 Task: Add a signature Gage Hill containing Best wishes for a happy Labor Day, Gage Hill to email address softage.10@softage.net and add a label Business growth
Action: Mouse moved to (106, 147)
Screenshot: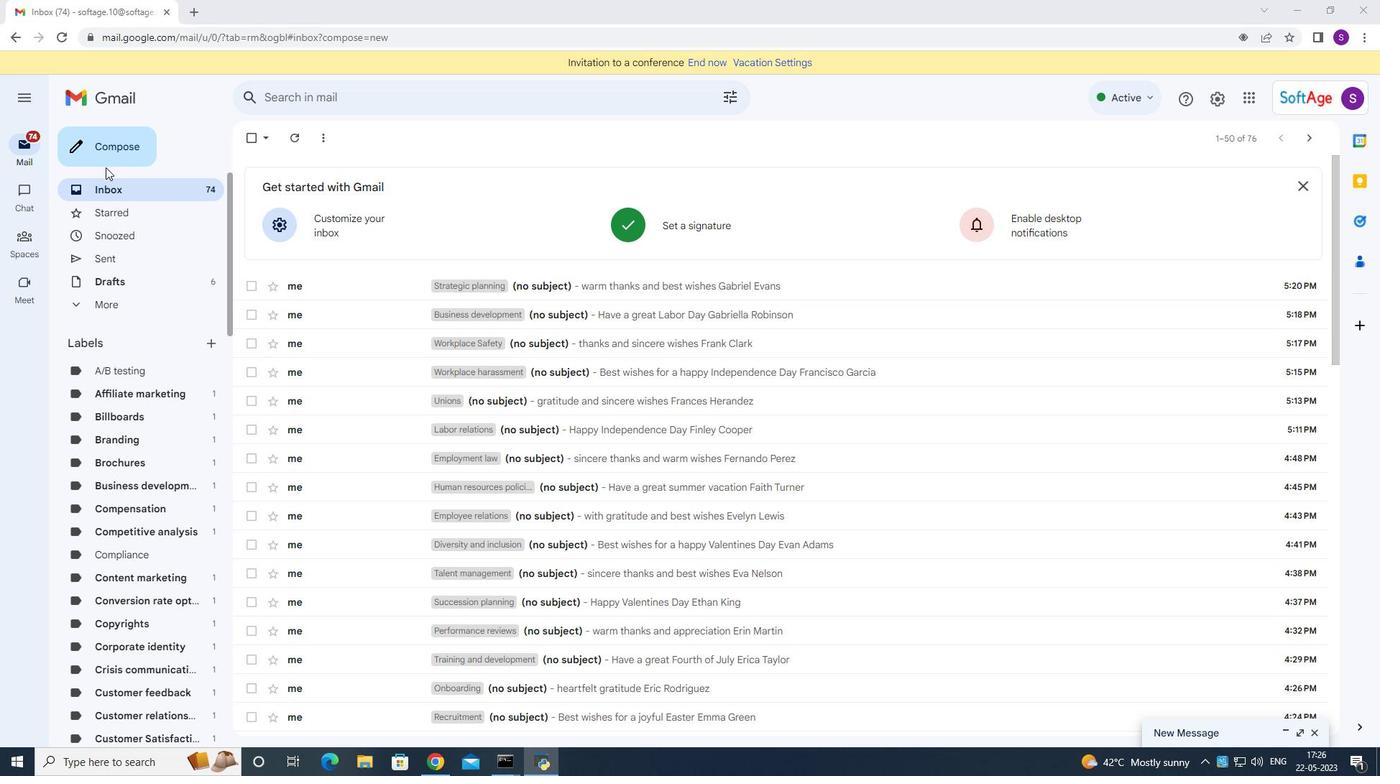 
Action: Mouse pressed left at (106, 147)
Screenshot: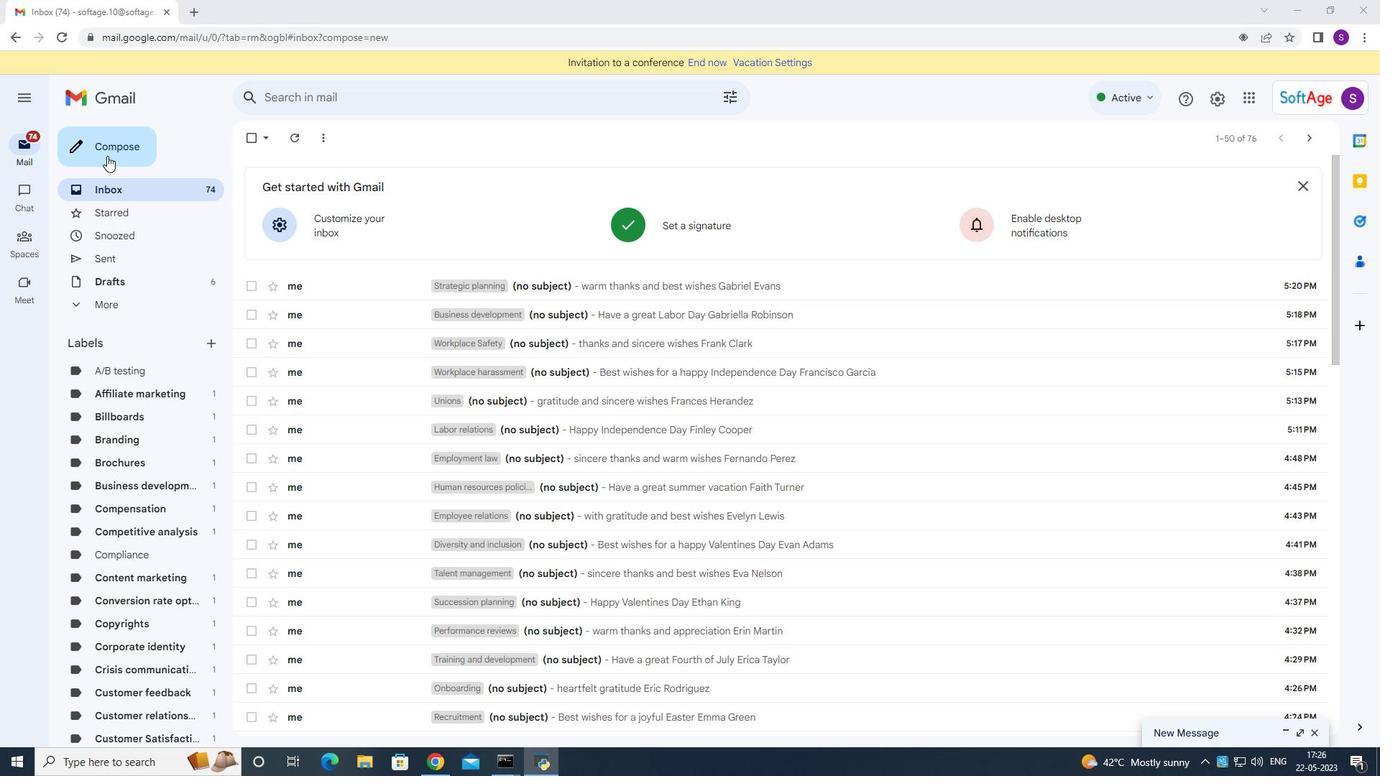 
Action: Mouse moved to (963, 731)
Screenshot: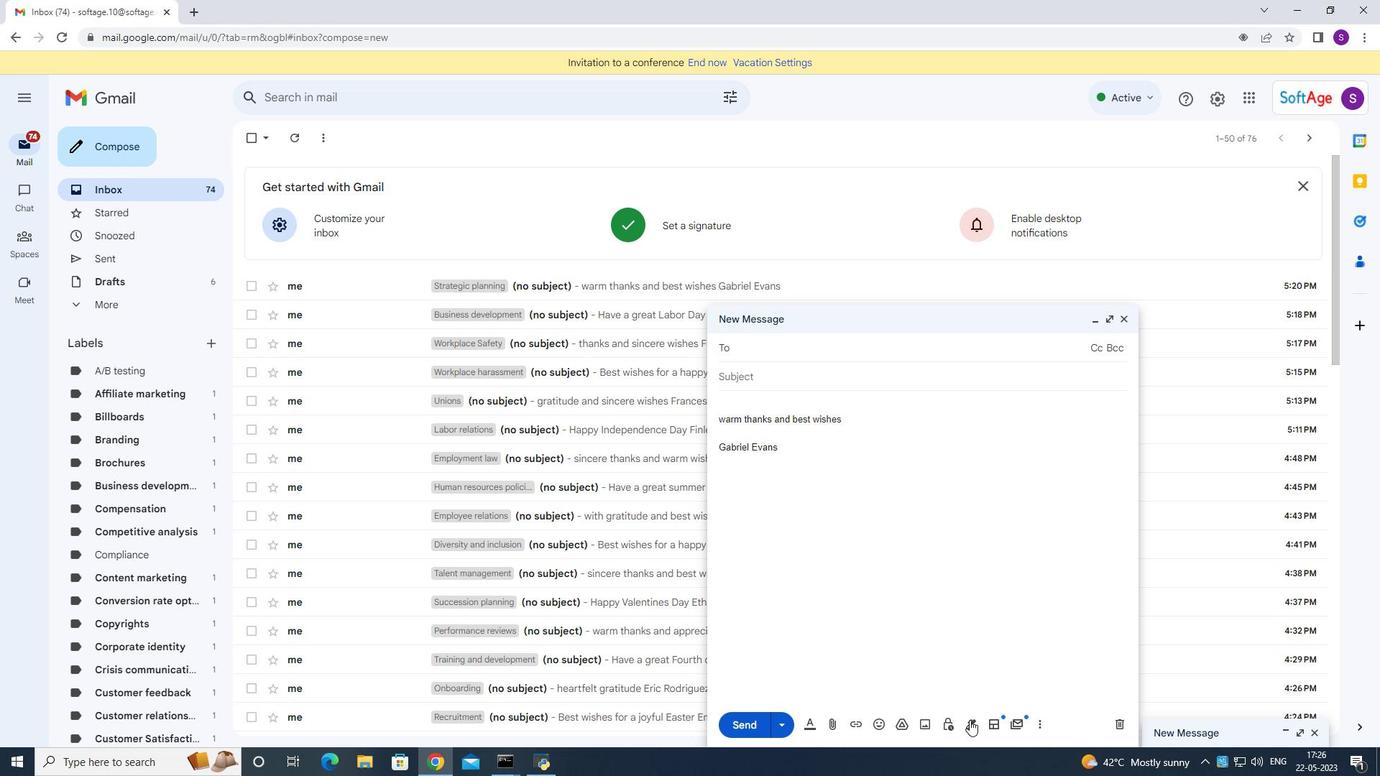 
Action: Mouse pressed left at (963, 731)
Screenshot: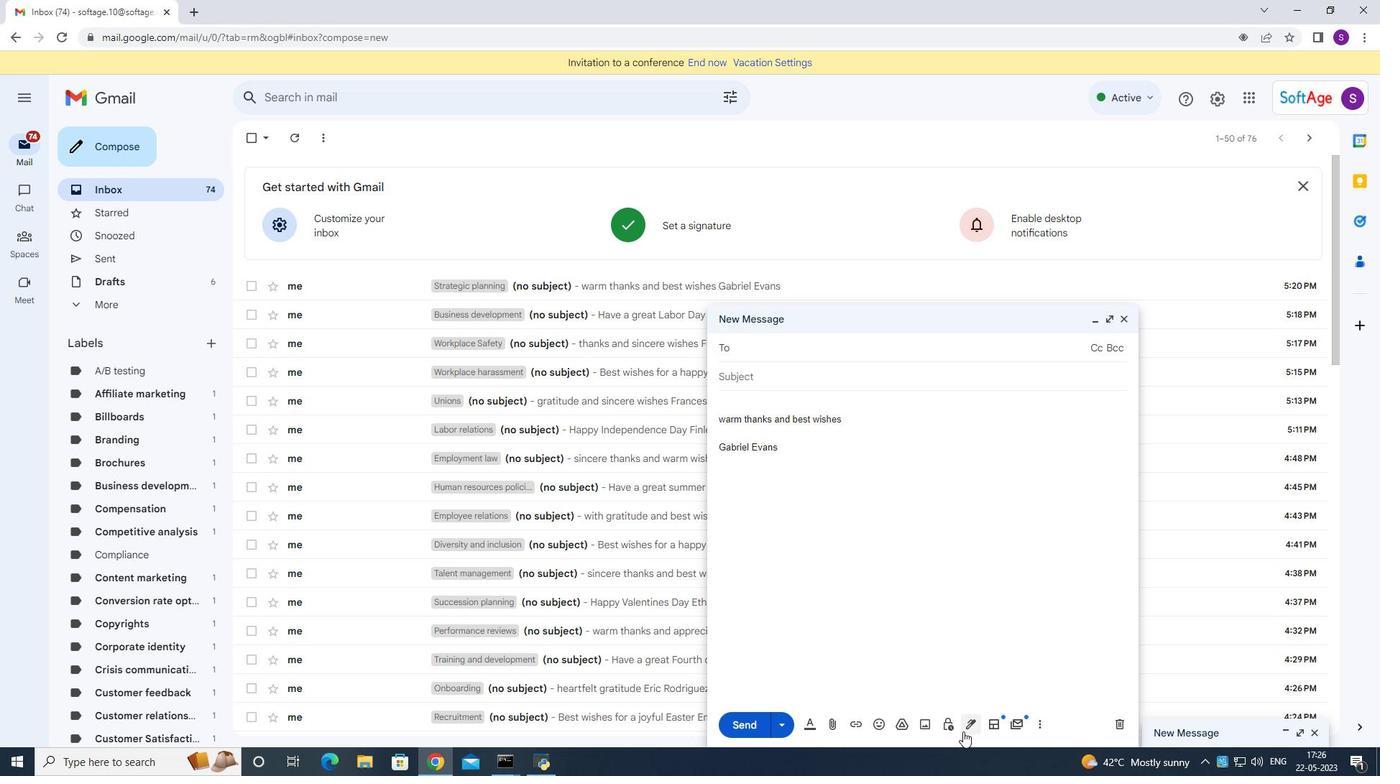 
Action: Mouse moved to (1010, 640)
Screenshot: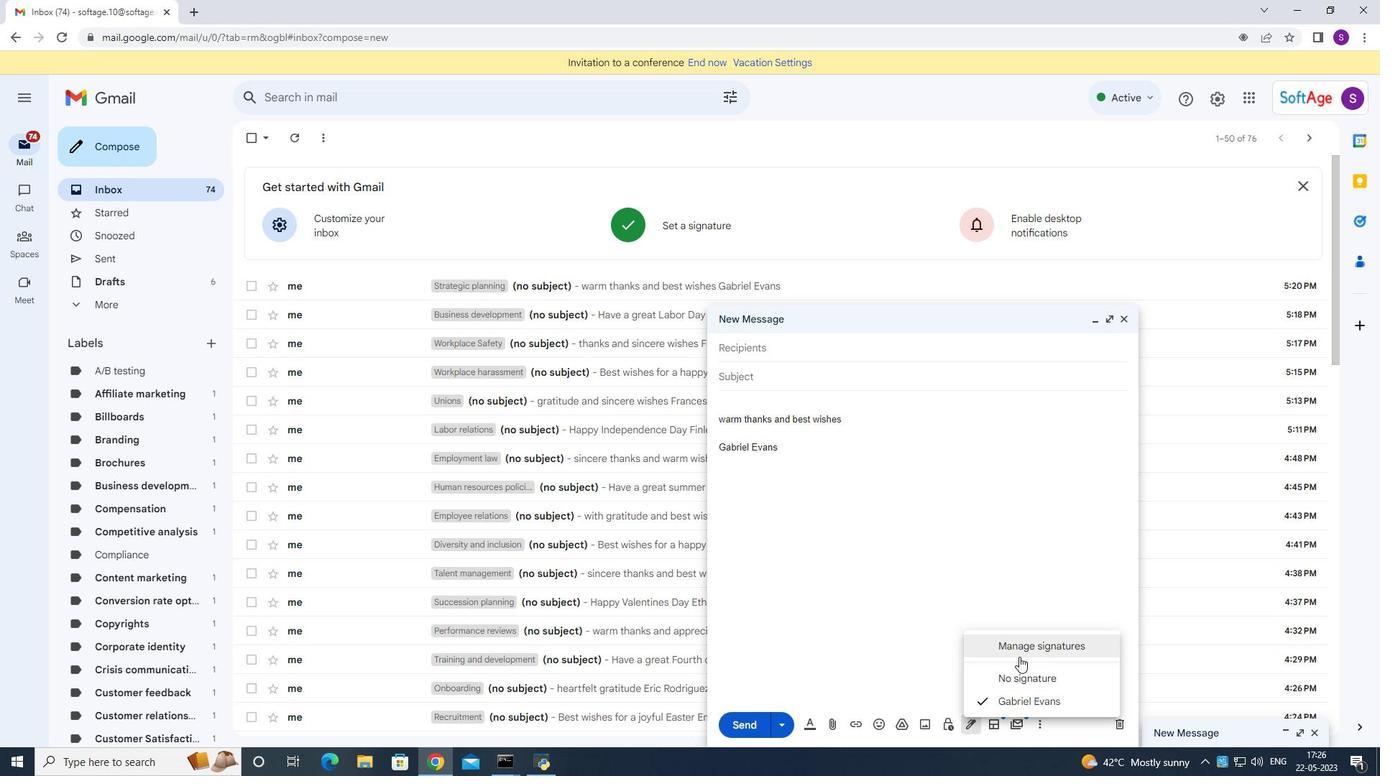 
Action: Mouse pressed left at (1010, 640)
Screenshot: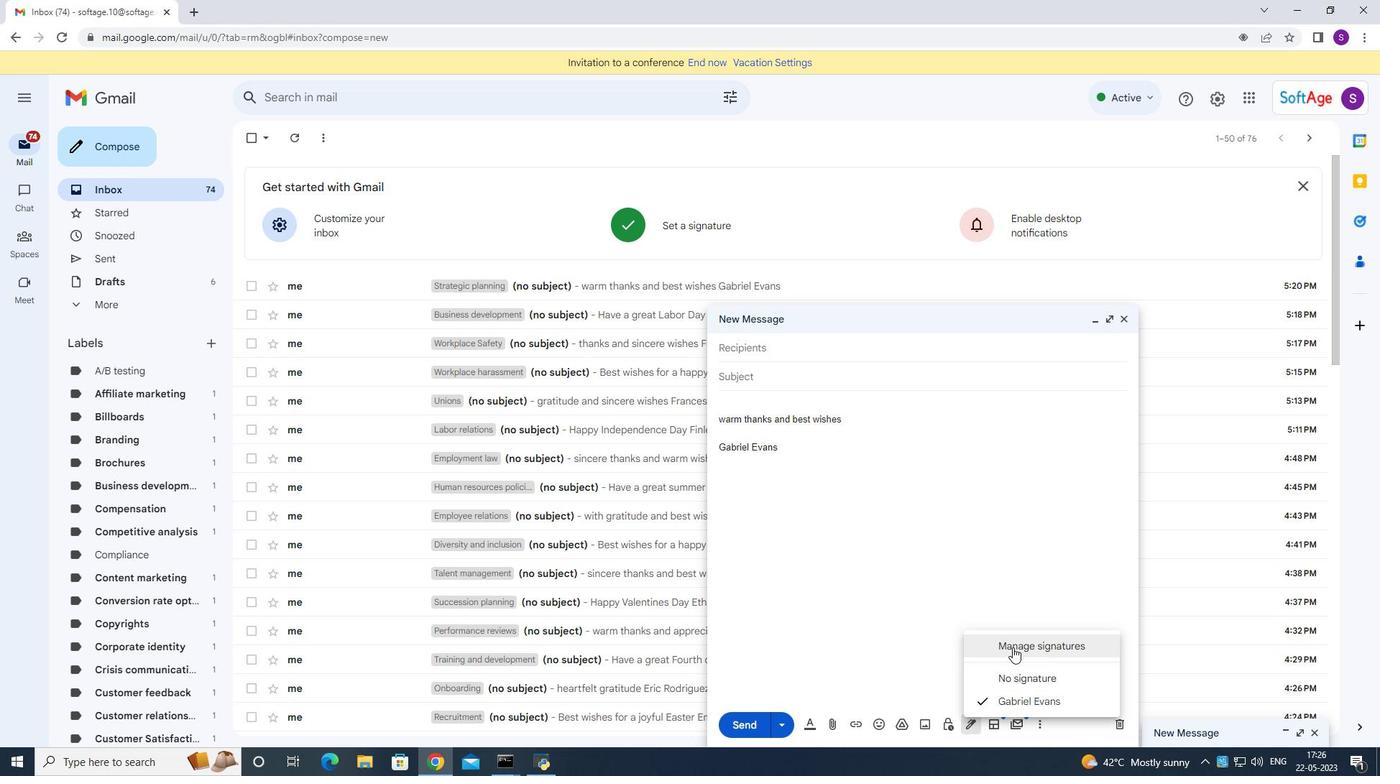
Action: Mouse moved to (606, 340)
Screenshot: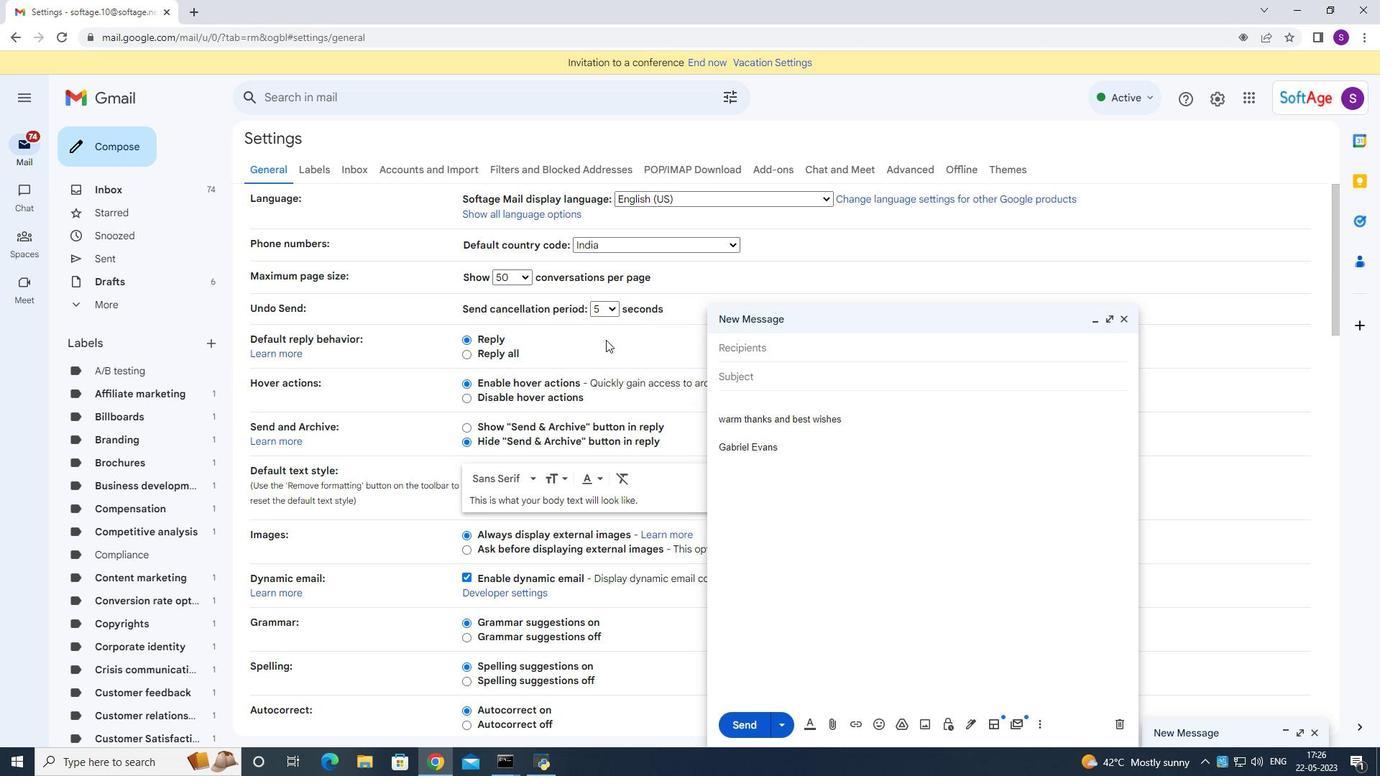 
Action: Mouse scrolled (606, 340) with delta (0, 0)
Screenshot: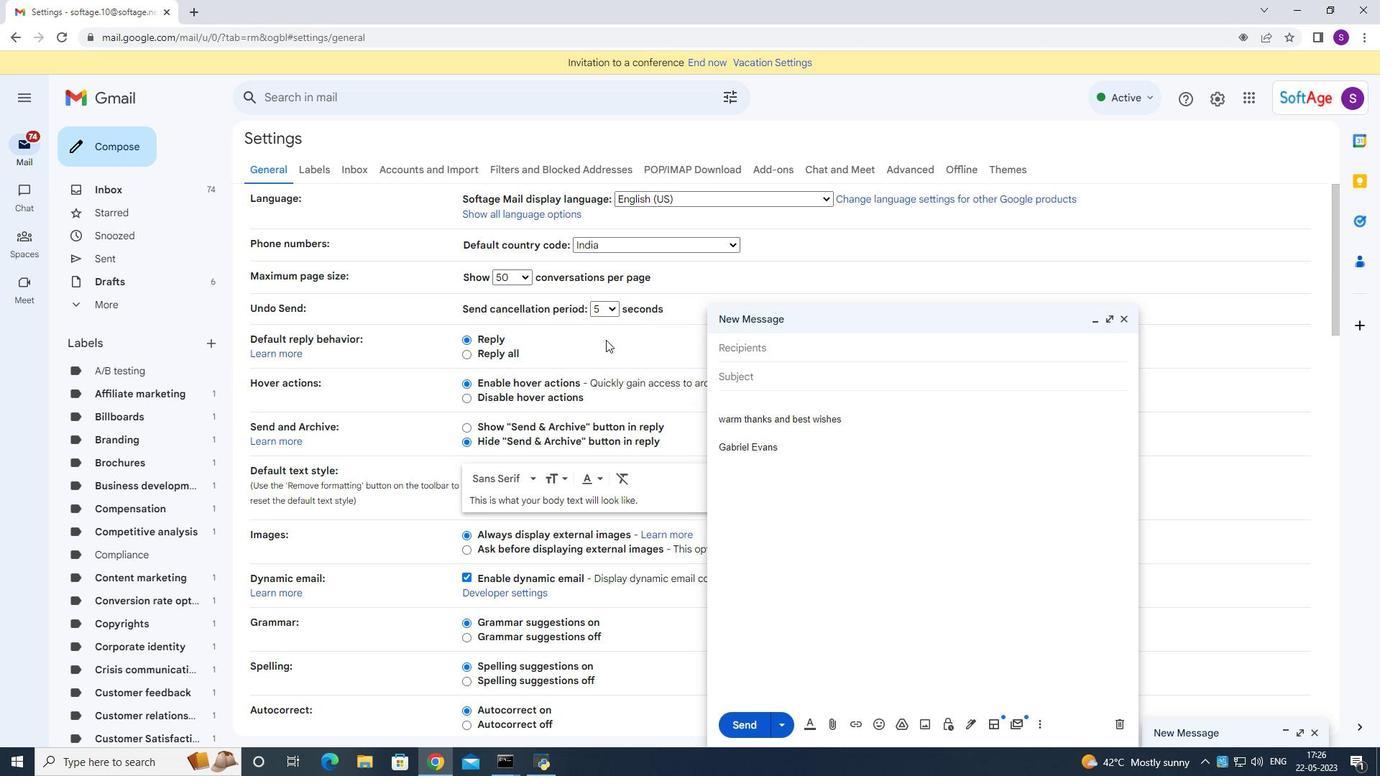 
Action: Mouse moved to (606, 343)
Screenshot: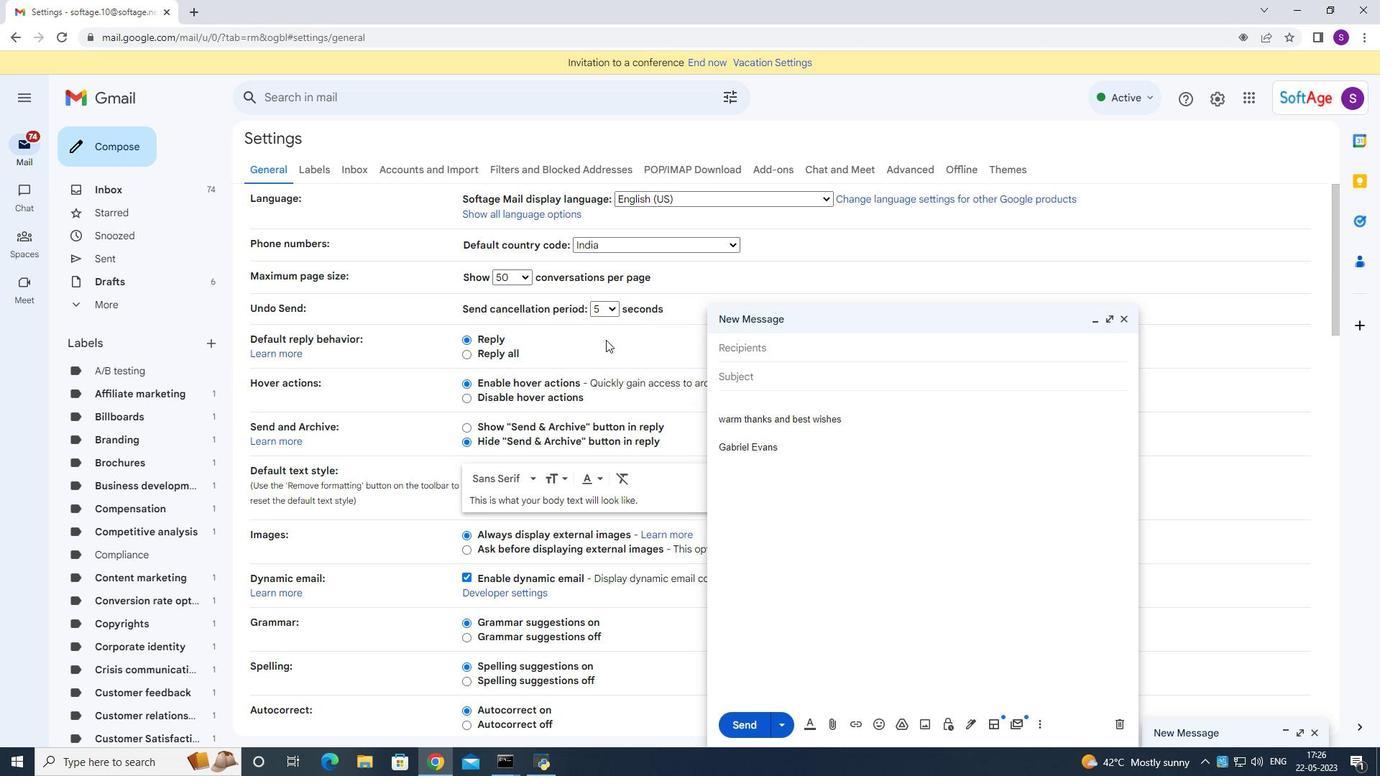 
Action: Mouse scrolled (606, 342) with delta (0, 0)
Screenshot: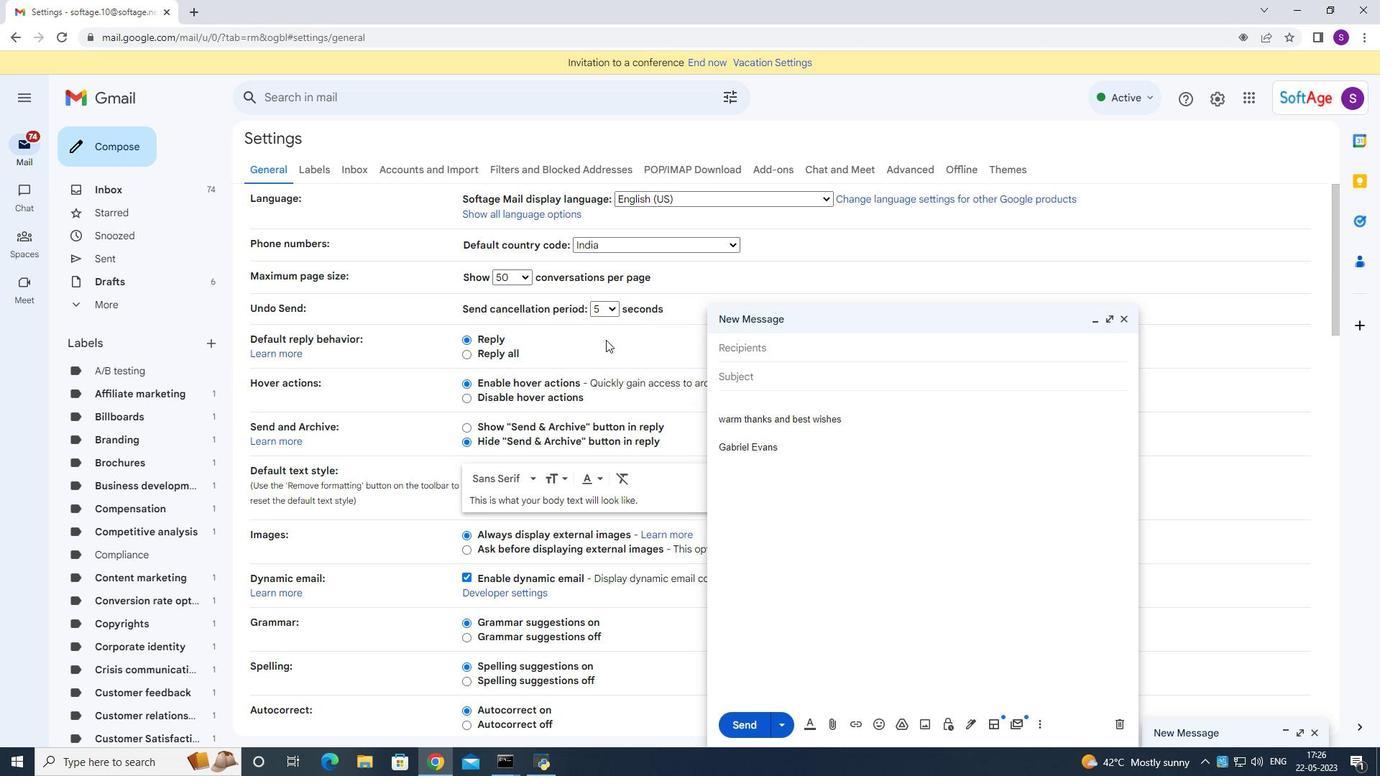 
Action: Mouse moved to (605, 346)
Screenshot: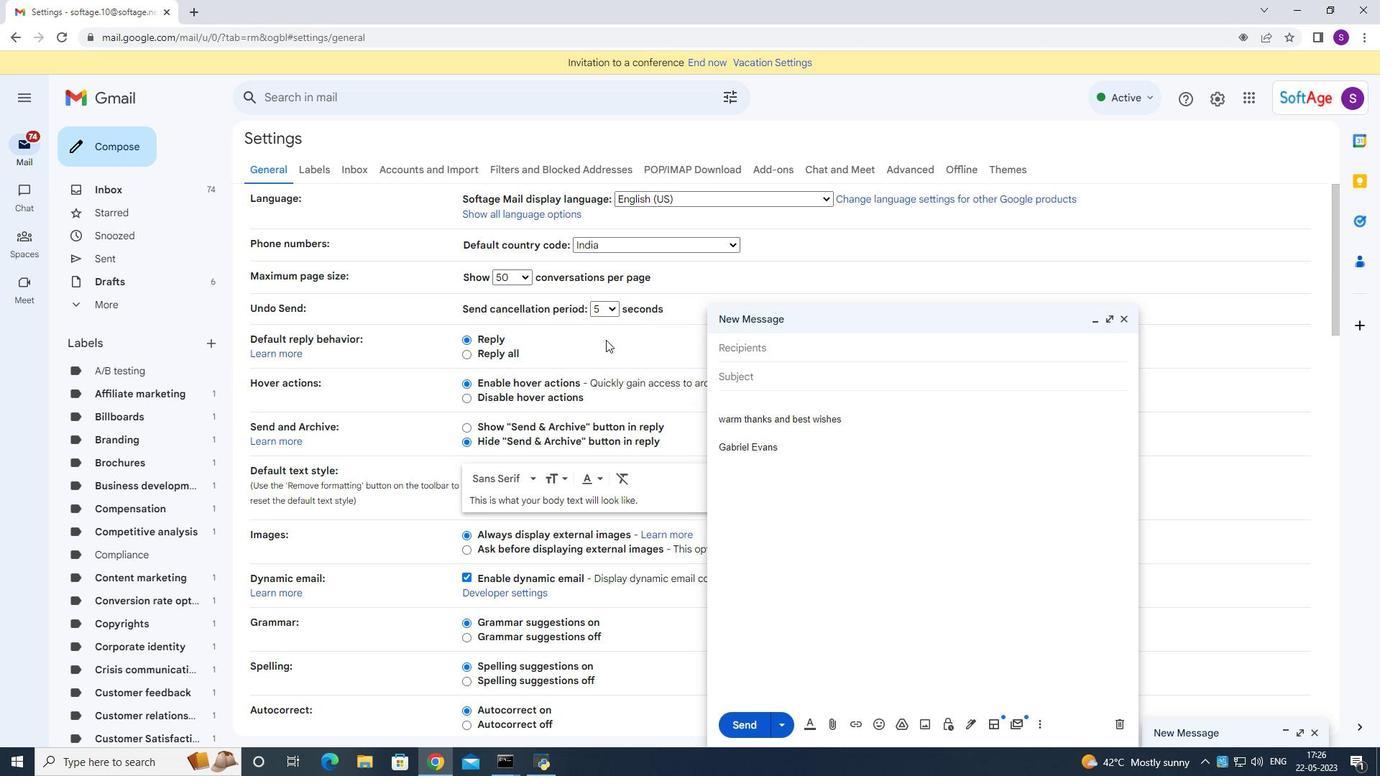 
Action: Mouse scrolled (605, 345) with delta (0, 0)
Screenshot: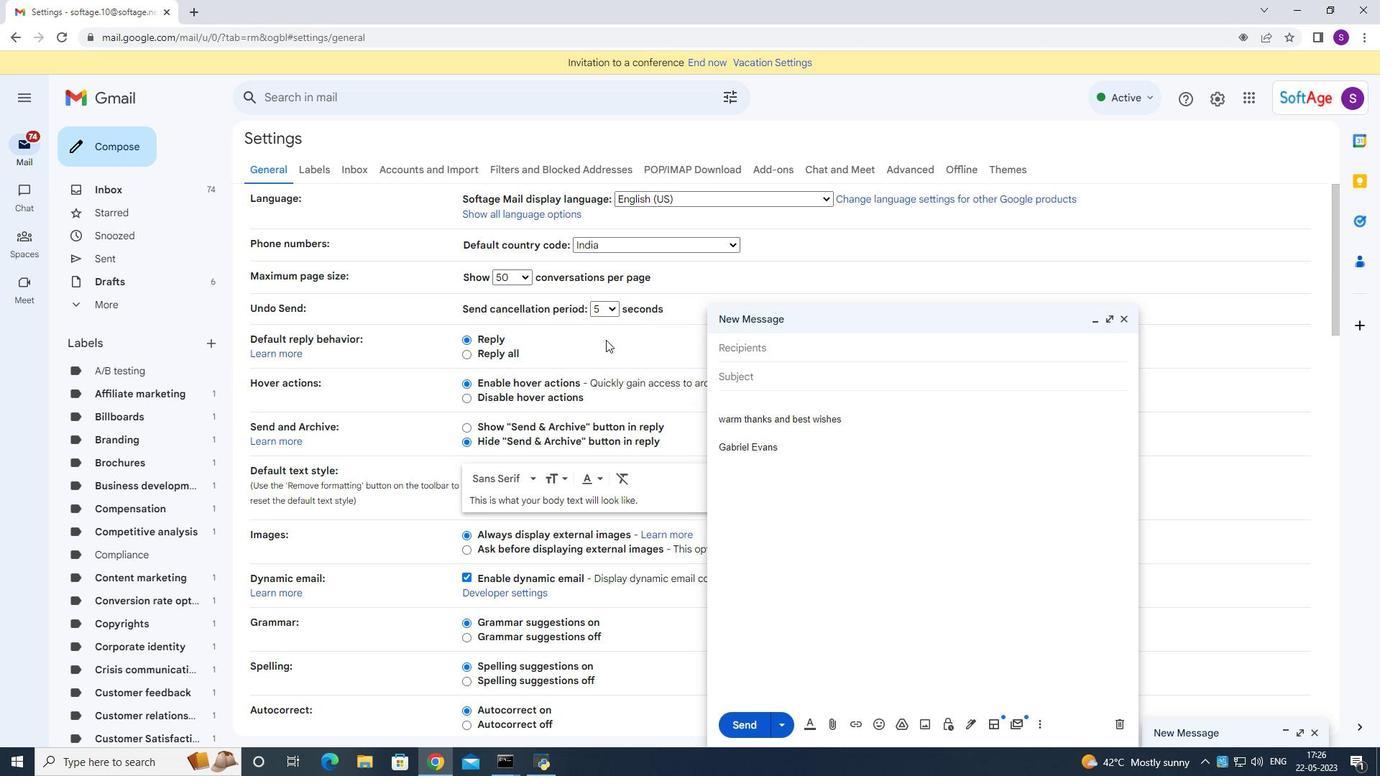 
Action: Mouse scrolled (605, 345) with delta (0, 0)
Screenshot: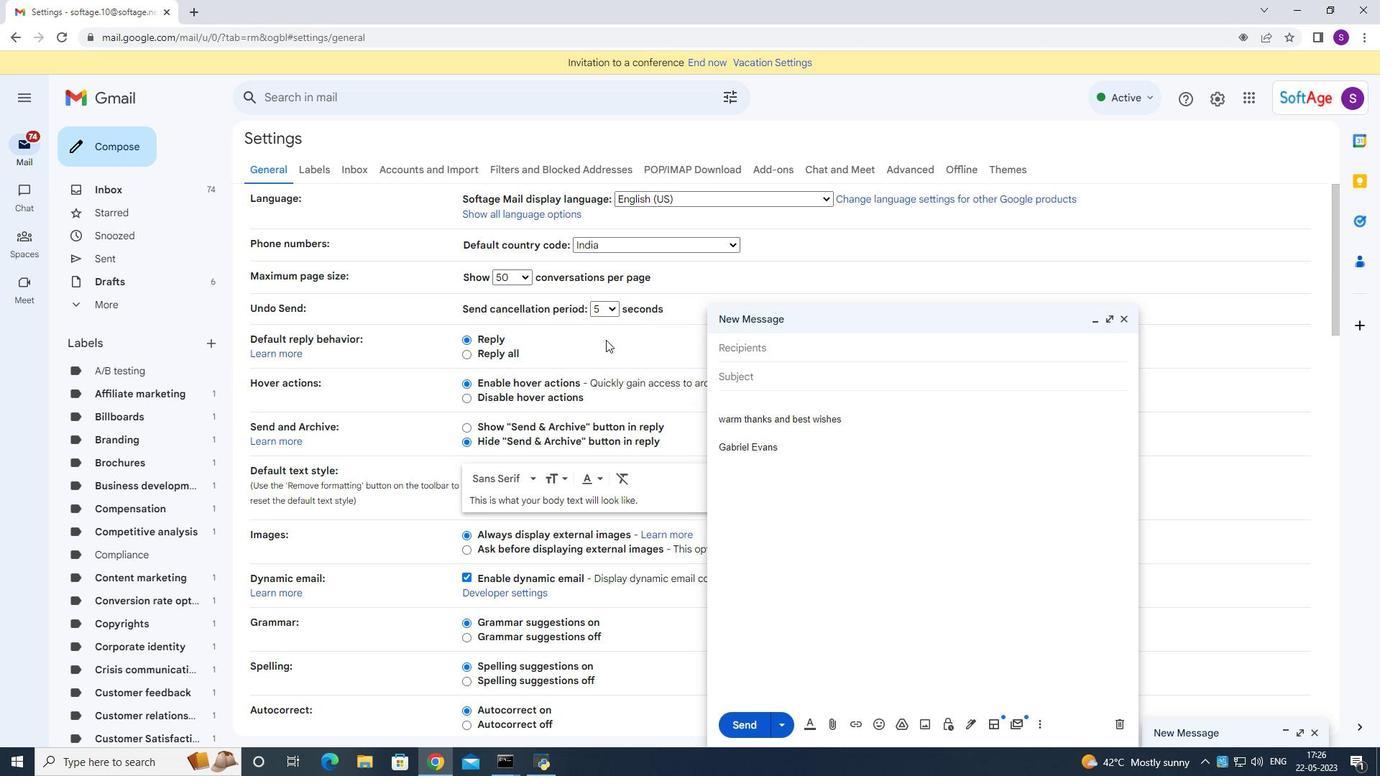 
Action: Mouse moved to (605, 347)
Screenshot: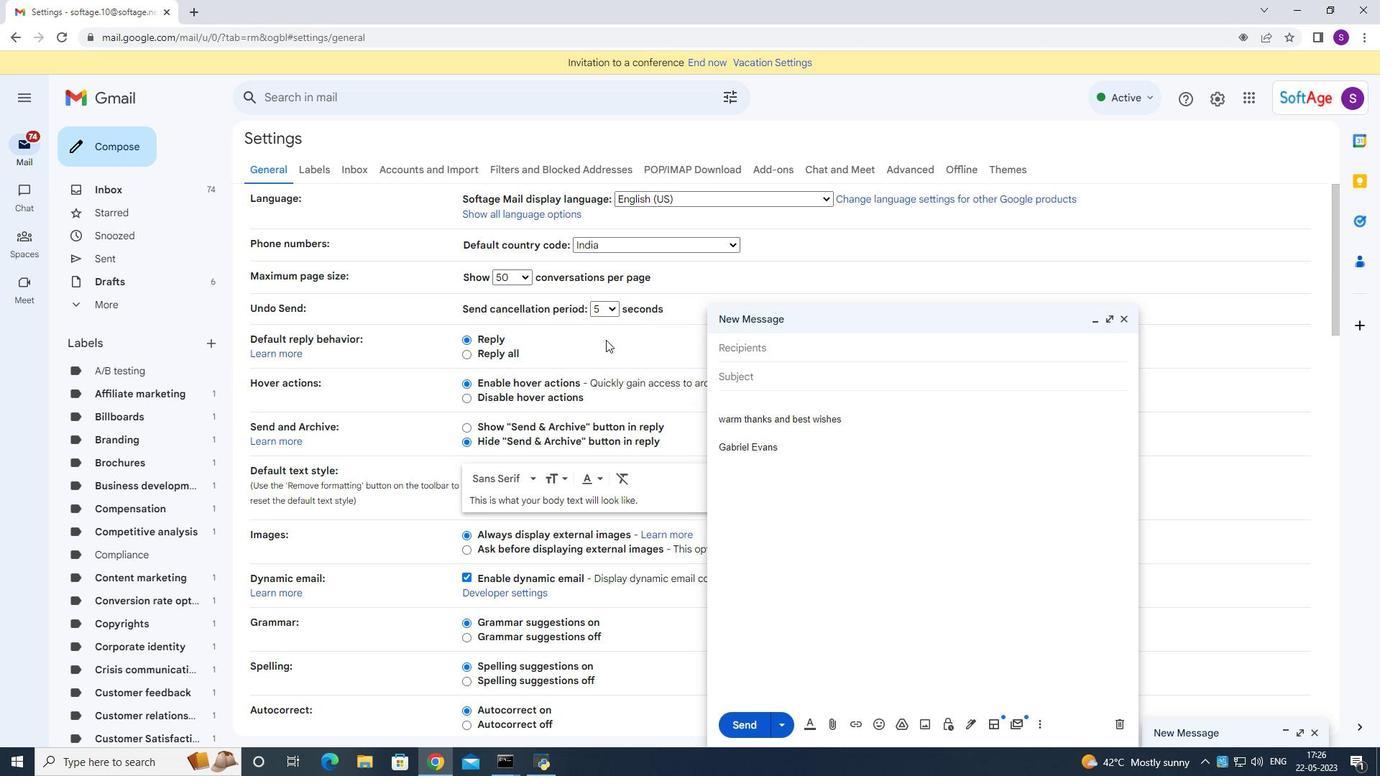 
Action: Mouse scrolled (605, 346) with delta (0, 0)
Screenshot: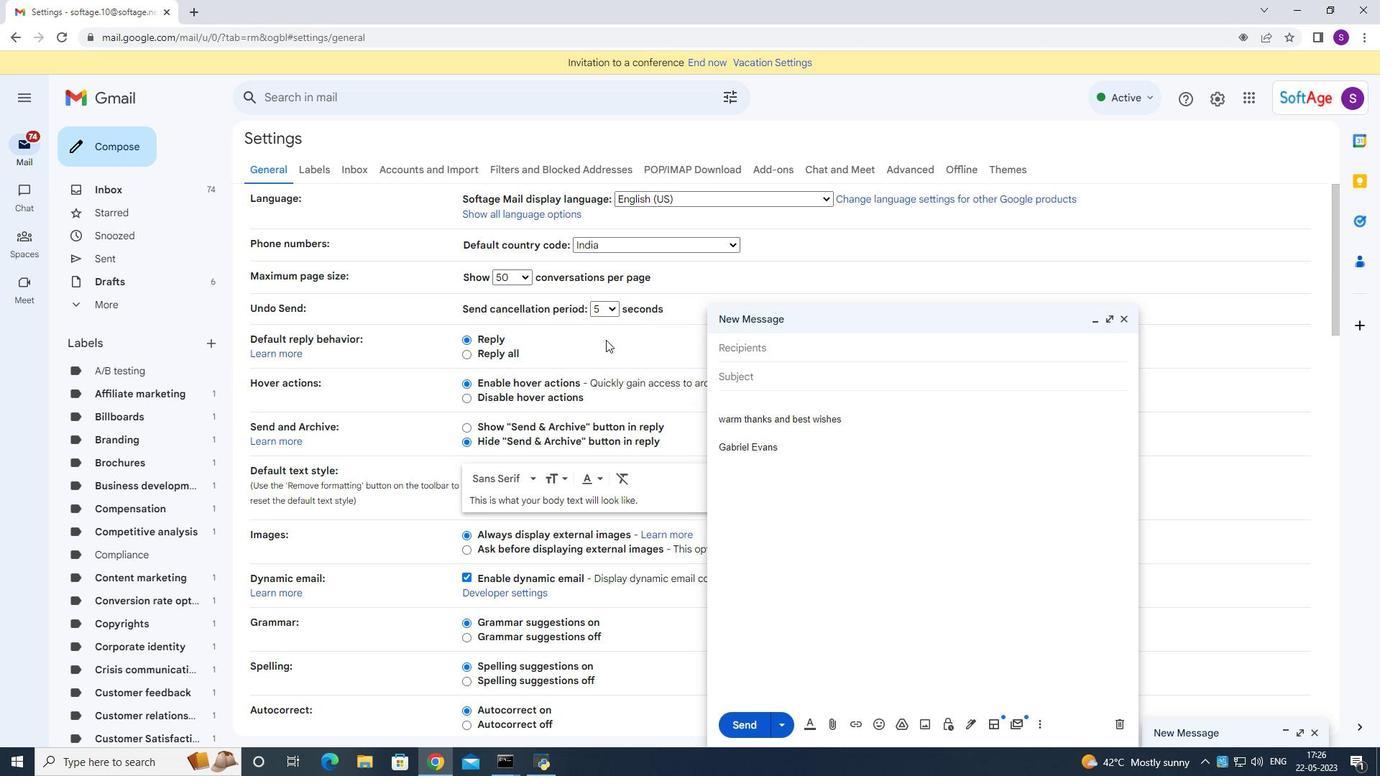 
Action: Mouse moved to (602, 434)
Screenshot: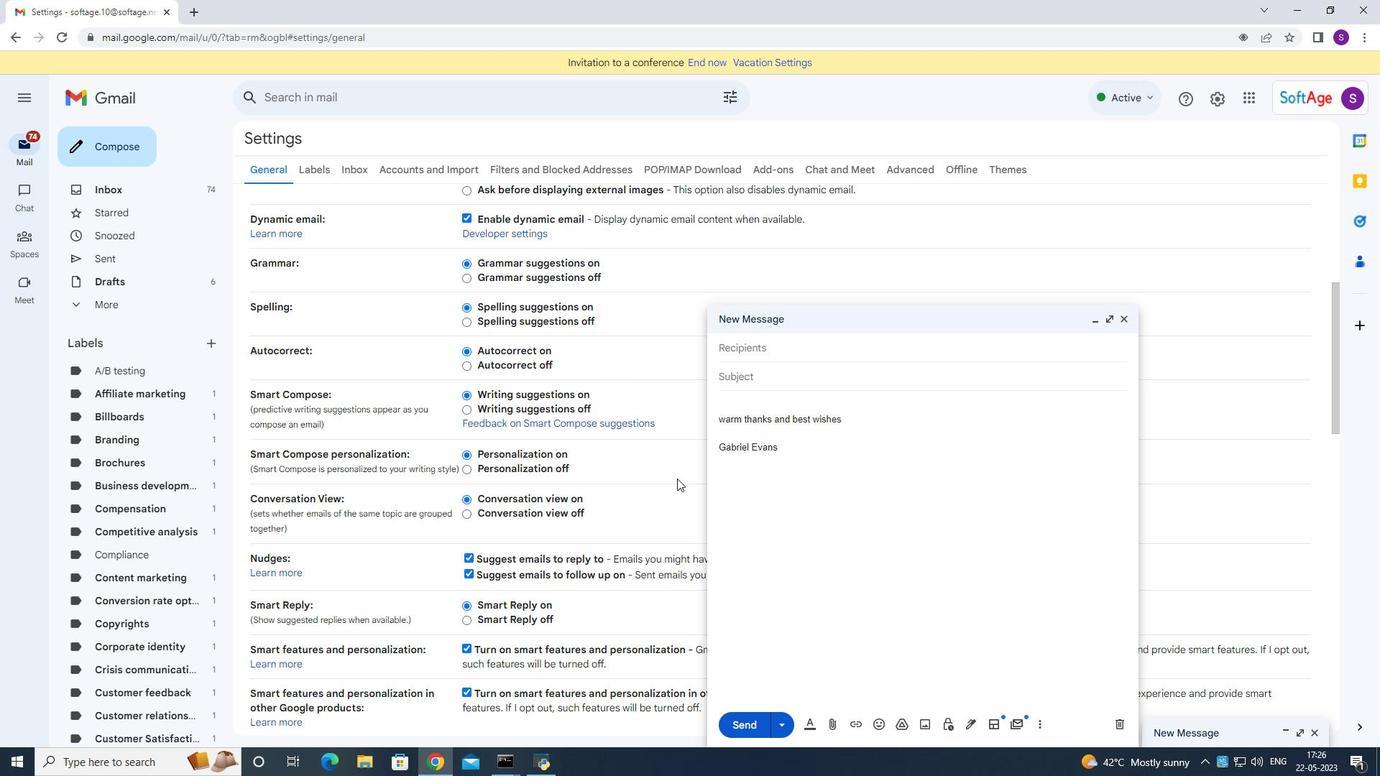 
Action: Mouse scrolled (602, 433) with delta (0, 0)
Screenshot: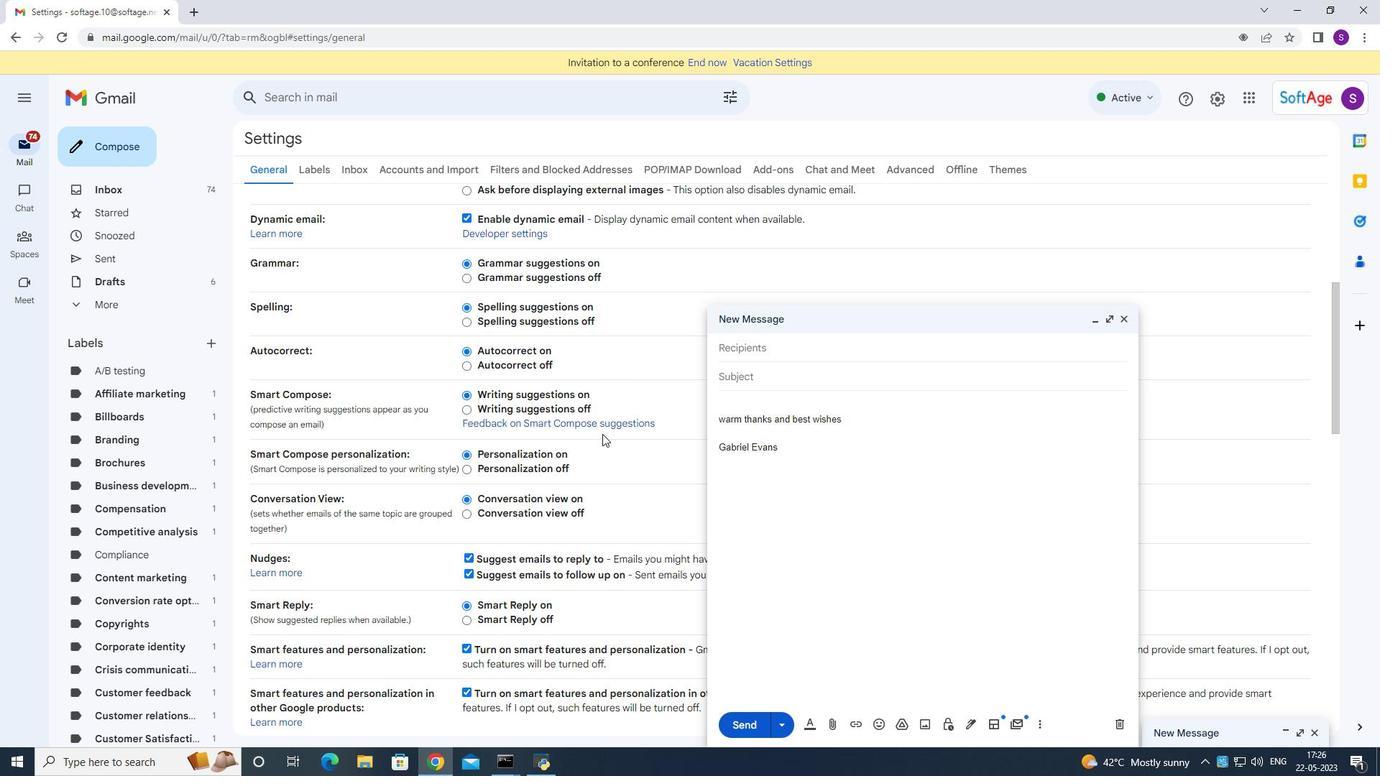 
Action: Mouse moved to (601, 434)
Screenshot: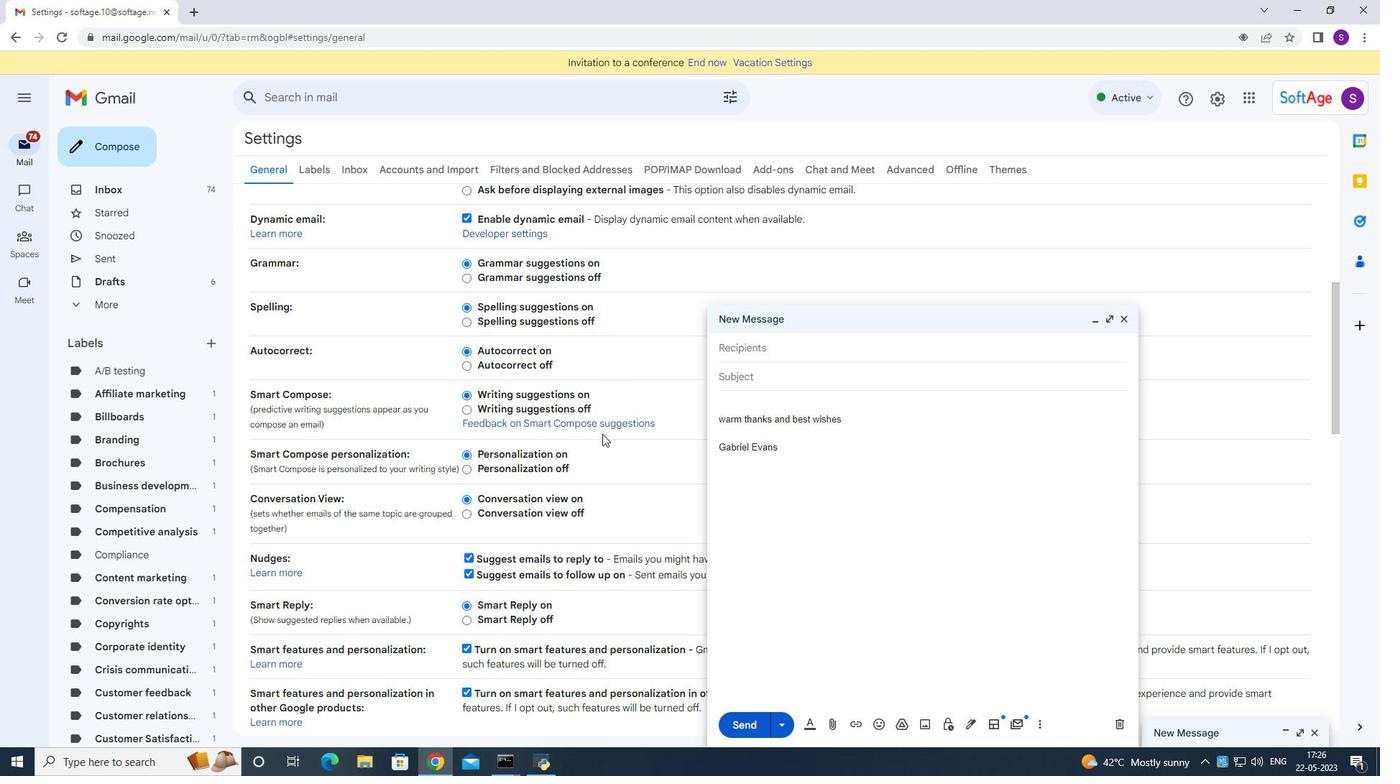 
Action: Mouse scrolled (601, 433) with delta (0, 0)
Screenshot: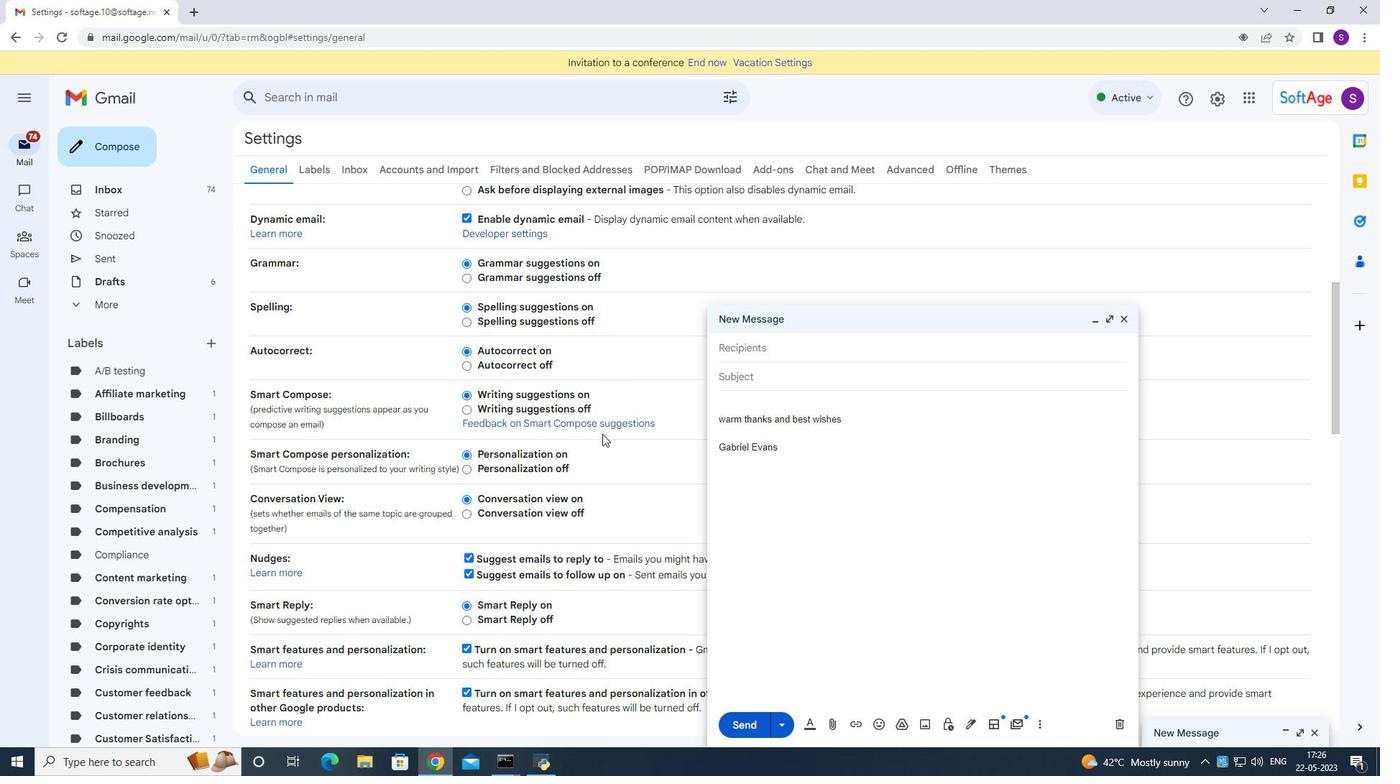 
Action: Mouse scrolled (601, 433) with delta (0, 0)
Screenshot: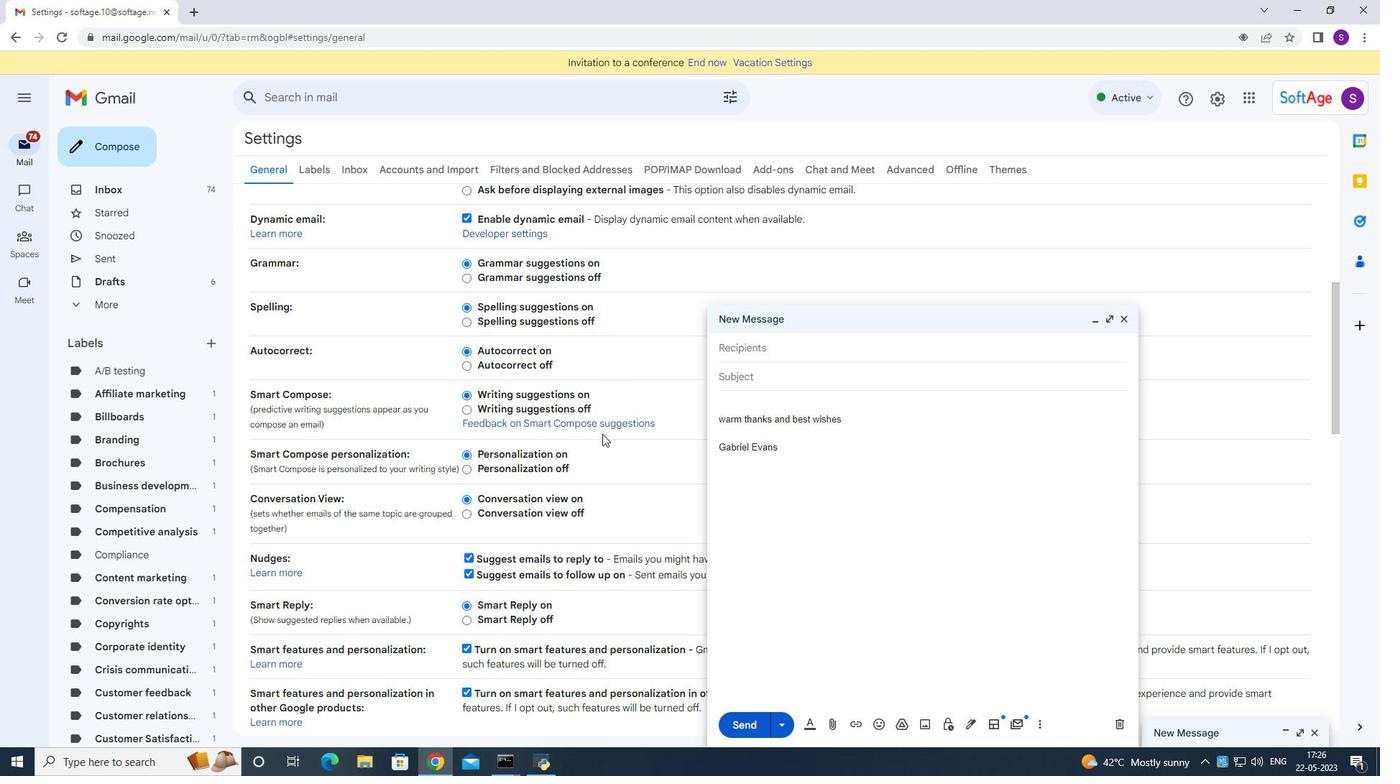 
Action: Mouse scrolled (601, 433) with delta (0, 0)
Screenshot: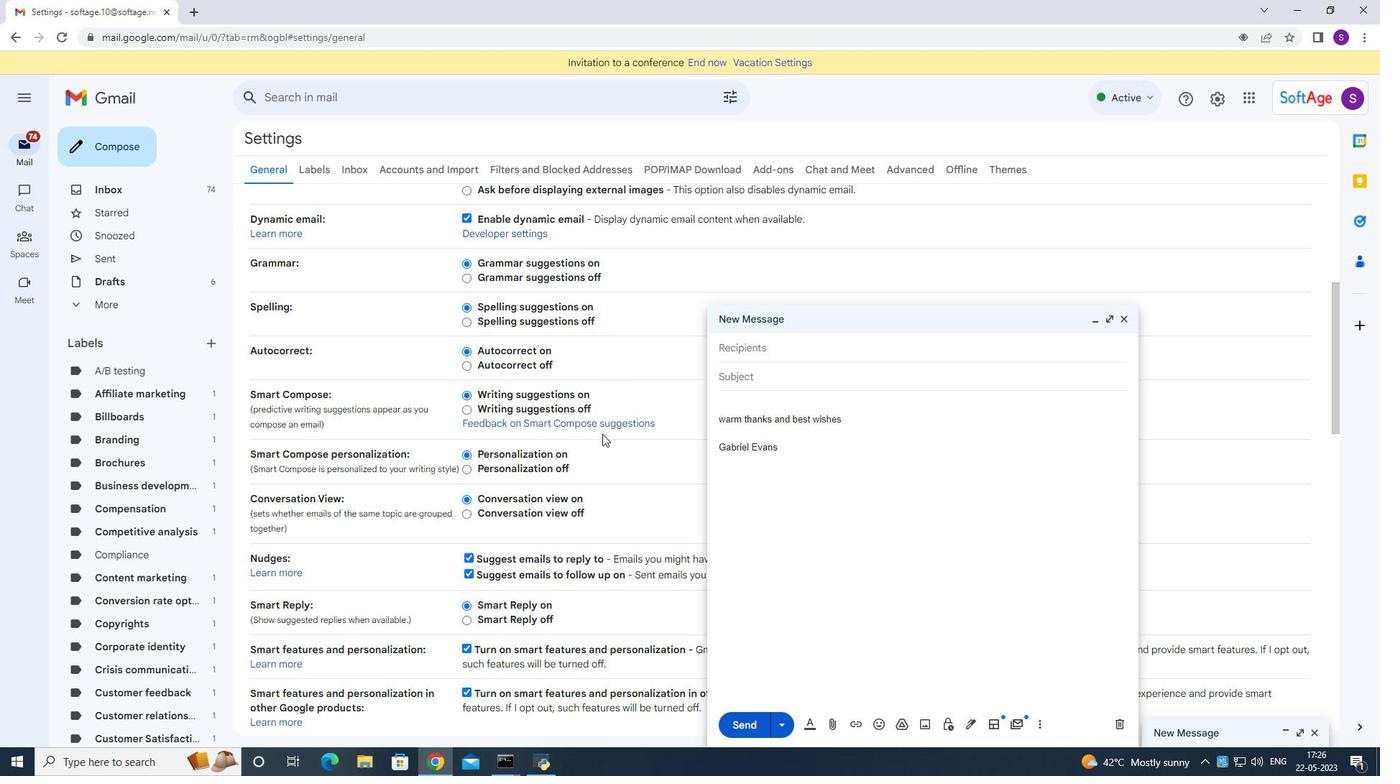 
Action: Mouse scrolled (601, 433) with delta (0, 0)
Screenshot: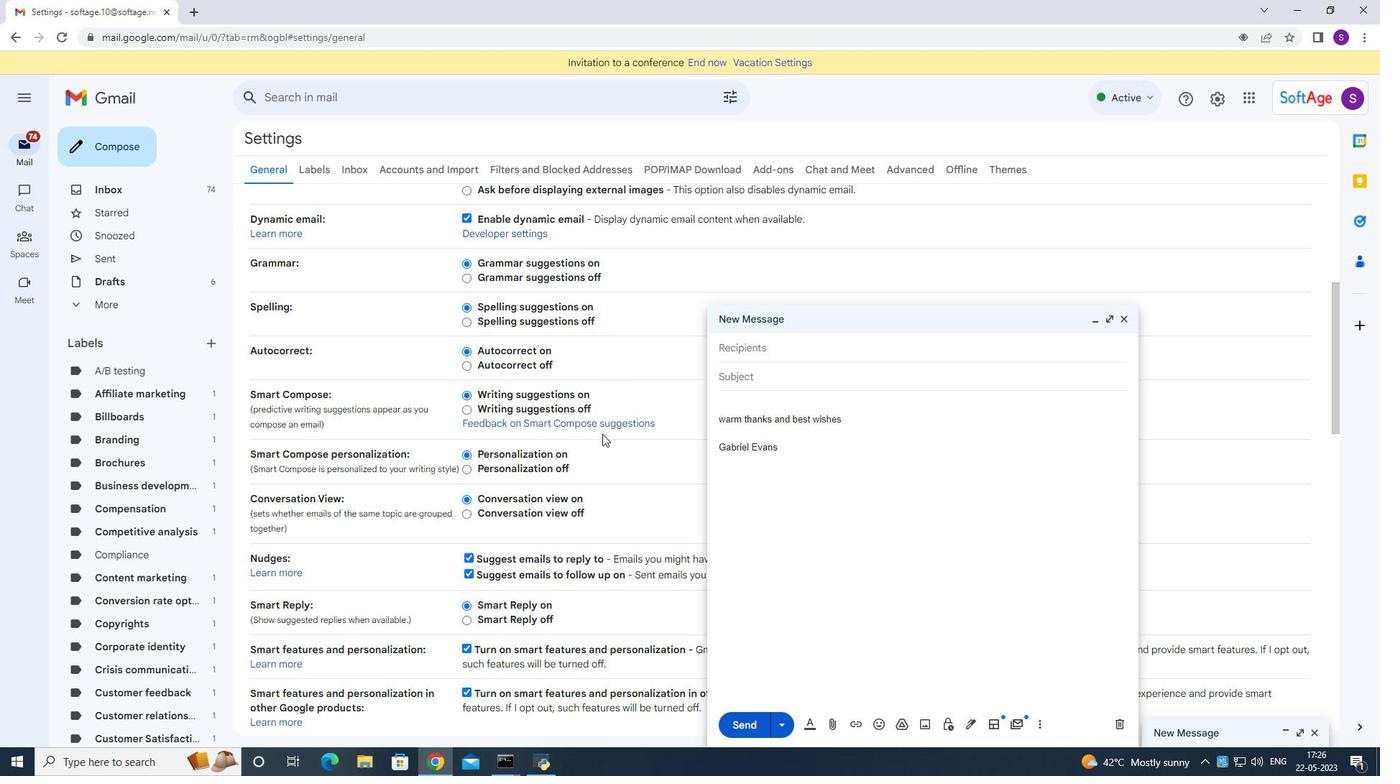 
Action: Mouse moved to (524, 528)
Screenshot: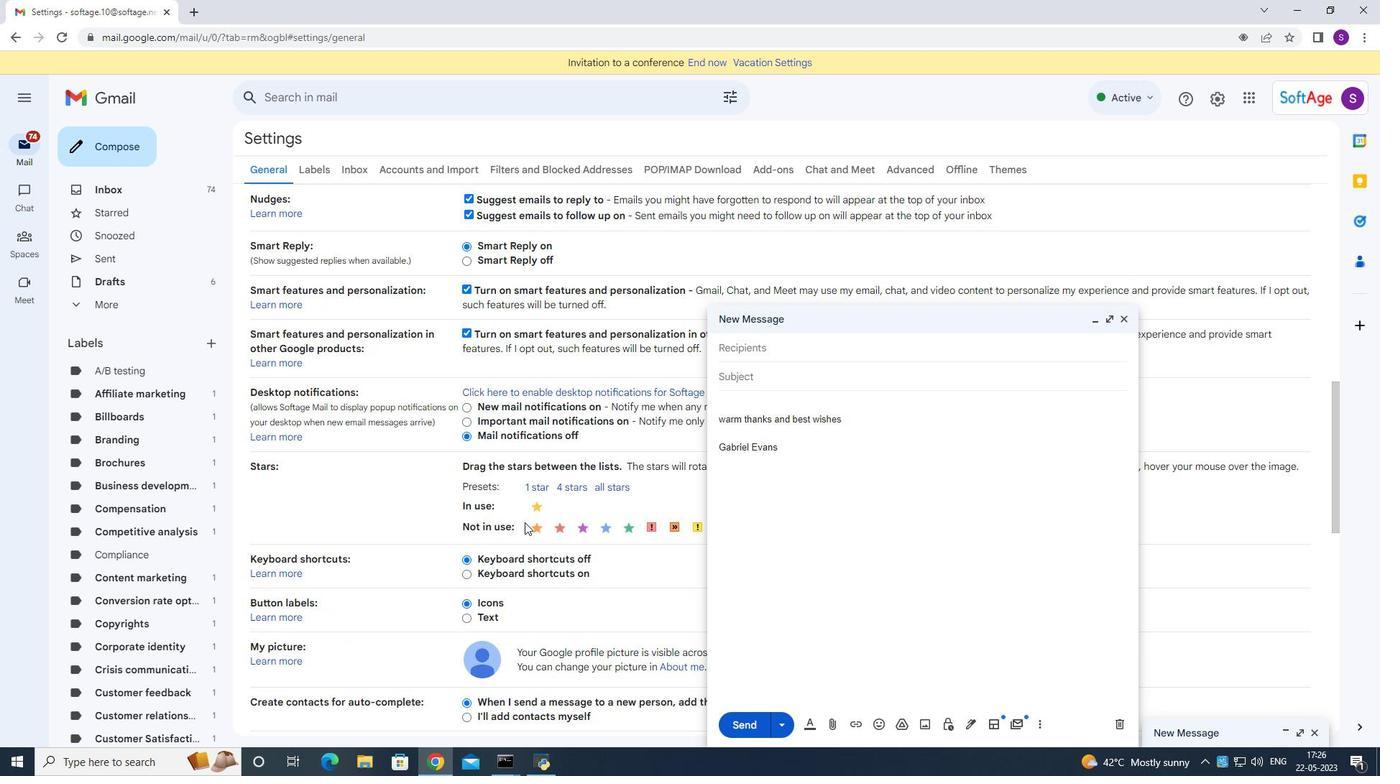 
Action: Mouse scrolled (524, 527) with delta (0, 0)
Screenshot: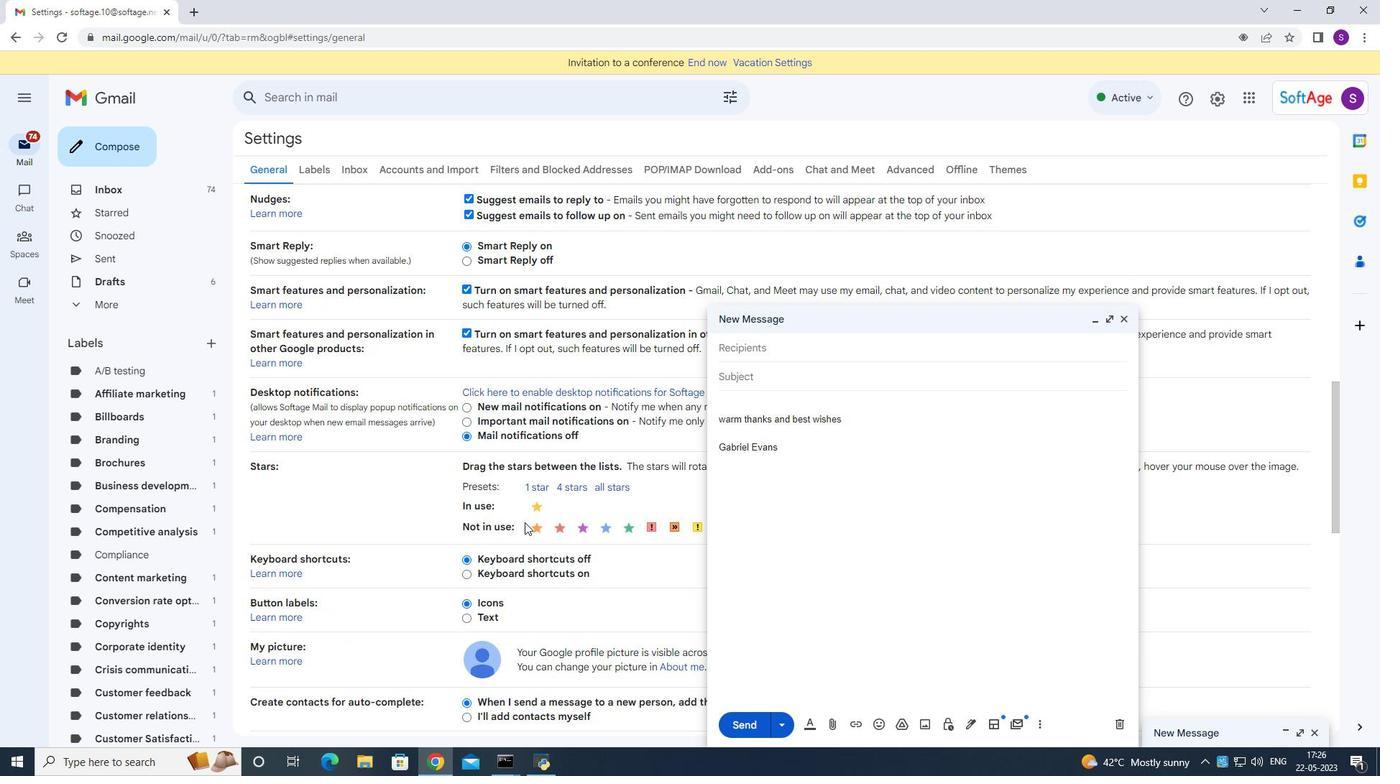 
Action: Mouse moved to (524, 529)
Screenshot: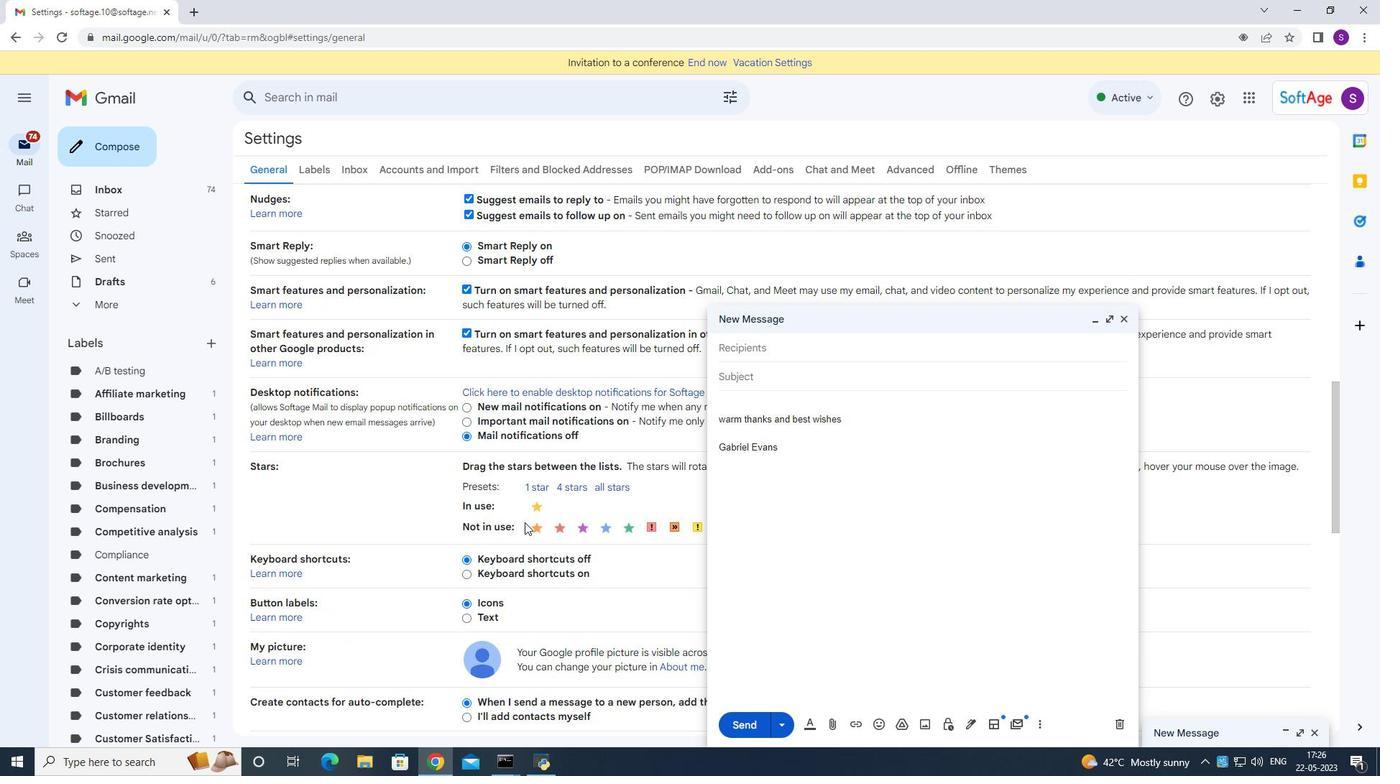 
Action: Mouse scrolled (524, 529) with delta (0, 0)
Screenshot: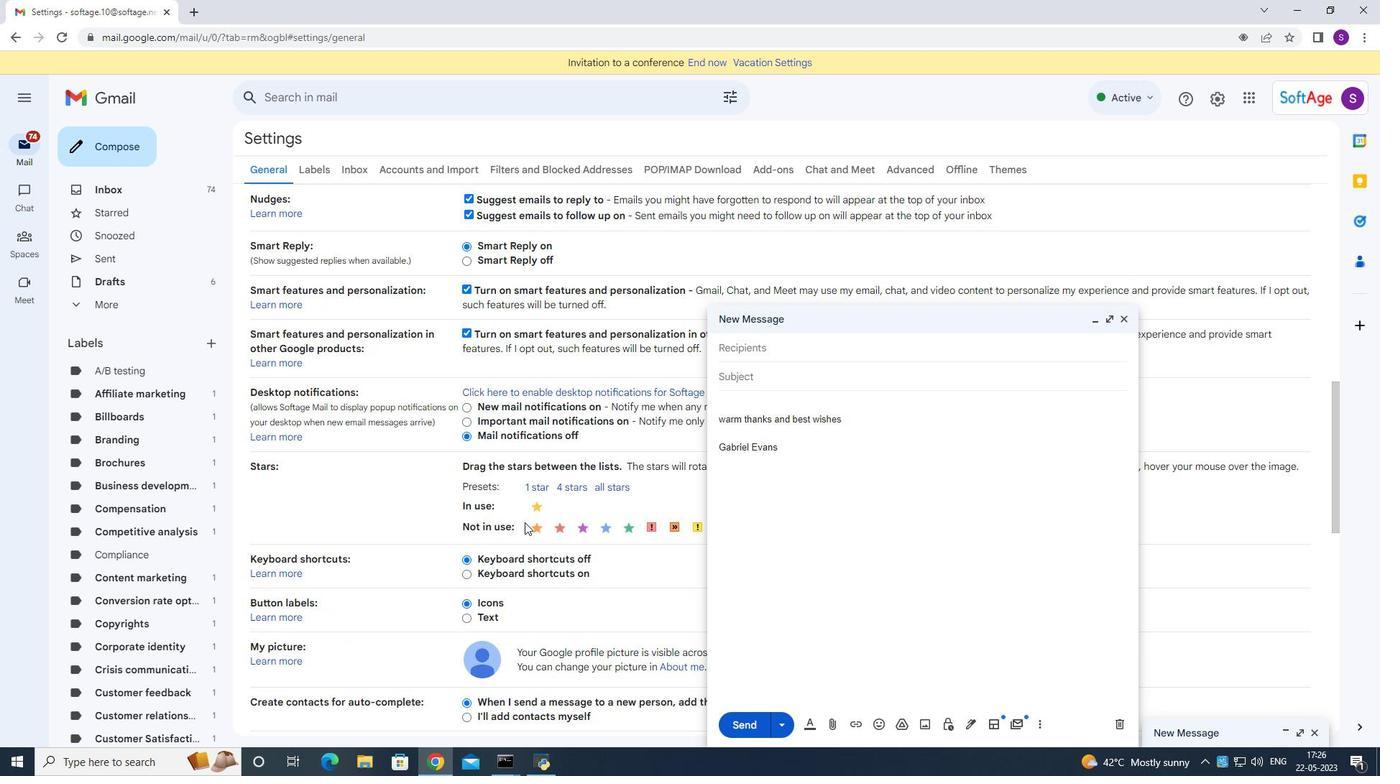 
Action: Mouse scrolled (524, 529) with delta (0, 0)
Screenshot: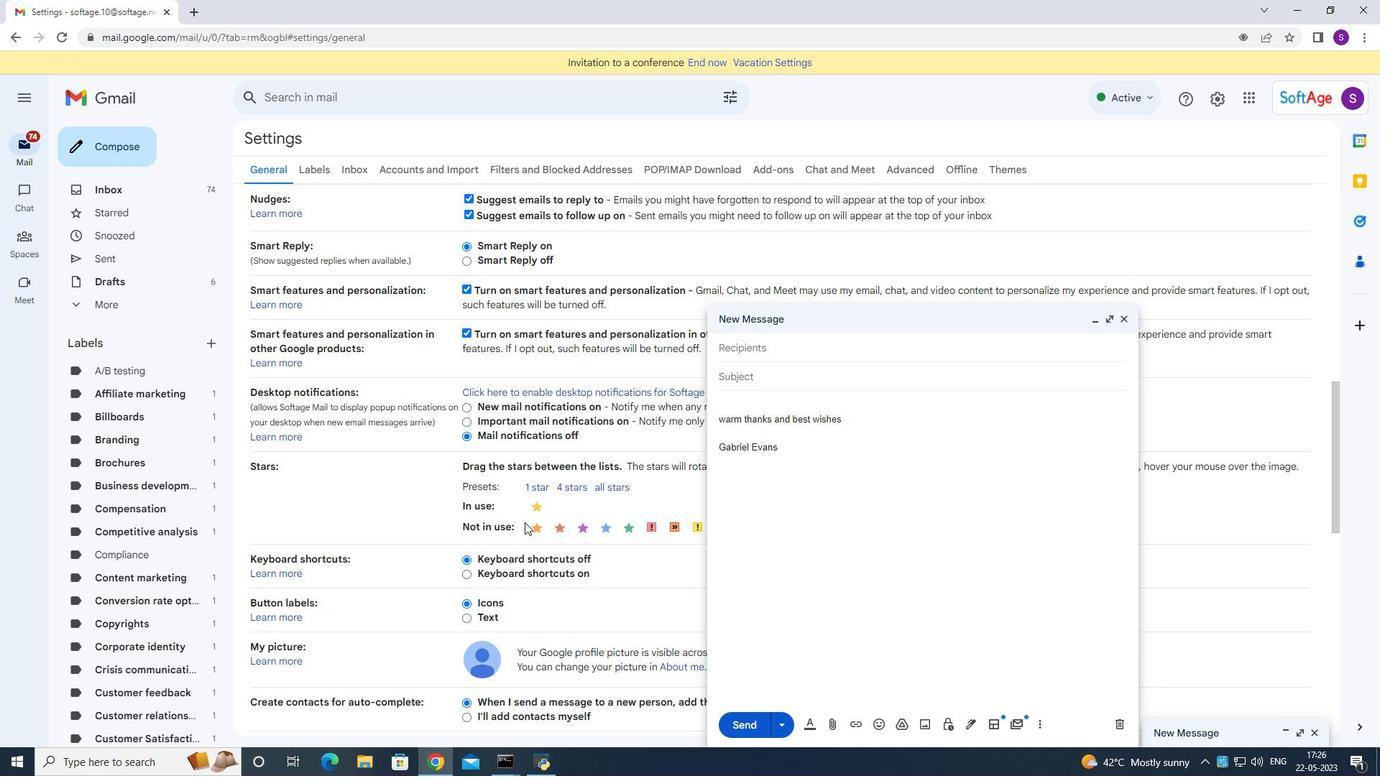 
Action: Mouse scrolled (524, 529) with delta (0, 0)
Screenshot: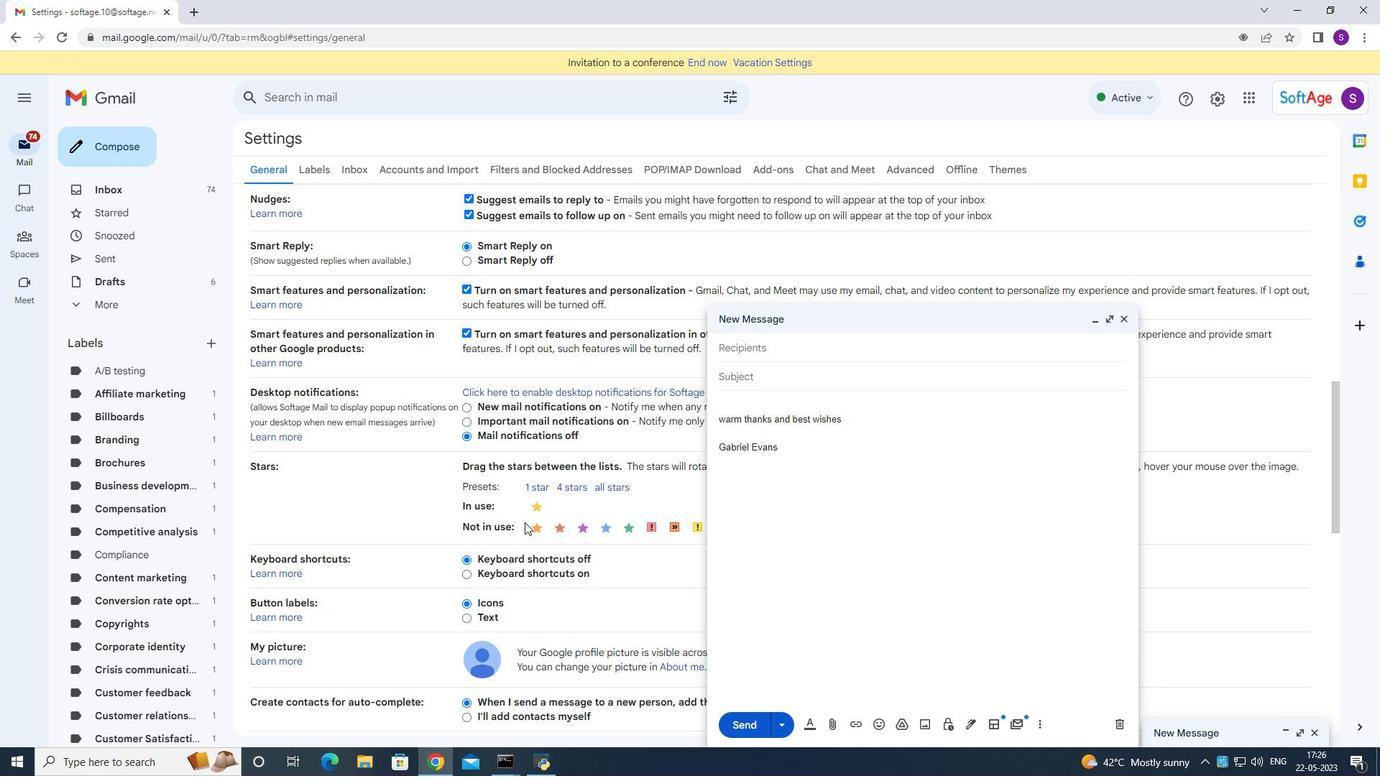 
Action: Mouse moved to (525, 530)
Screenshot: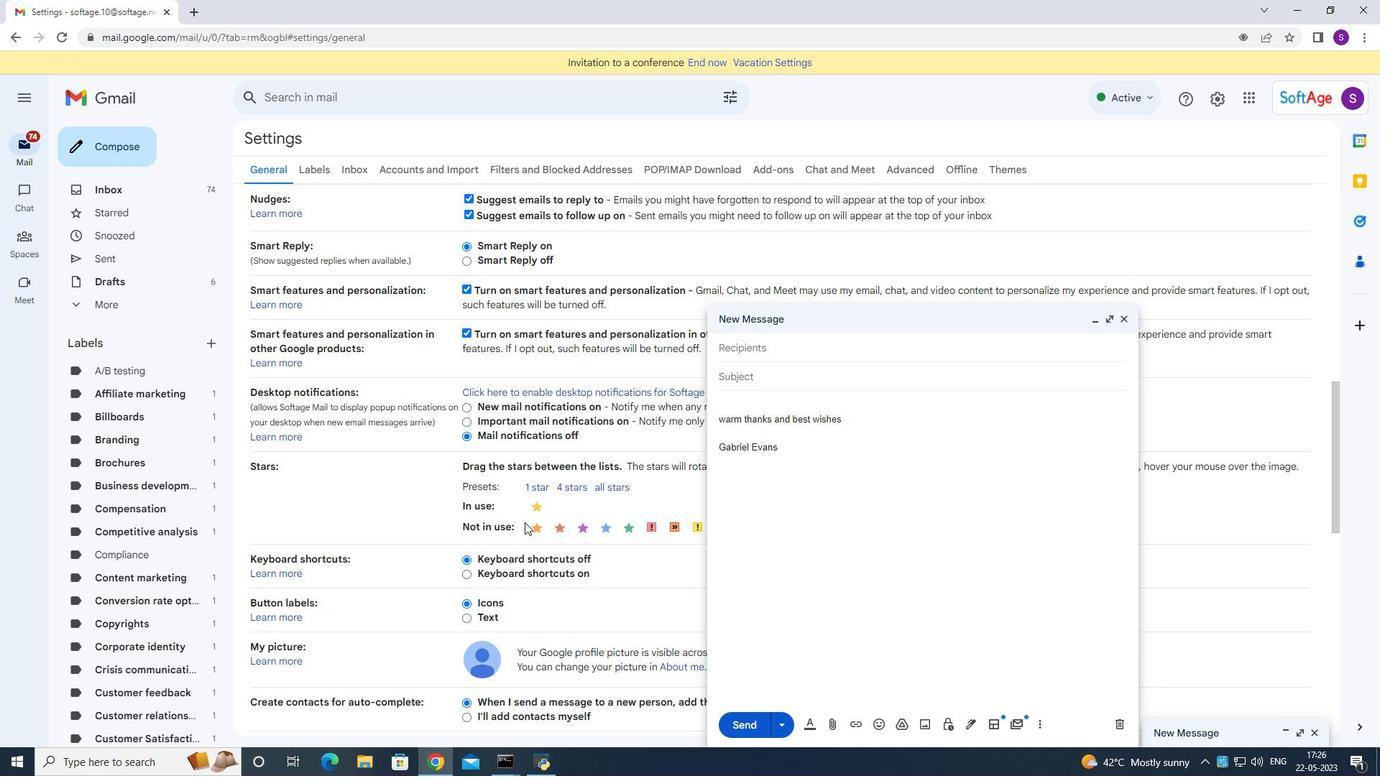 
Action: Mouse scrolled (525, 529) with delta (0, 0)
Screenshot: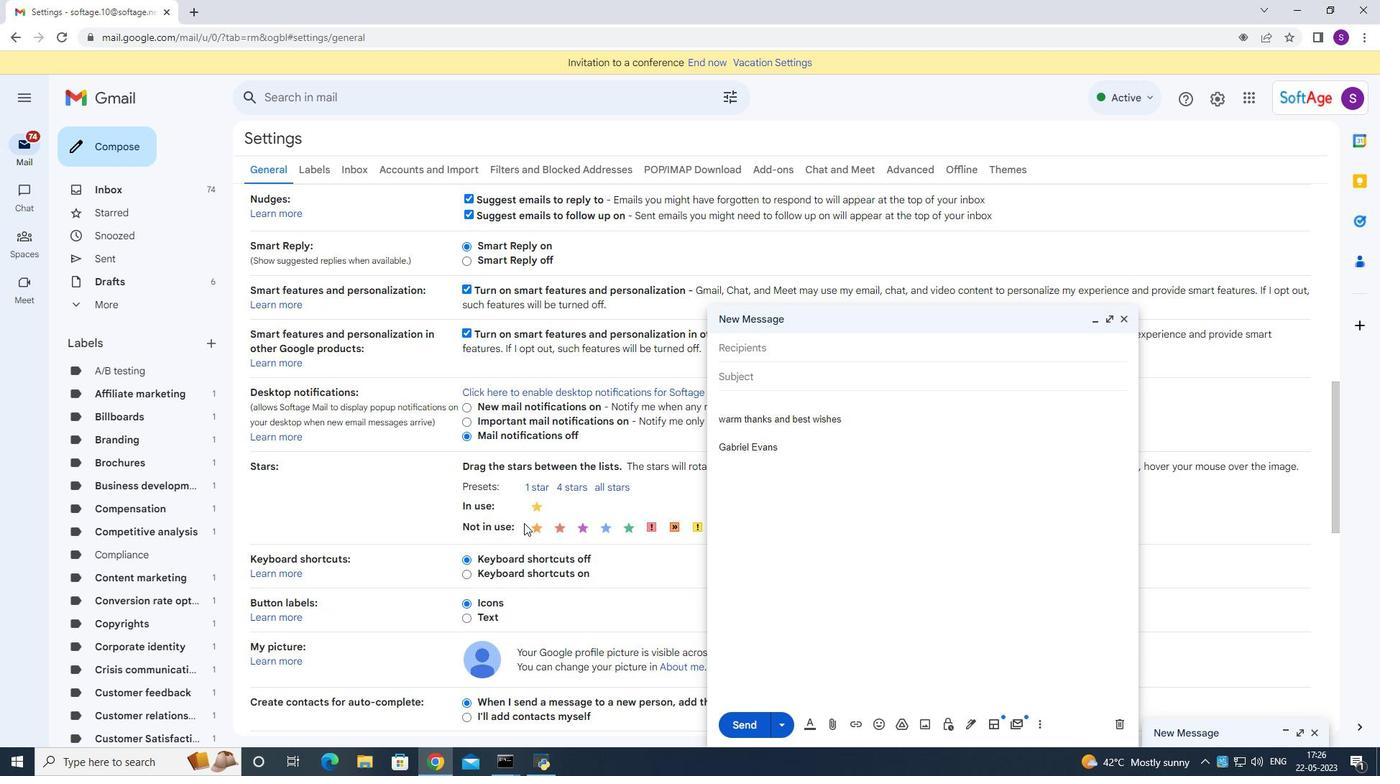 
Action: Mouse moved to (586, 401)
Screenshot: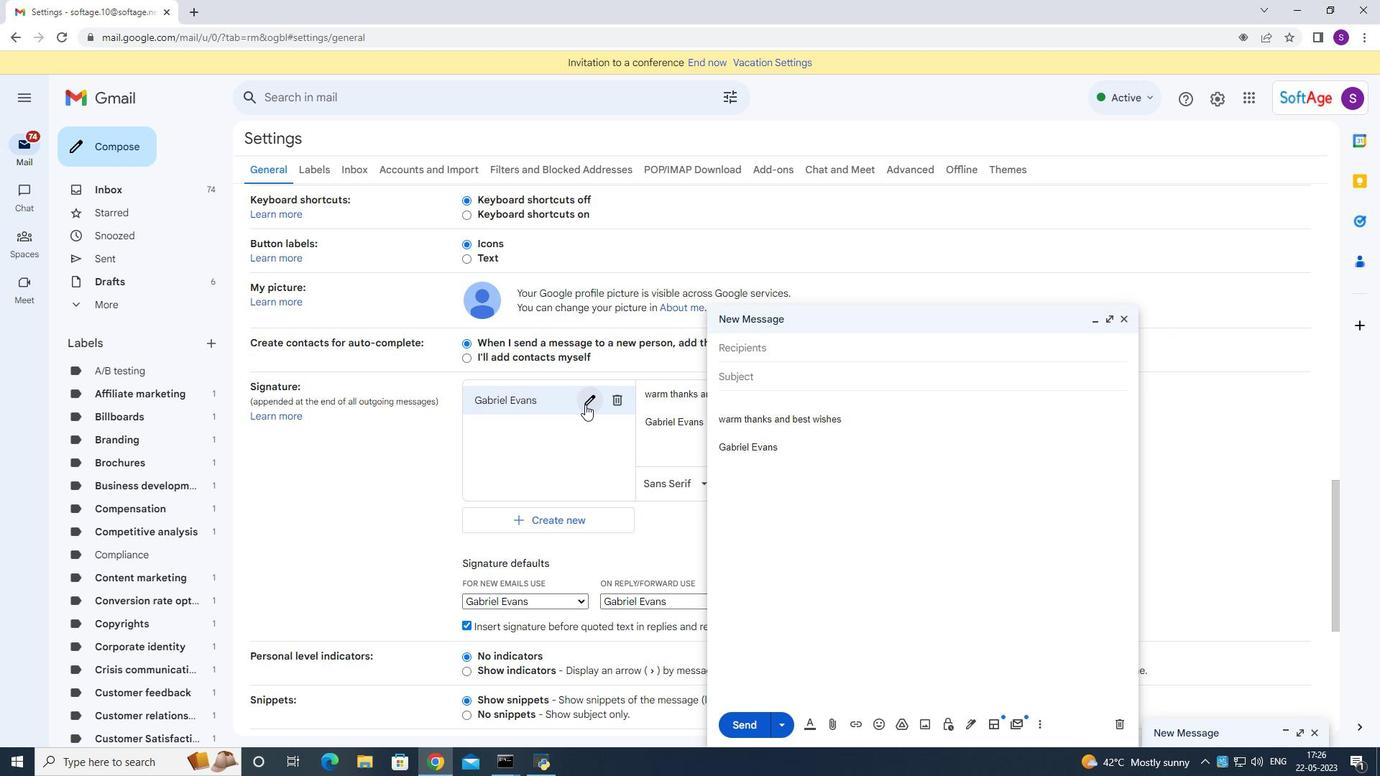 
Action: Mouse pressed left at (586, 401)
Screenshot: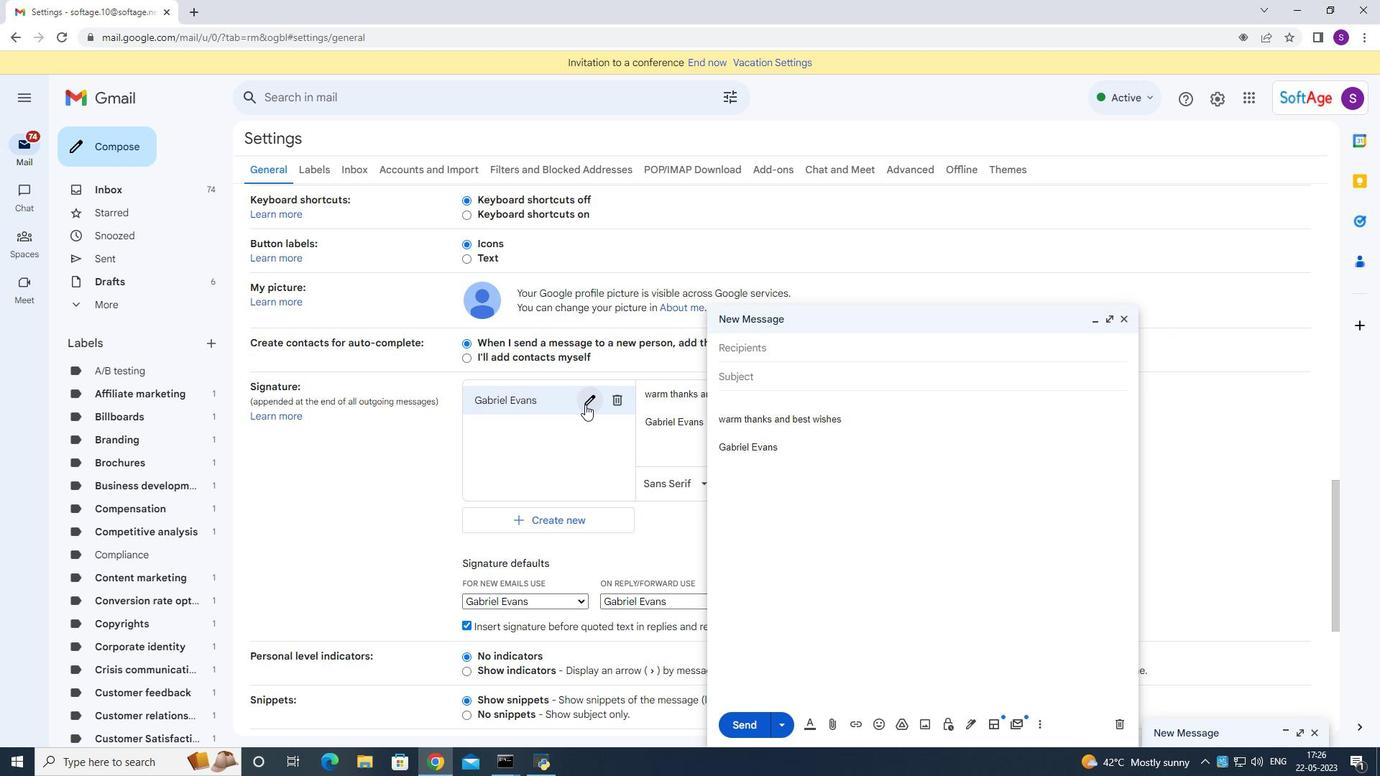 
Action: Mouse moved to (639, 392)
Screenshot: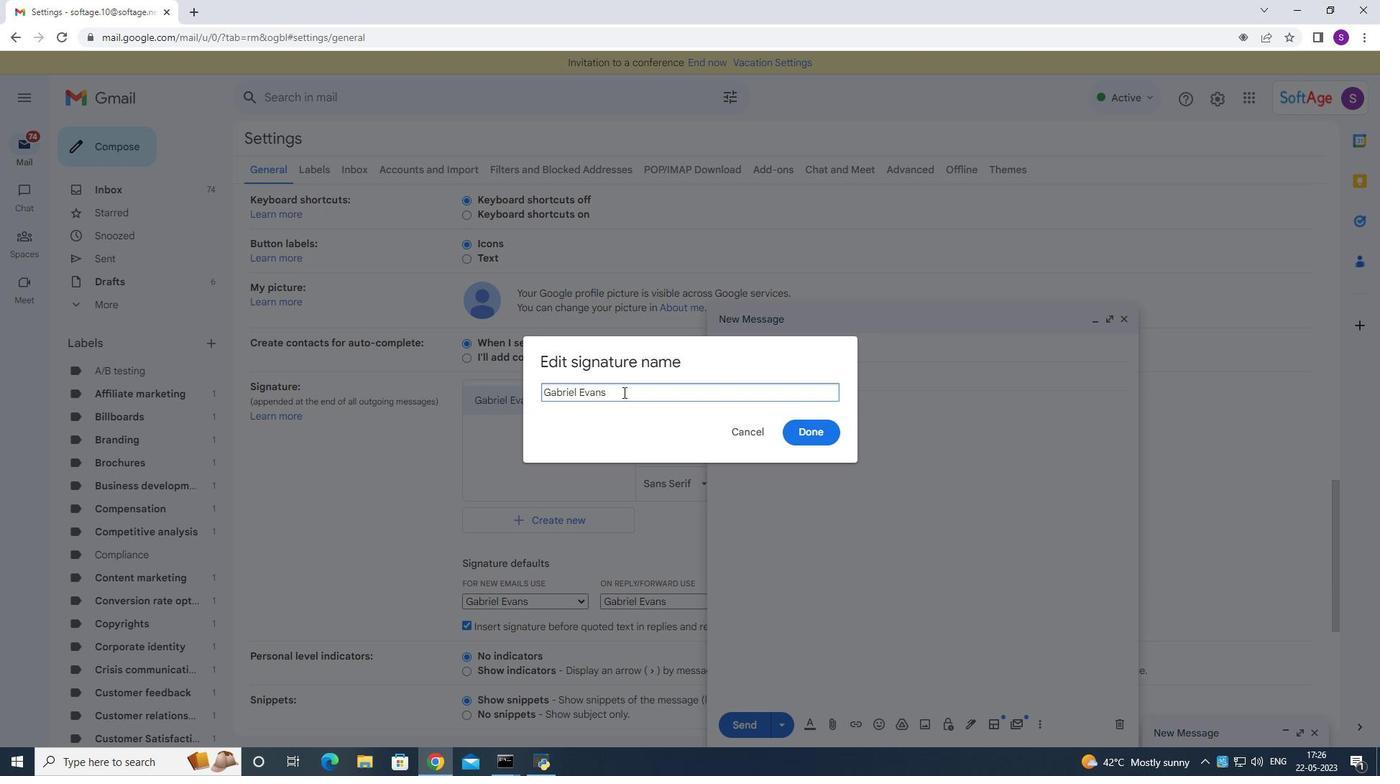 
Action: Mouse pressed left at (639, 392)
Screenshot: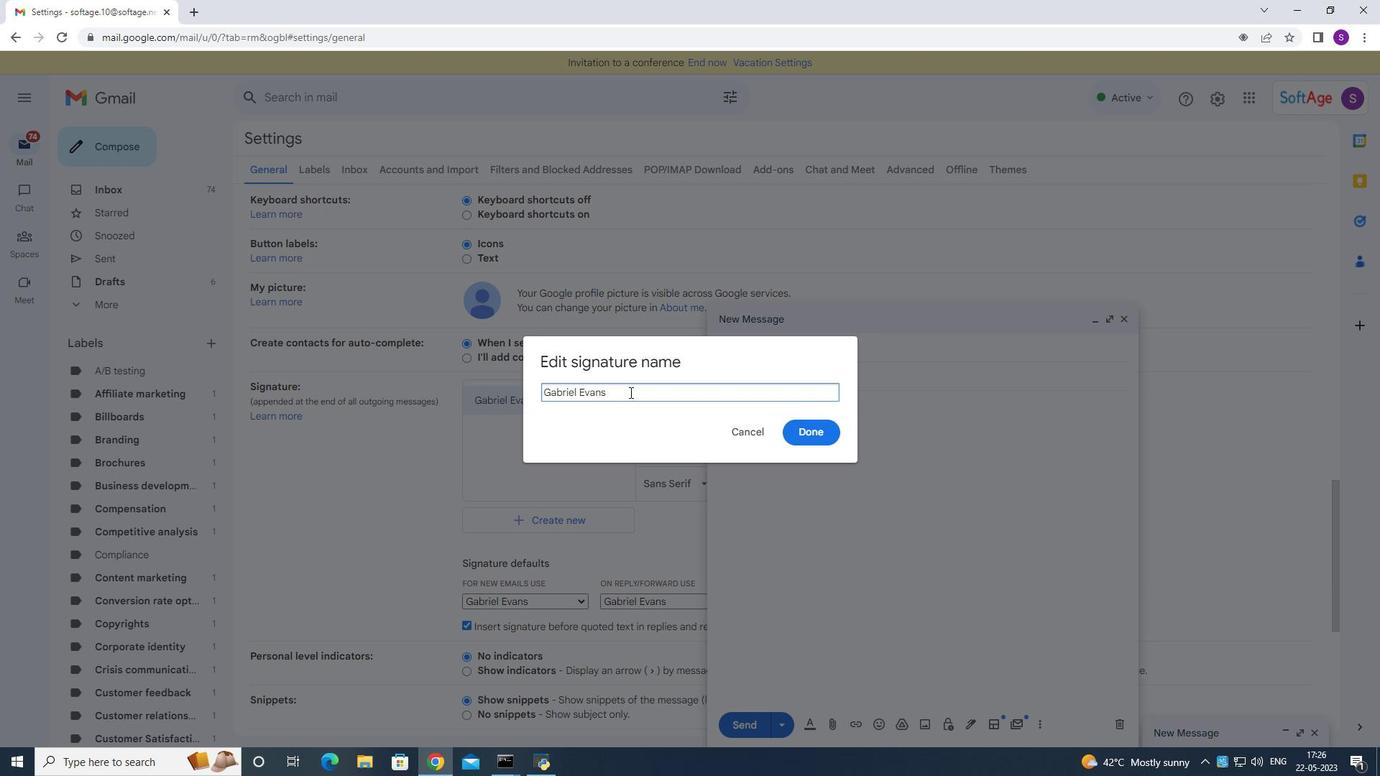 
Action: Key pressed ctrl+A<Key.backspace><Key.shift><Key.shift><Key.shift><Key.shift><Key.shift><Key.shift><Key.shift><Key.shift><Key.shift><Key.shift><Key.shift><Key.shift><Key.shift><Key.shift><Key.shift><Key.shift><Key.shift><Key.shift><Key.shift><Key.shift><Key.shift><Key.shift><Key.shift><Key.shift><Key.shift><Key.shift><Key.shift><Key.shift><Key.shift><Key.shift><Key.shift><Key.shift><Key.shift><Key.shift><Key.shift><Key.shift><Key.shift><Key.shift><Key.shift><Key.shift><Key.shift><Key.shift><Key.shift><Key.shift><Key.shift><Key.shift><Key.shift><Key.shift><Key.shift><Key.shift><Key.shift><Key.shift>Gage<Key.space><Key.shift>Hill
Screenshot: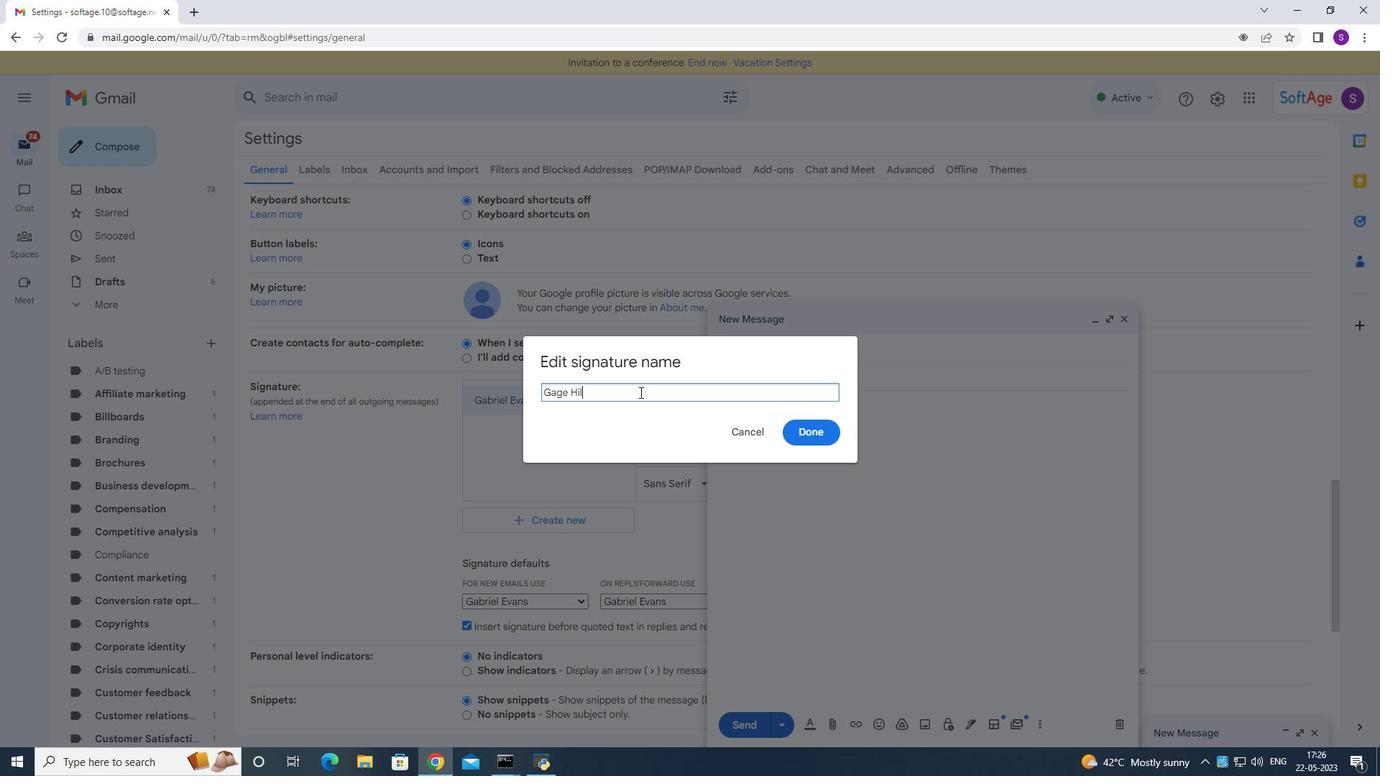 
Action: Mouse moved to (833, 431)
Screenshot: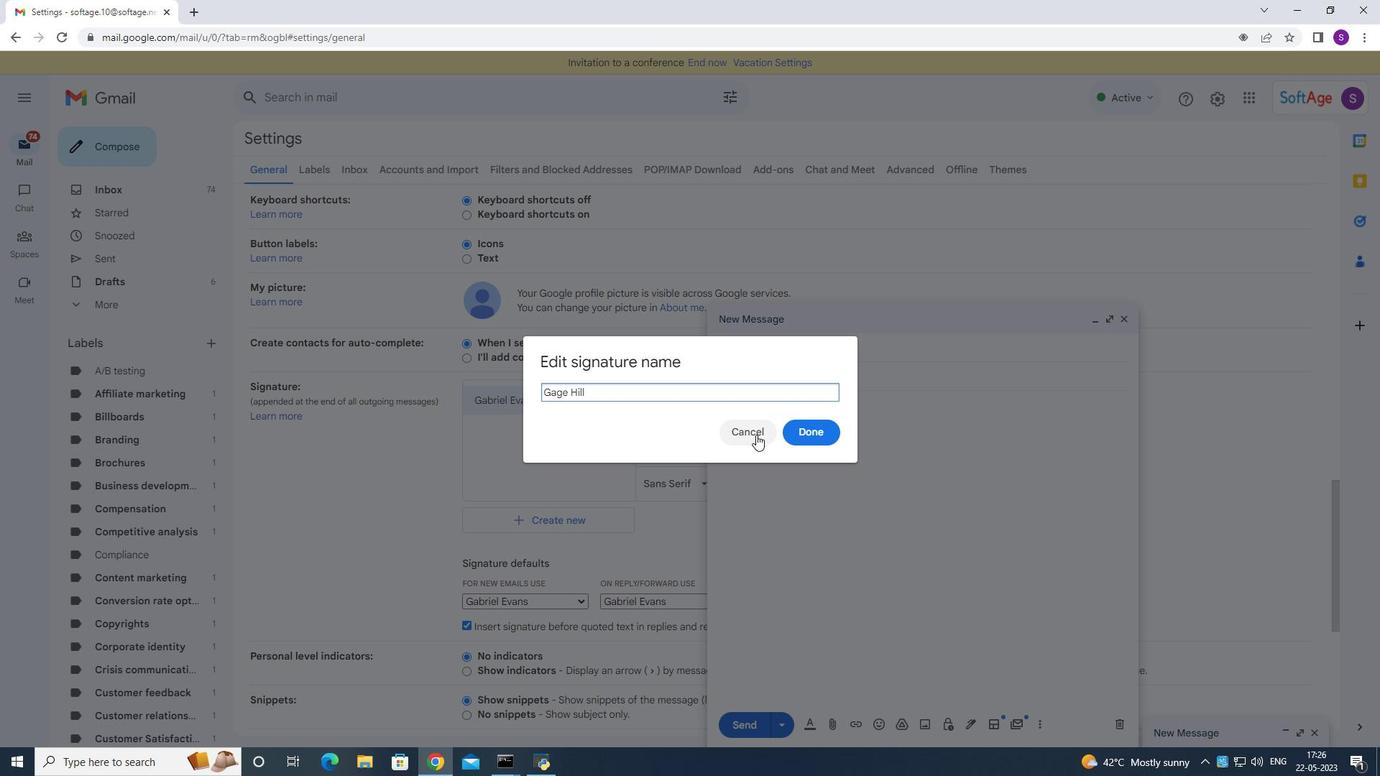 
Action: Mouse pressed left at (833, 431)
Screenshot: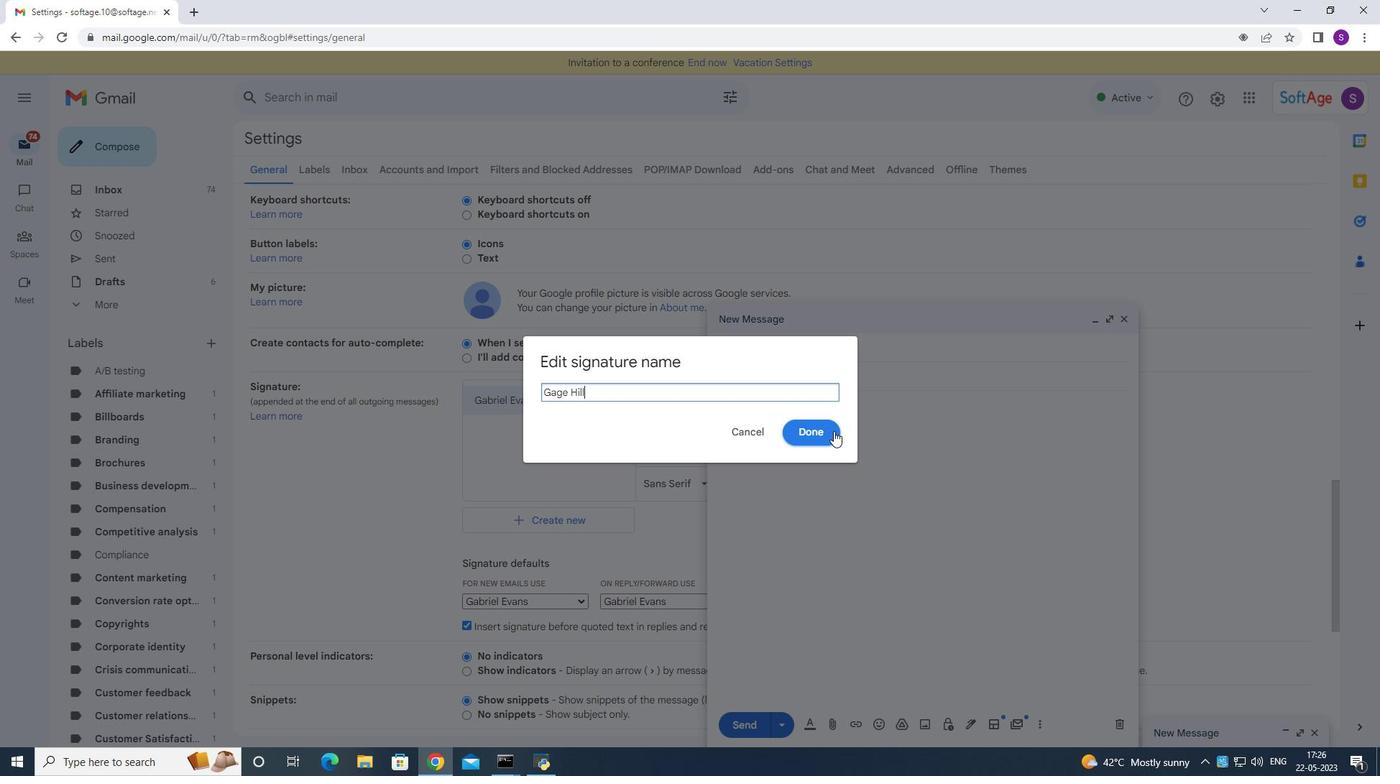 
Action: Mouse moved to (1119, 318)
Screenshot: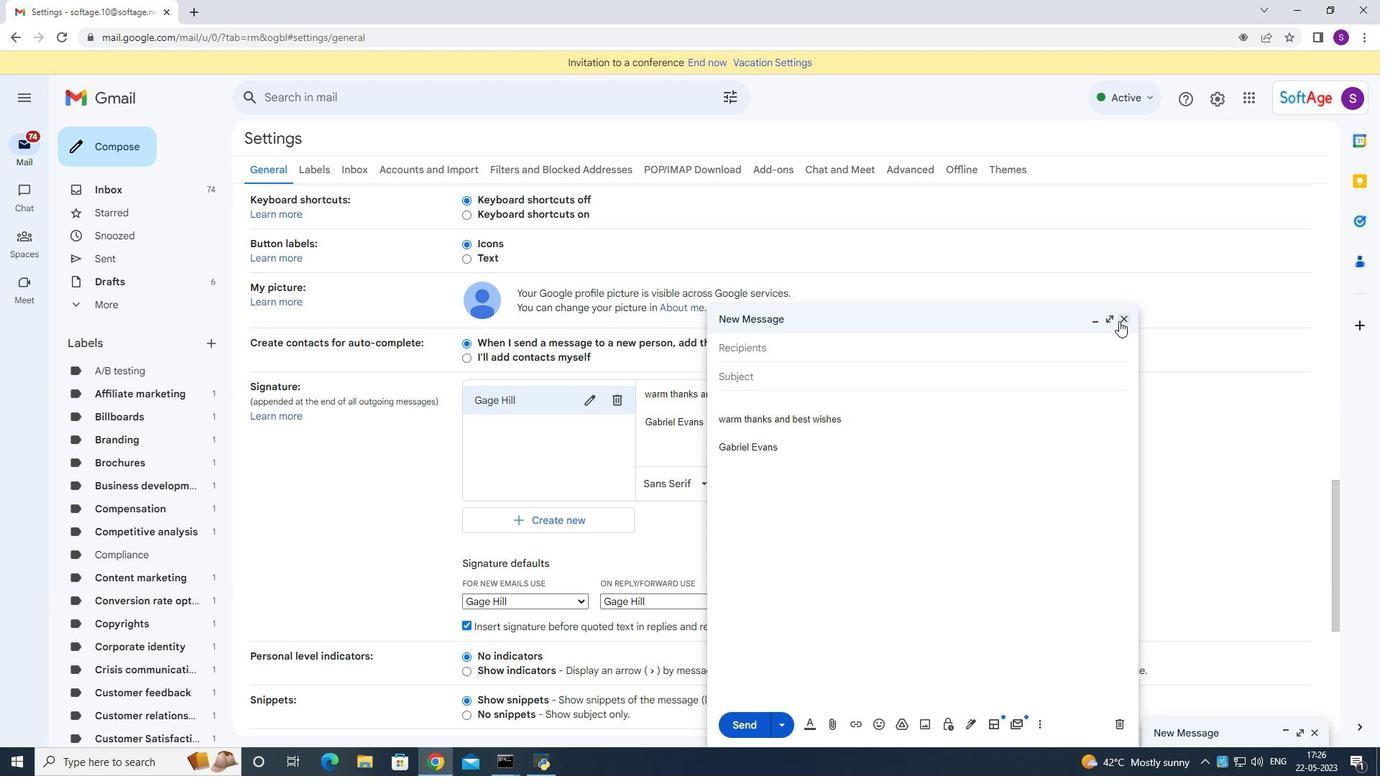 
Action: Mouse pressed left at (1119, 318)
Screenshot: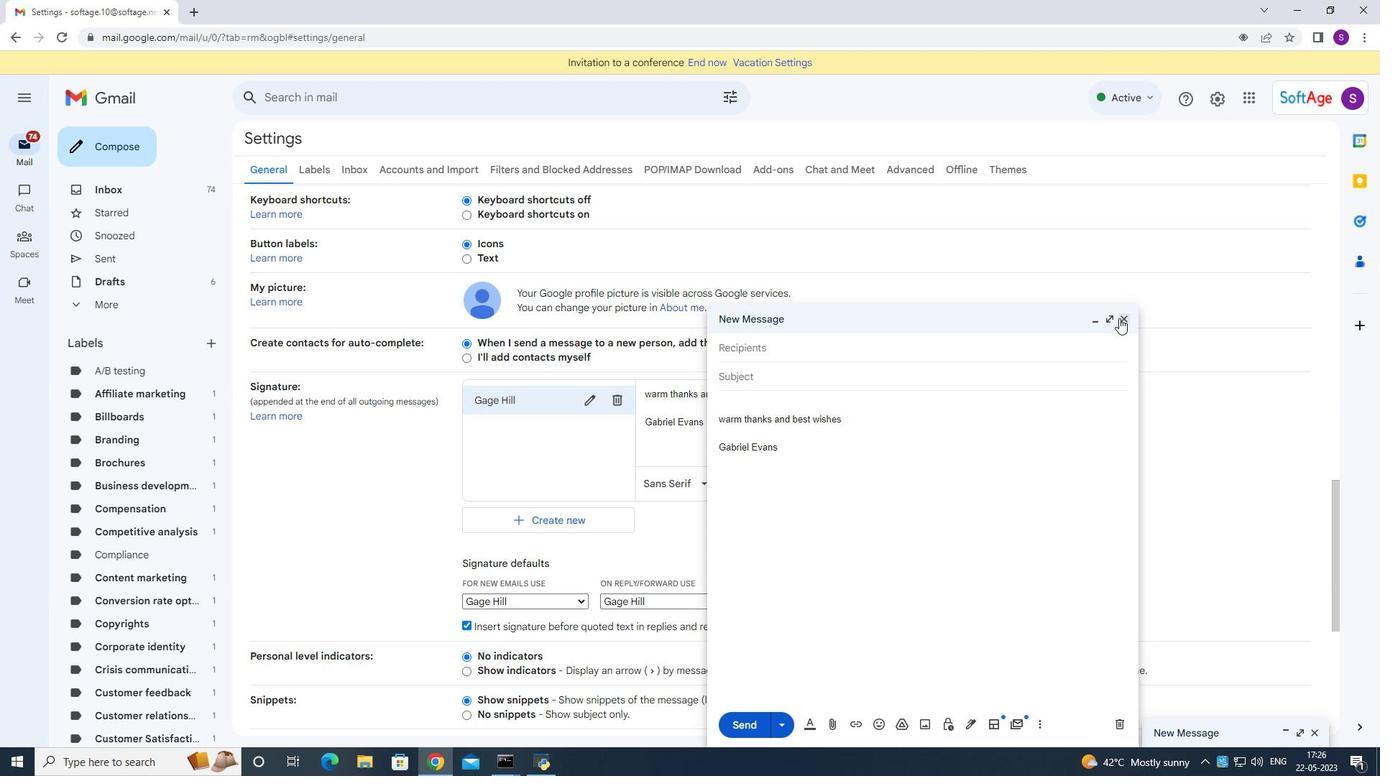 
Action: Mouse moved to (1316, 731)
Screenshot: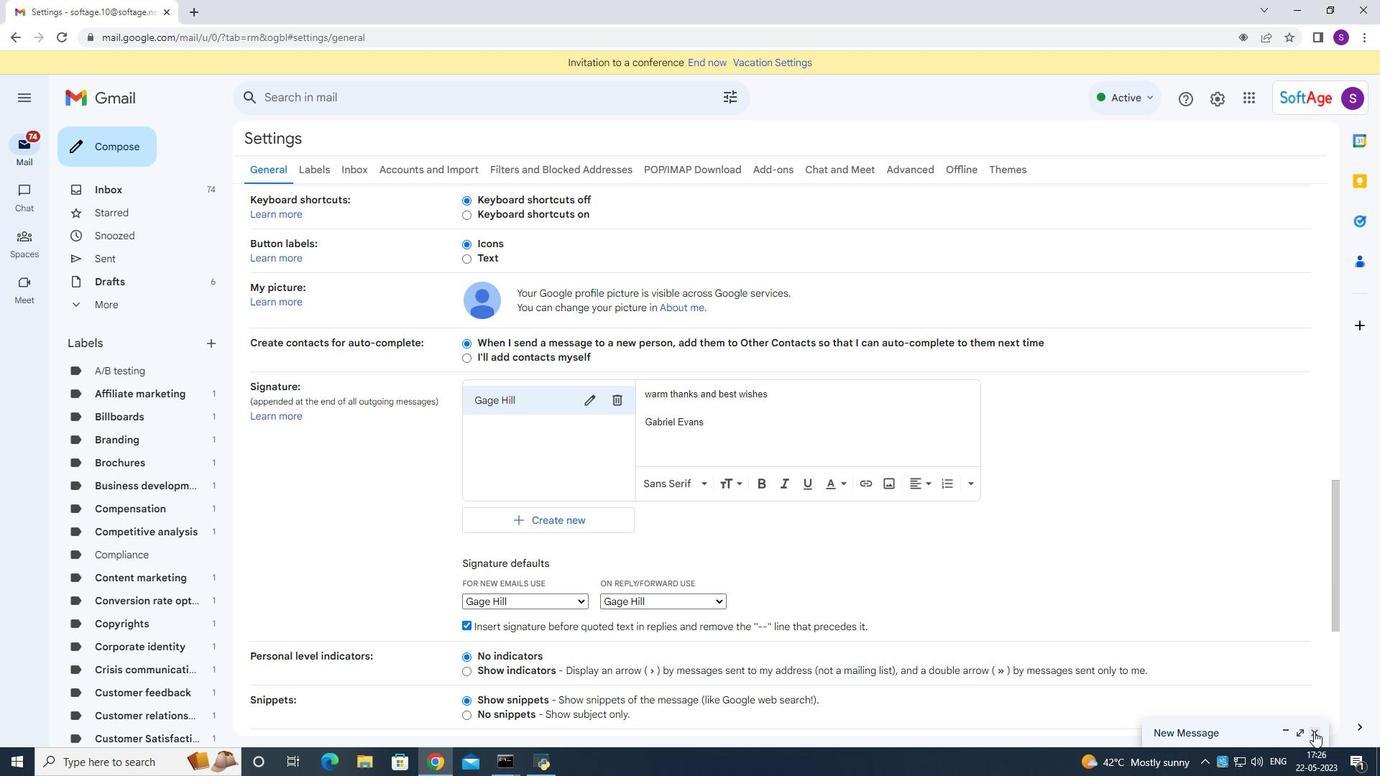 
Action: Mouse pressed left at (1316, 731)
Screenshot: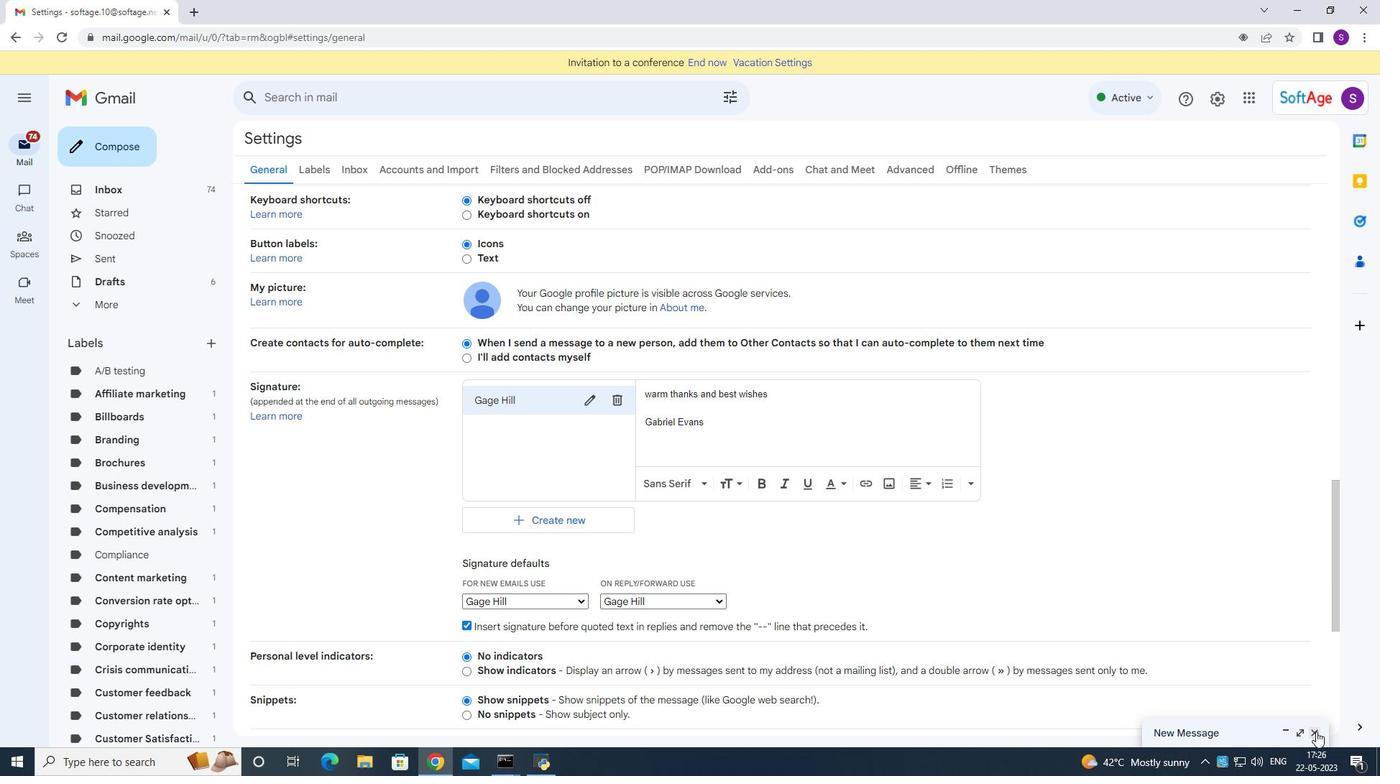 
Action: Mouse moved to (711, 396)
Screenshot: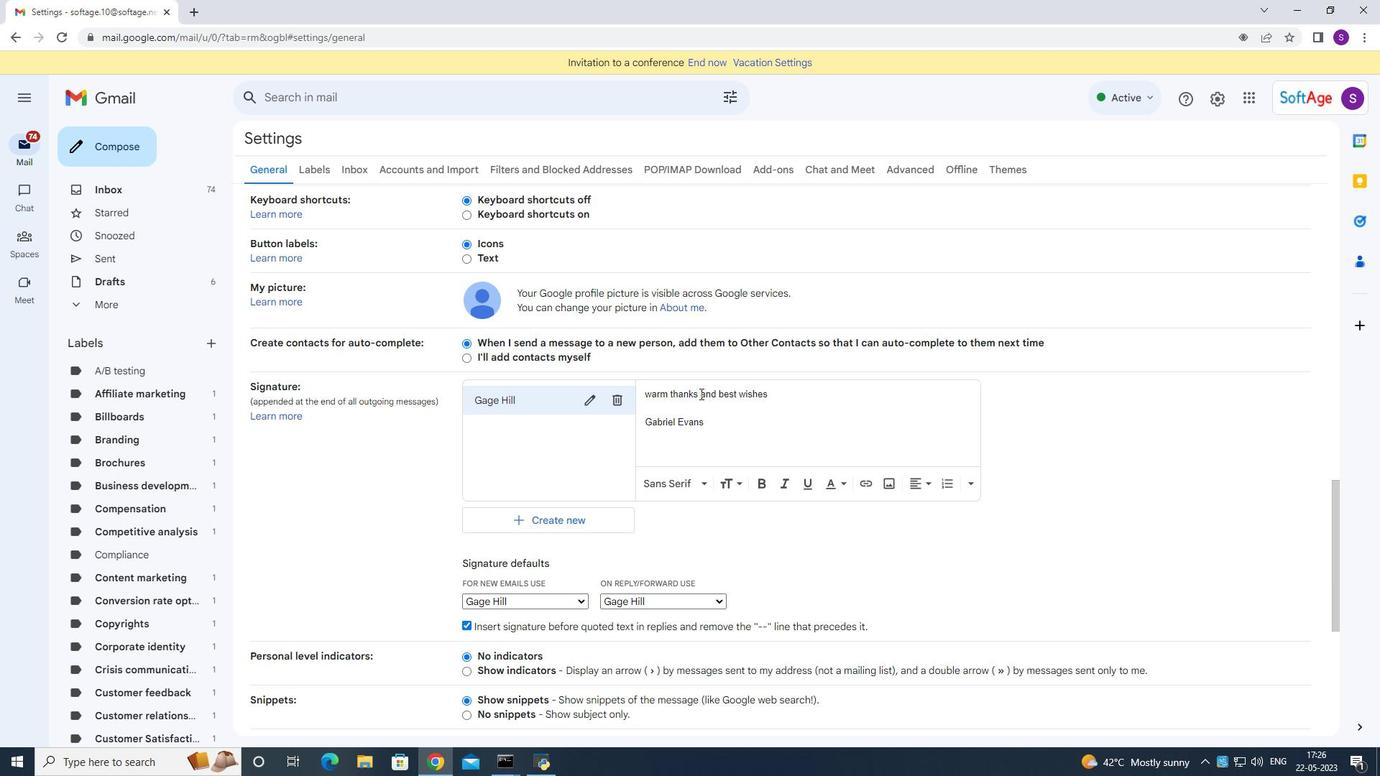 
Action: Mouse pressed left at (711, 396)
Screenshot: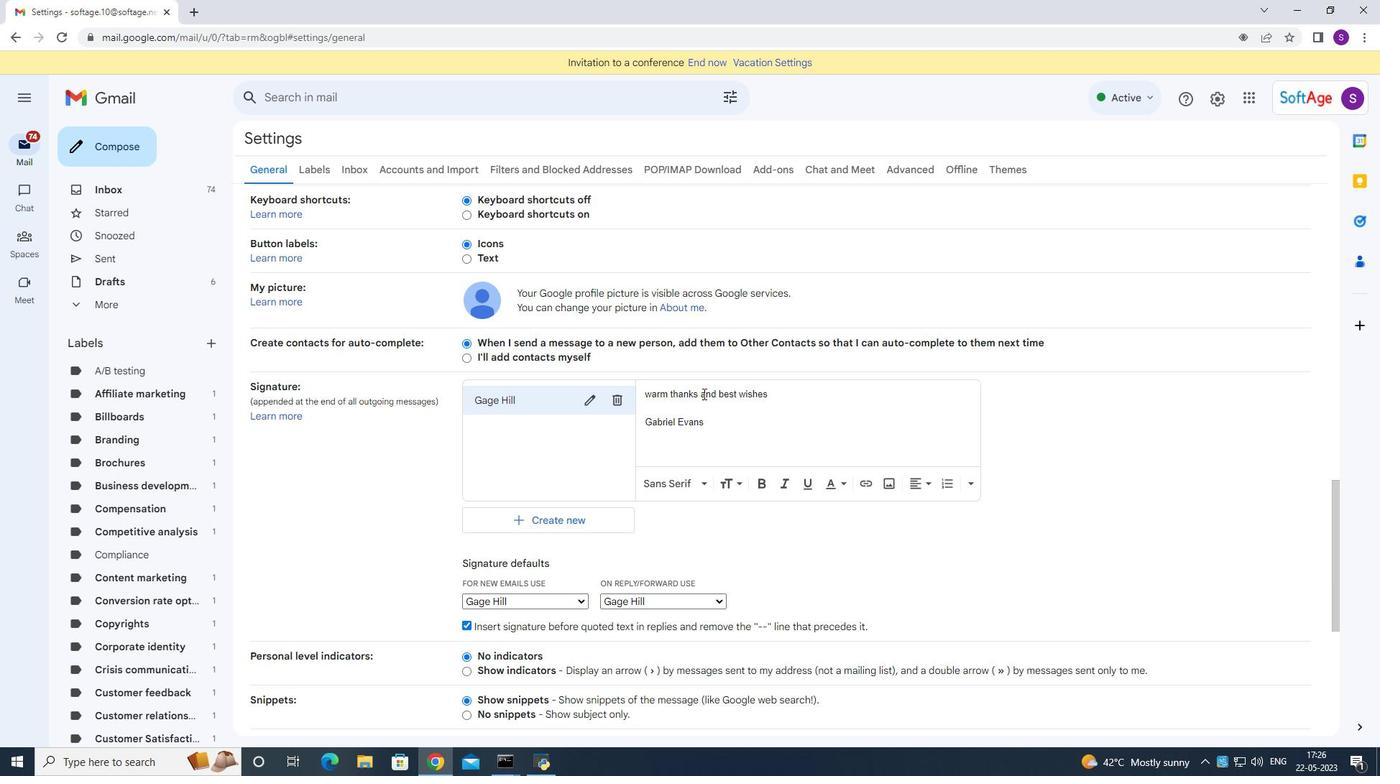 
Action: Key pressed ctrl+A<Key.backspace><Key.shift><Key.shift><Key.shift><Key.shift><Key.shift><Key.shift><Key.shift><Key.shift><Key.shift><Key.shift><Key.shift><Key.shift><Key.shift><Key.shift><Key.shift><Key.shift><Key.shift><Key.shift><Key.shift><Key.shift><Key.shift><Key.shift><Key.shift><Key.shift><Key.shift><Key.shift>Best<Key.space>wishes<Key.space>for<Key.space>a<Key.space>hasppy<Key.space><Key.backspace><Key.backspace><Key.backspace><Key.backspace><Key.backspace>ppy<Key.space><Key.shift>Labor<Key.space><Key.shift><Key.shift><Key.shift><Key.shift>Day<Key.space>
Screenshot: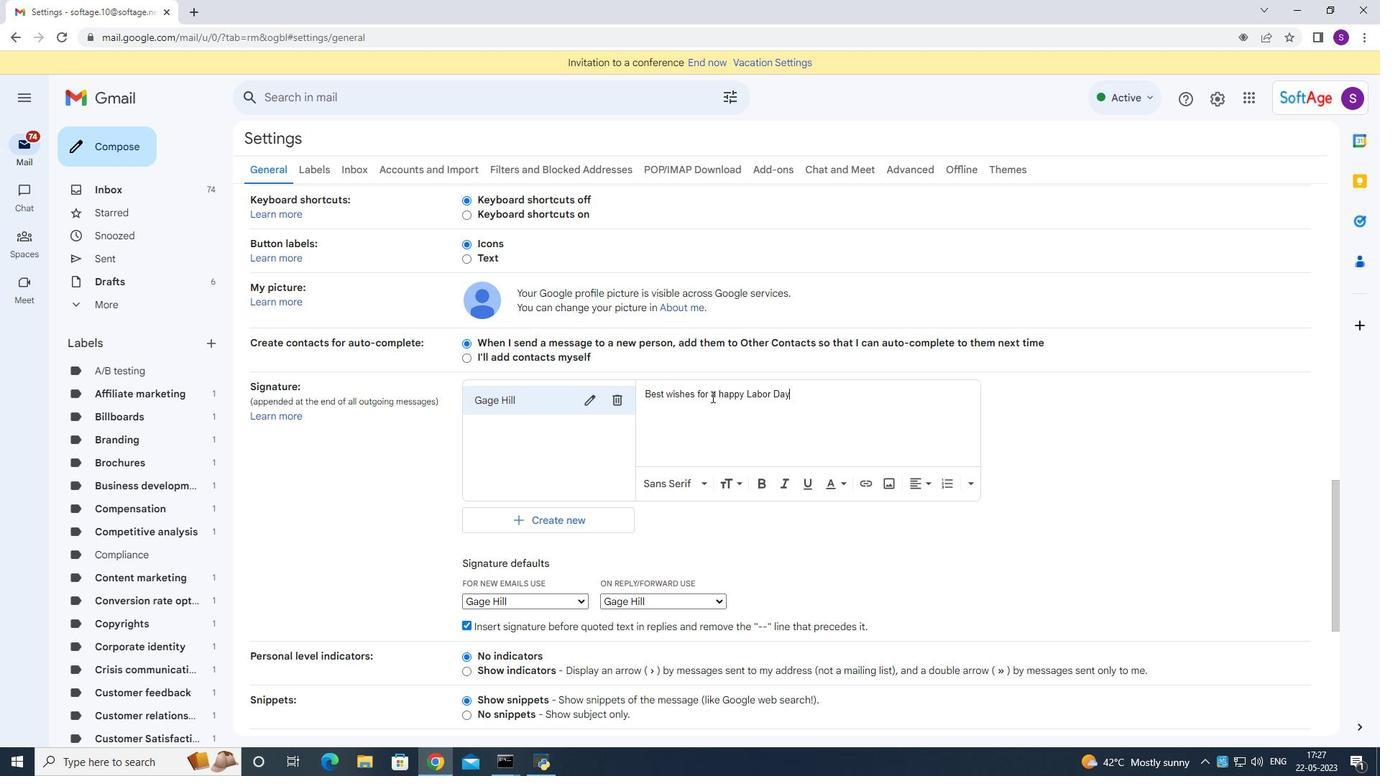 
Action: Mouse moved to (718, 426)
Screenshot: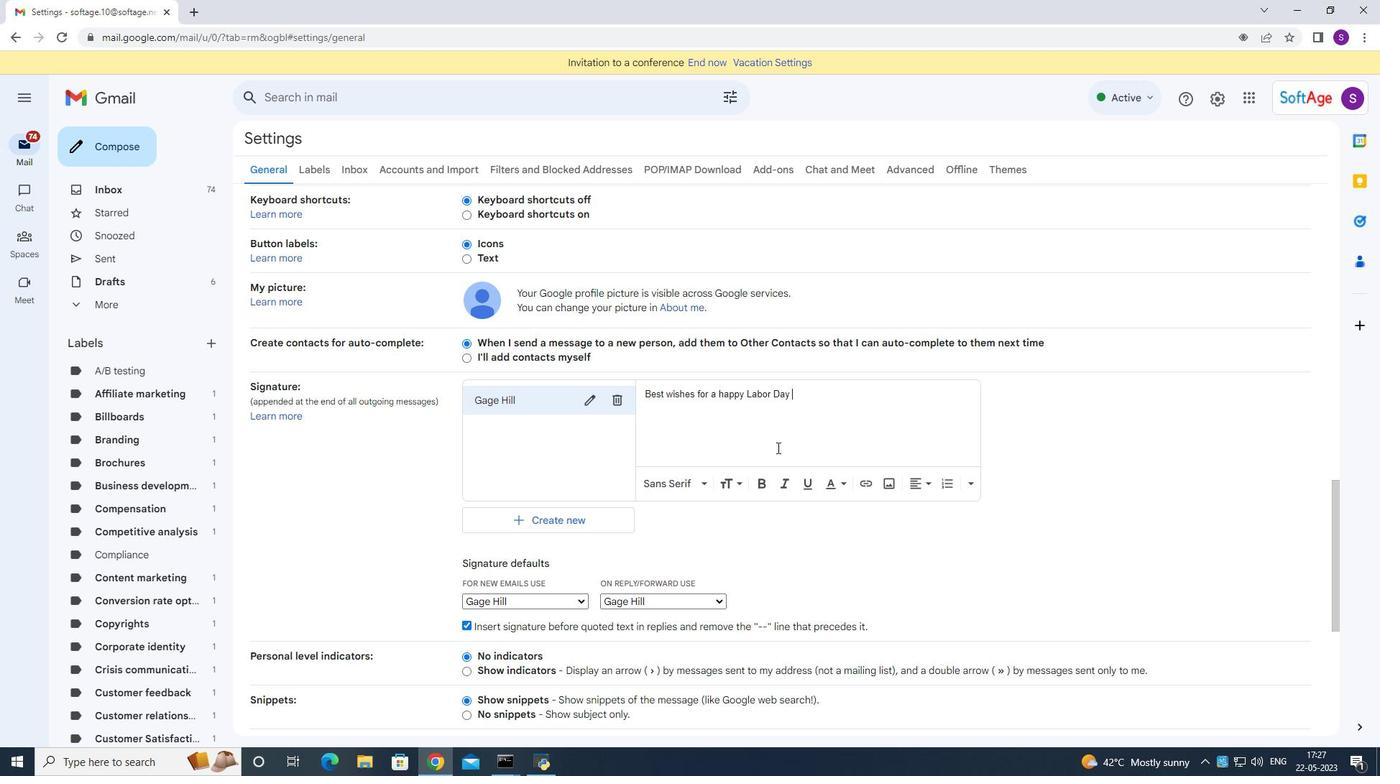 
Action: Mouse scrolled (718, 427) with delta (0, 0)
Screenshot: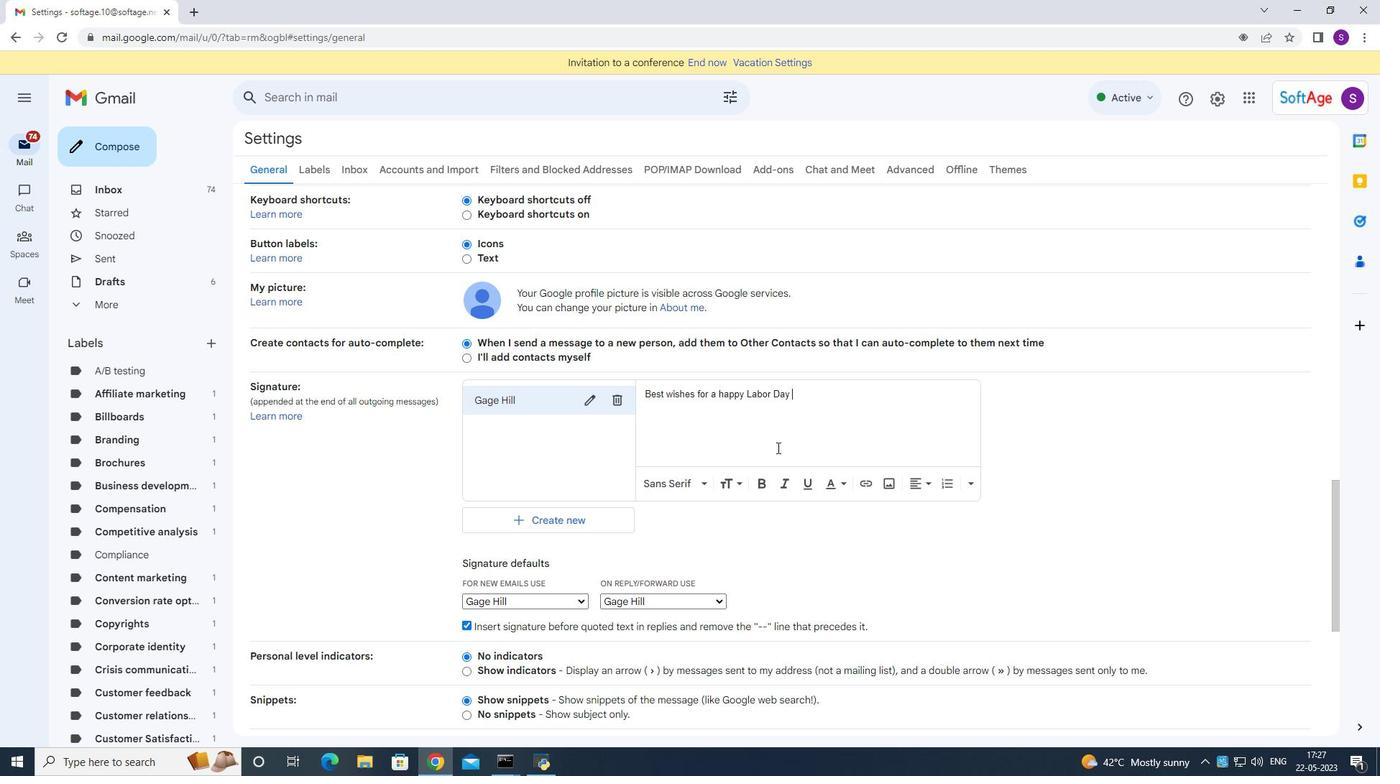 
Action: Mouse scrolled (718, 426) with delta (0, 0)
Screenshot: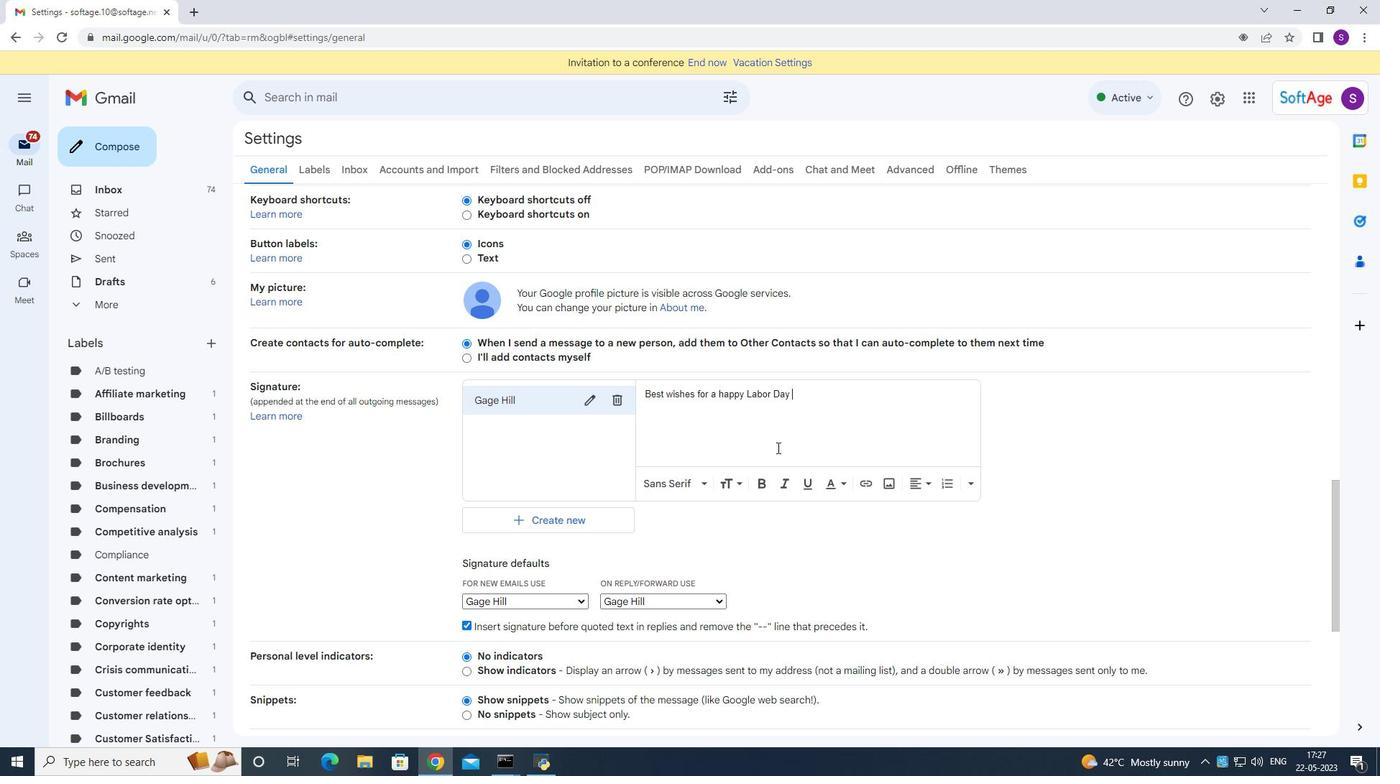 
Action: Mouse scrolled (718, 425) with delta (0, 0)
Screenshot: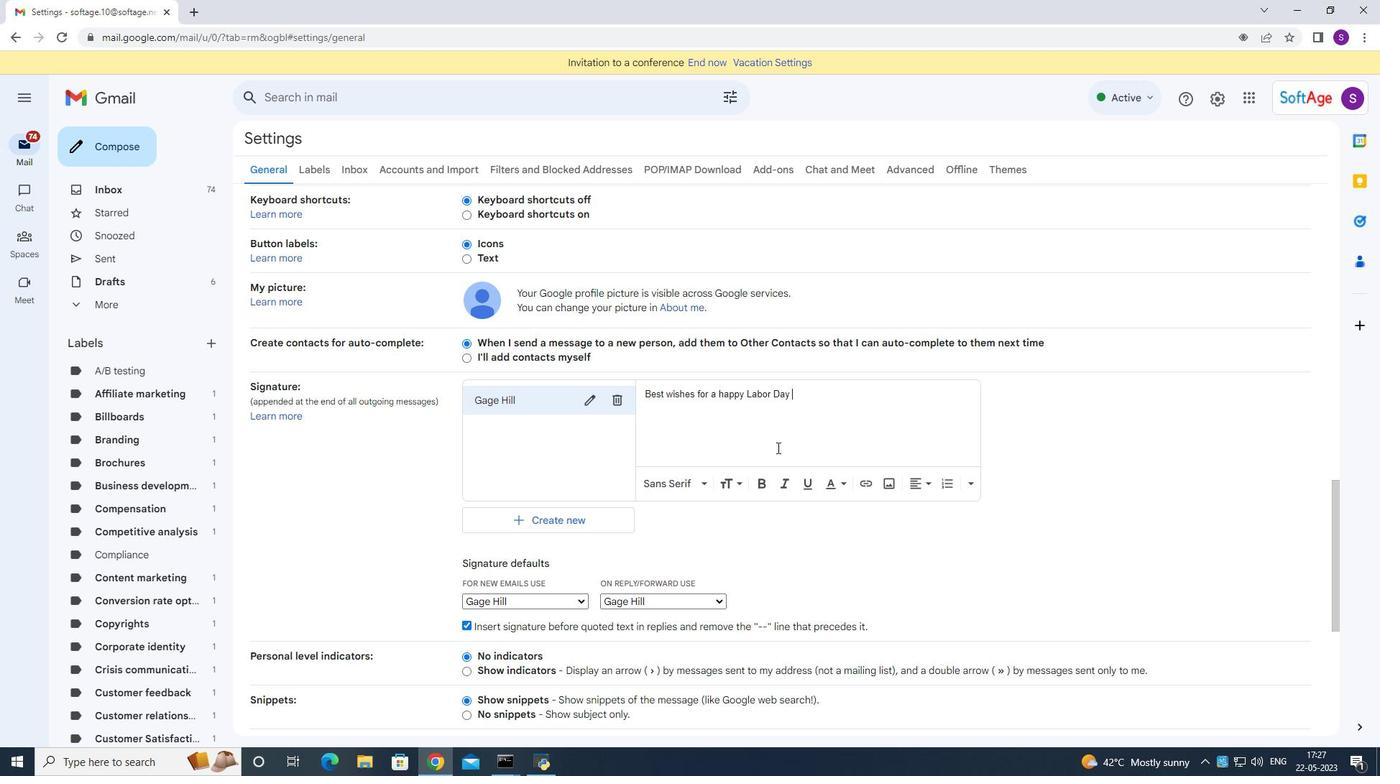 
Action: Mouse scrolled (718, 425) with delta (0, 0)
Screenshot: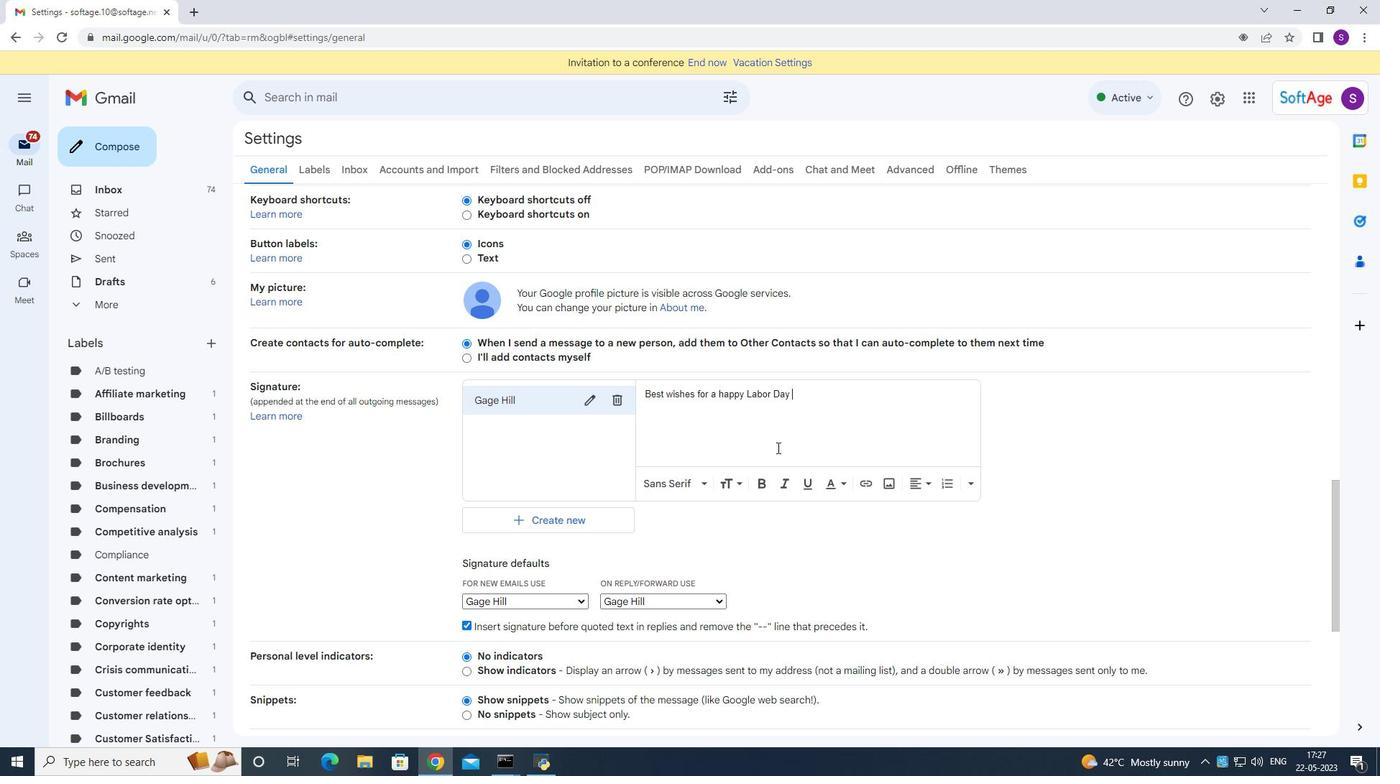
Action: Mouse moved to (713, 391)
Screenshot: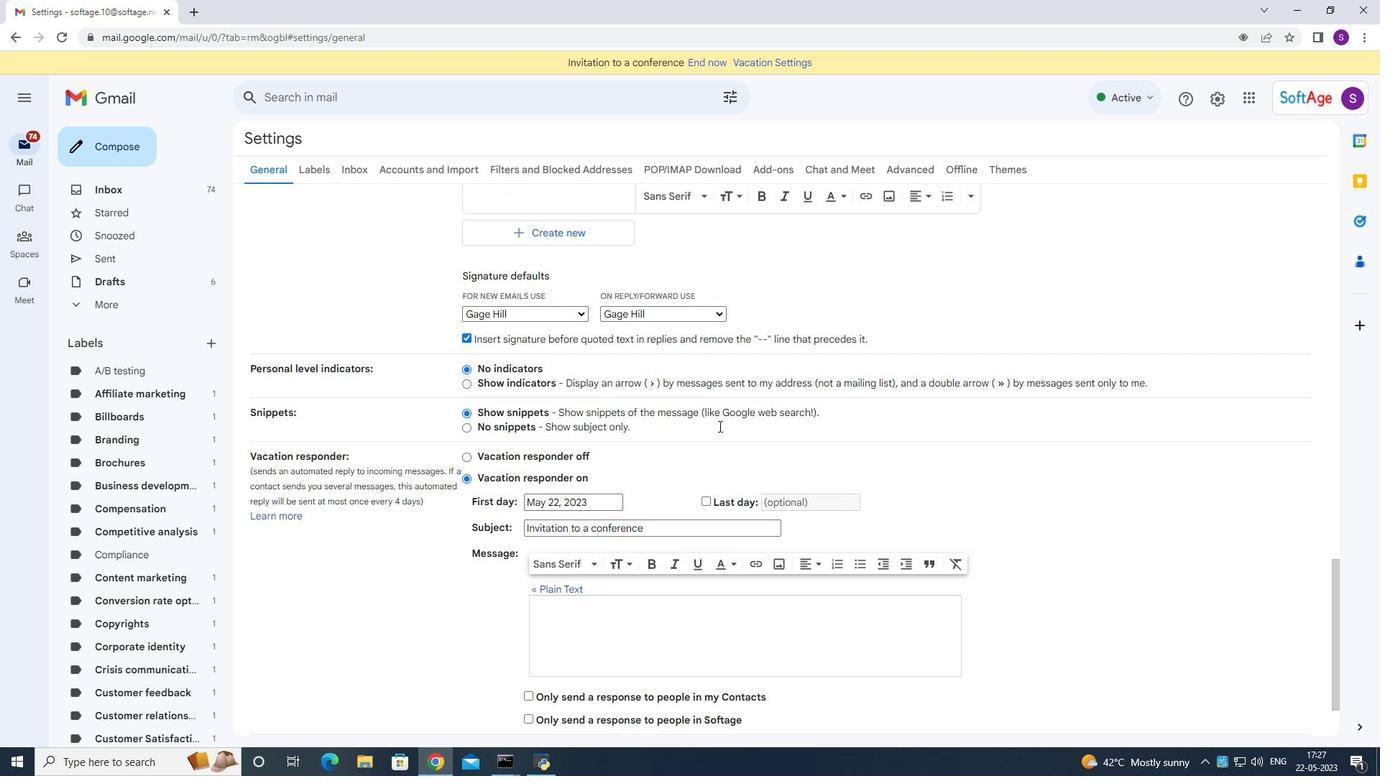 
Action: Mouse scrolled (713, 390) with delta (0, 0)
Screenshot: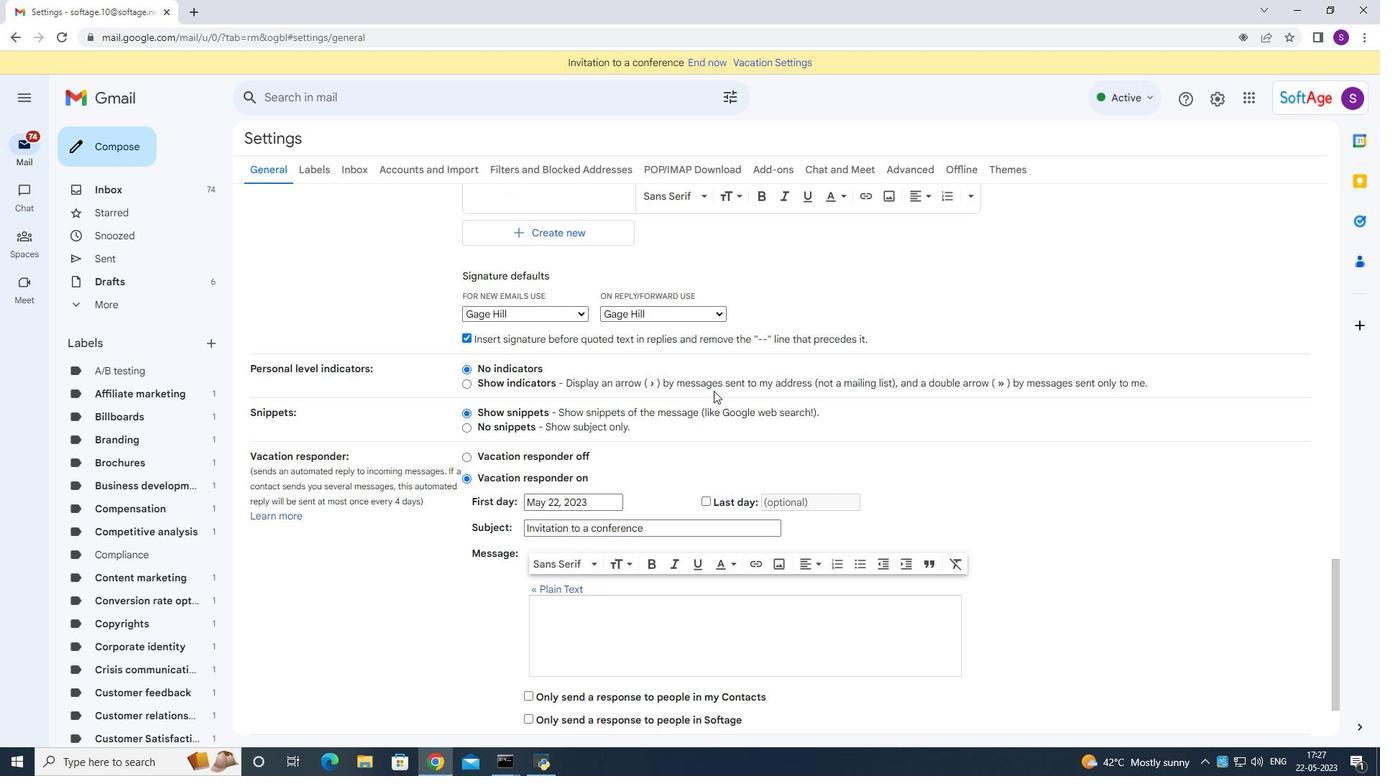 
Action: Mouse scrolled (713, 390) with delta (0, 0)
Screenshot: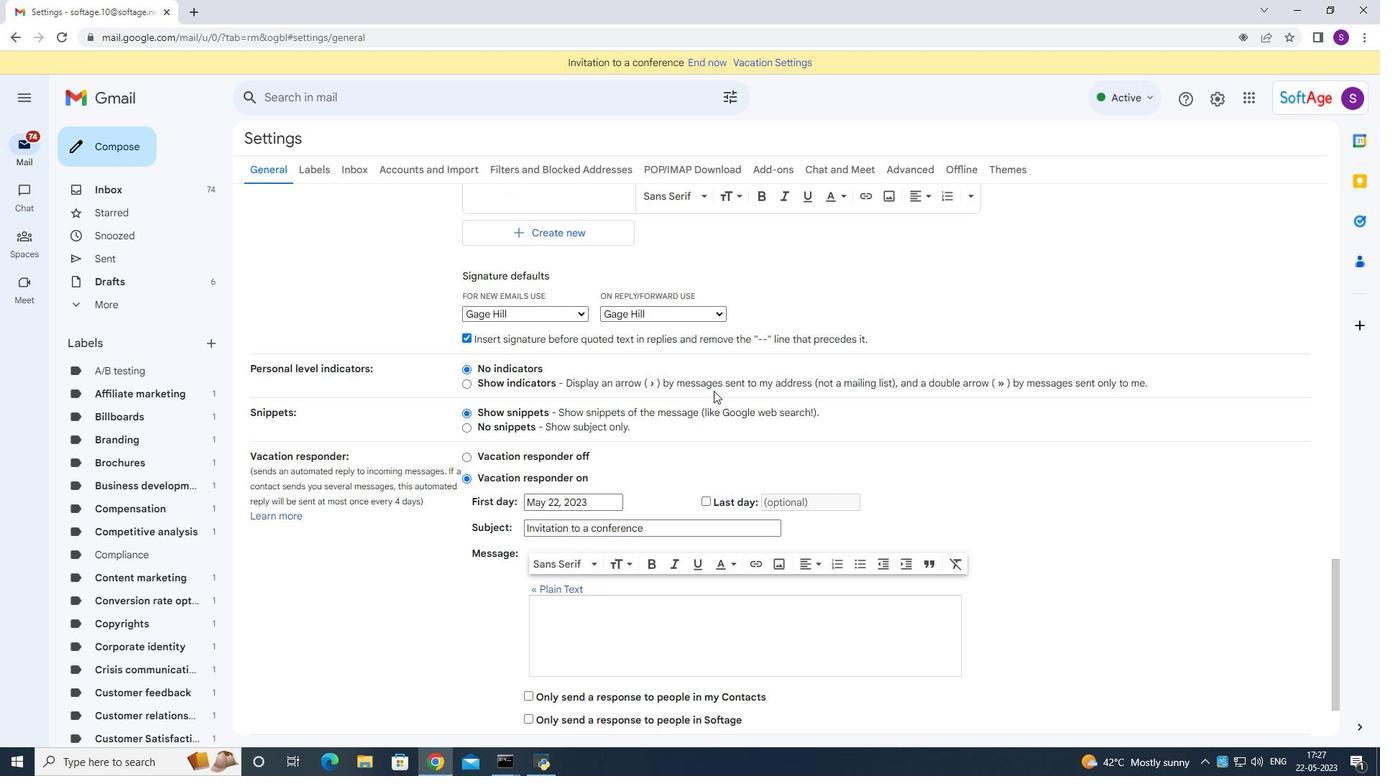 
Action: Mouse scrolled (713, 390) with delta (0, 0)
Screenshot: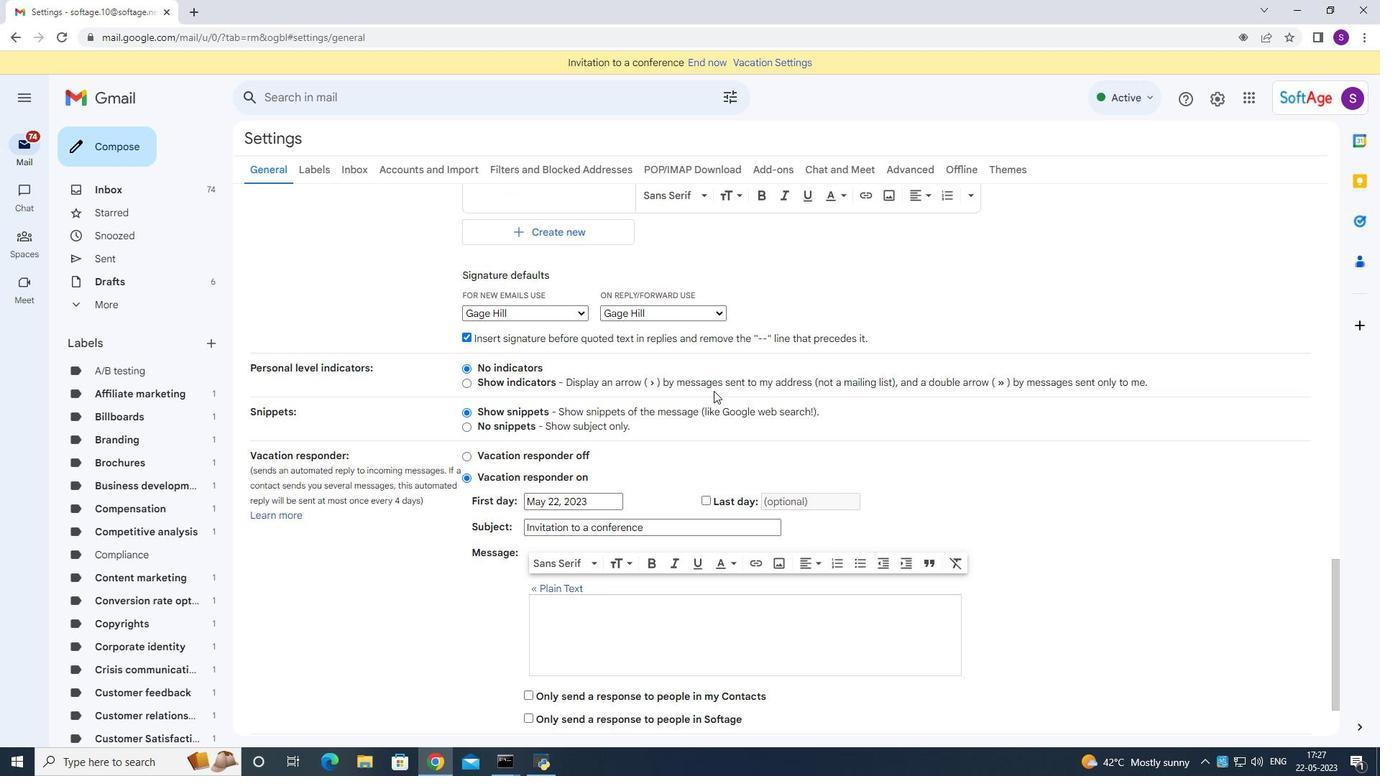 
Action: Mouse scrolled (713, 390) with delta (0, 0)
Screenshot: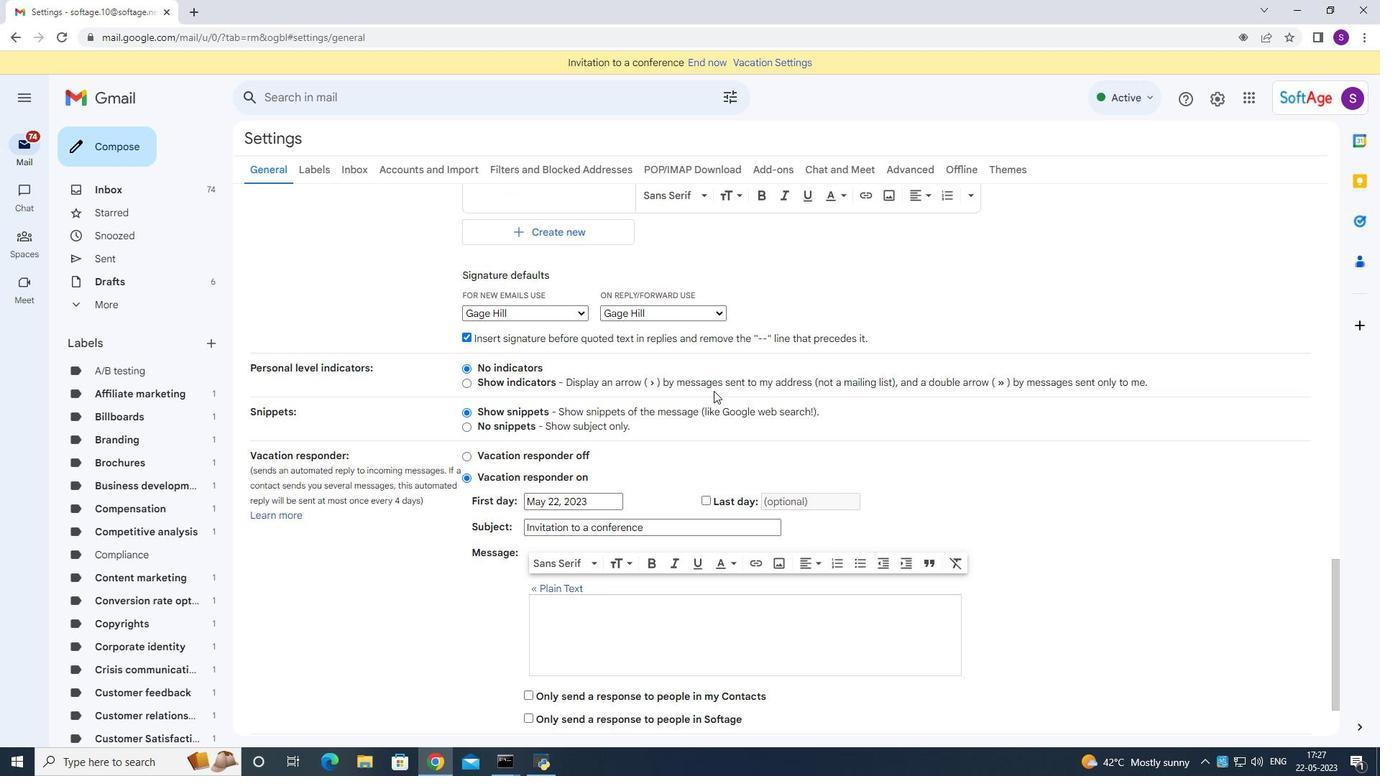 
Action: Mouse moved to (864, 368)
Screenshot: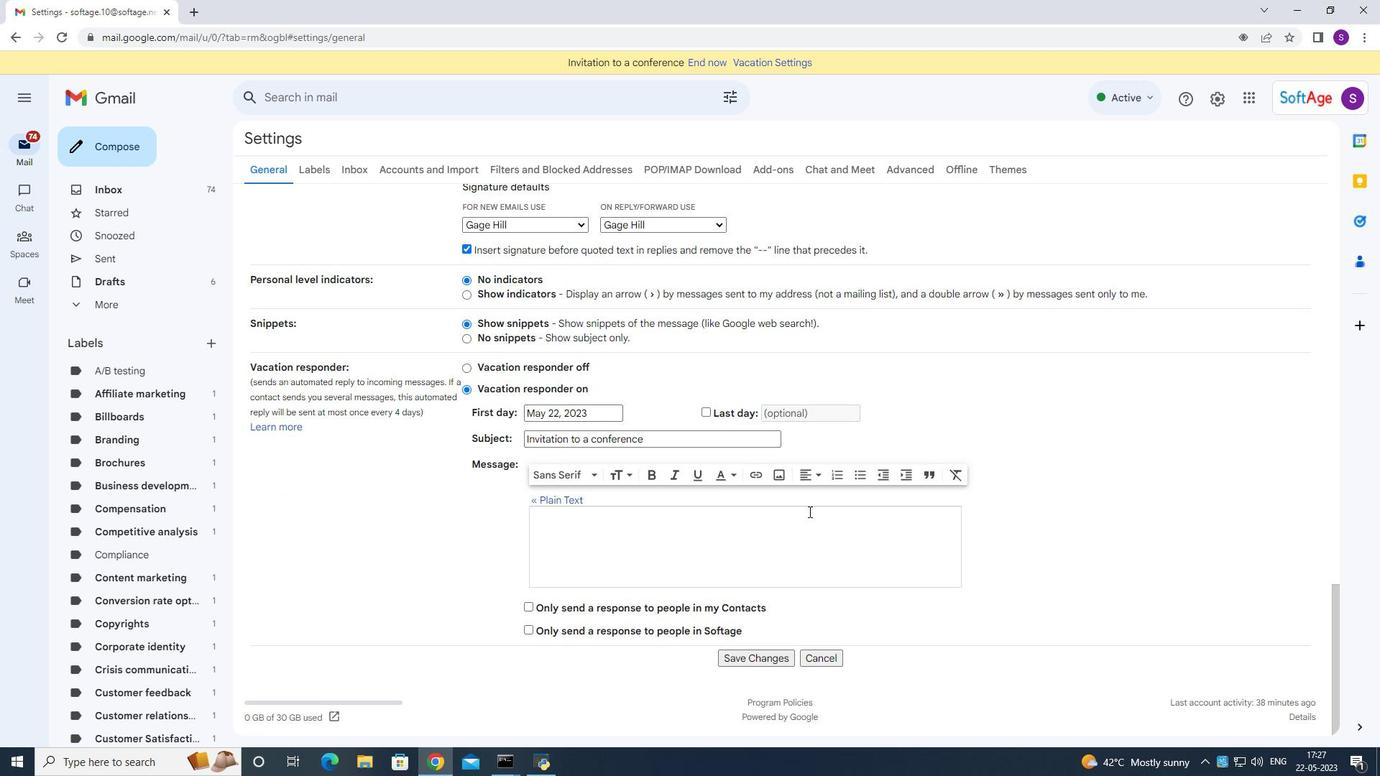 
Action: Mouse scrolled (864, 368) with delta (0, 0)
Screenshot: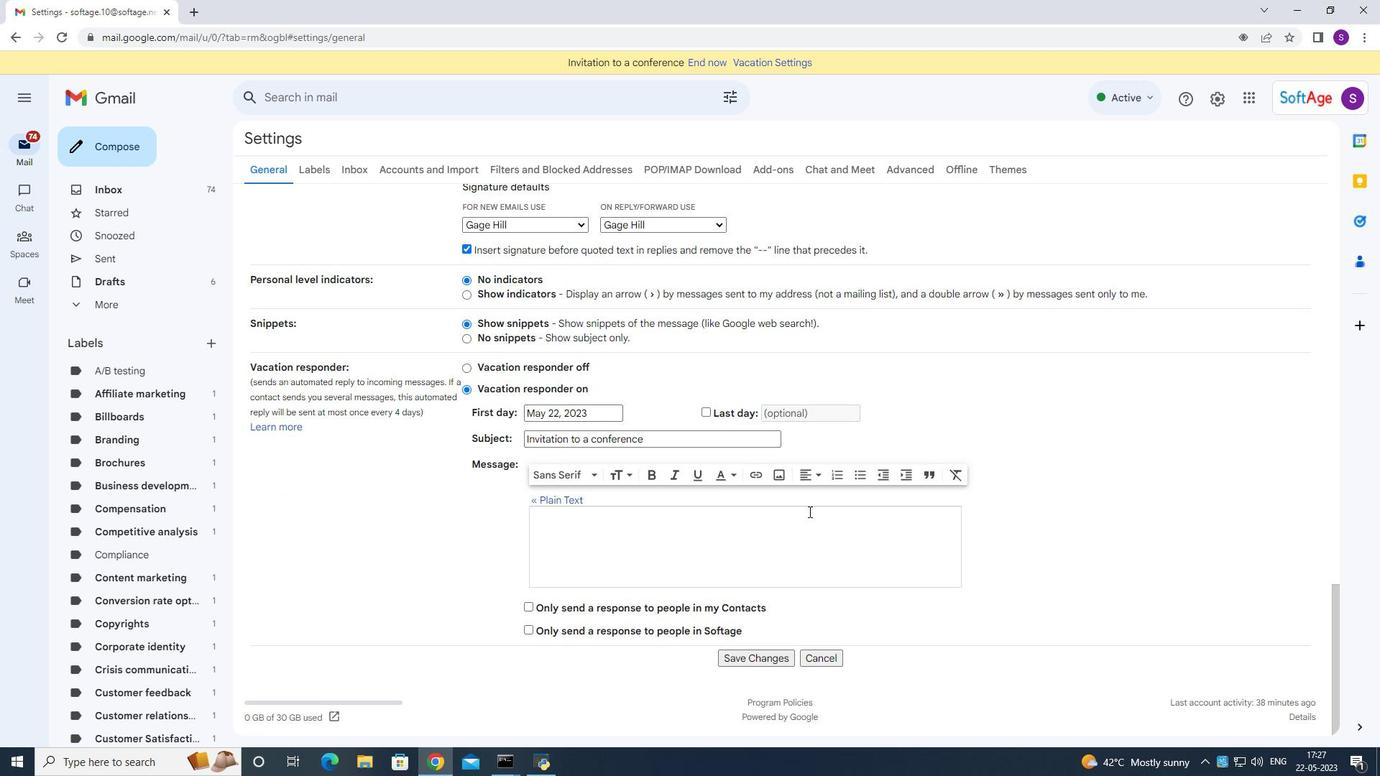 
Action: Mouse moved to (864, 367)
Screenshot: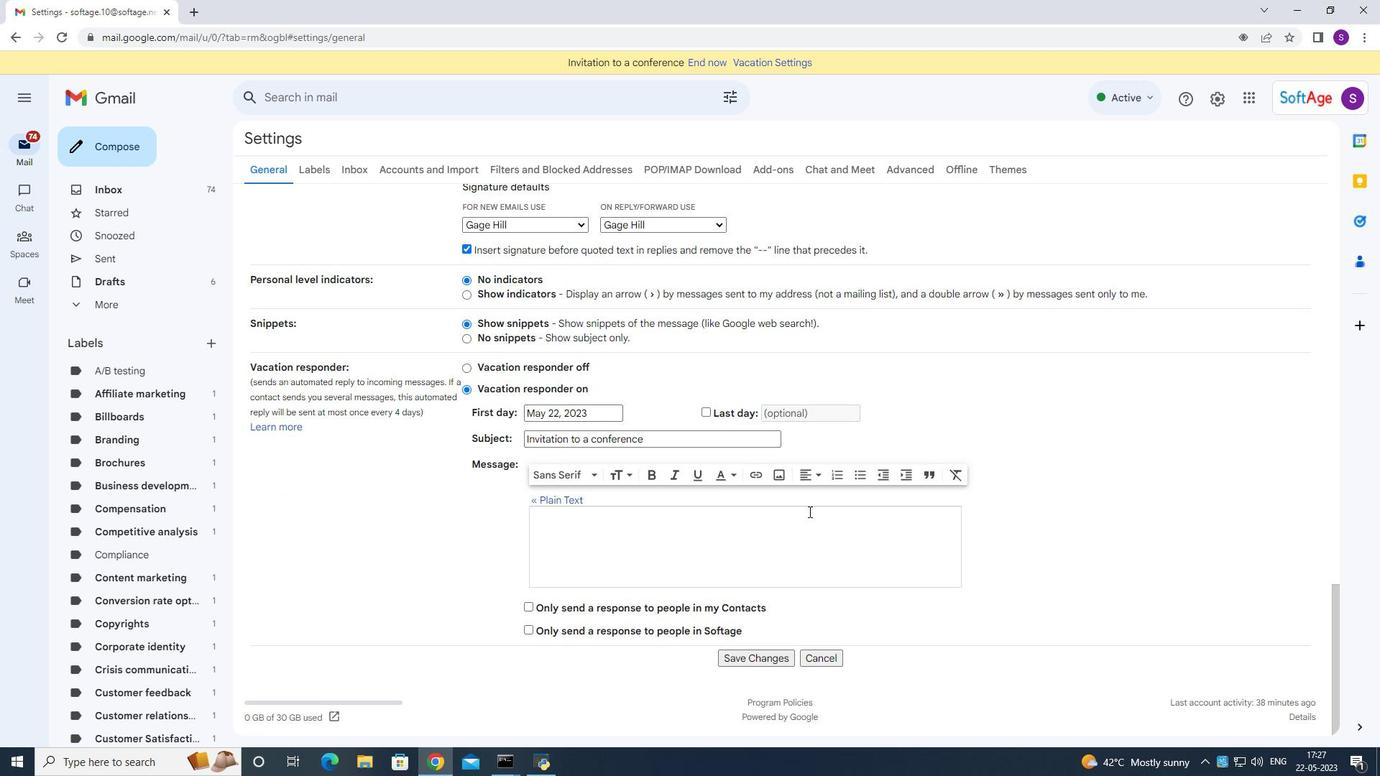 
Action: Mouse scrolled (864, 368) with delta (0, 0)
Screenshot: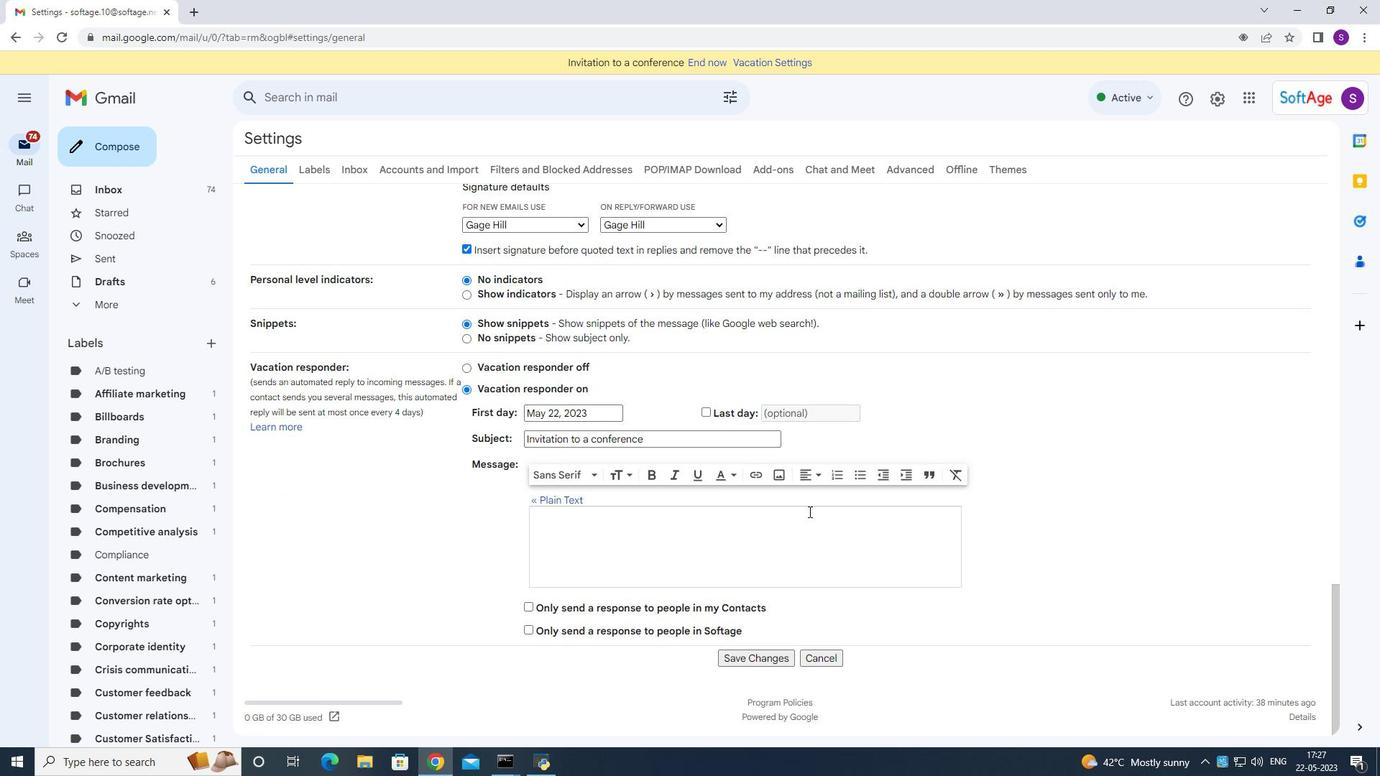 
Action: Mouse scrolled (864, 368) with delta (0, 0)
Screenshot: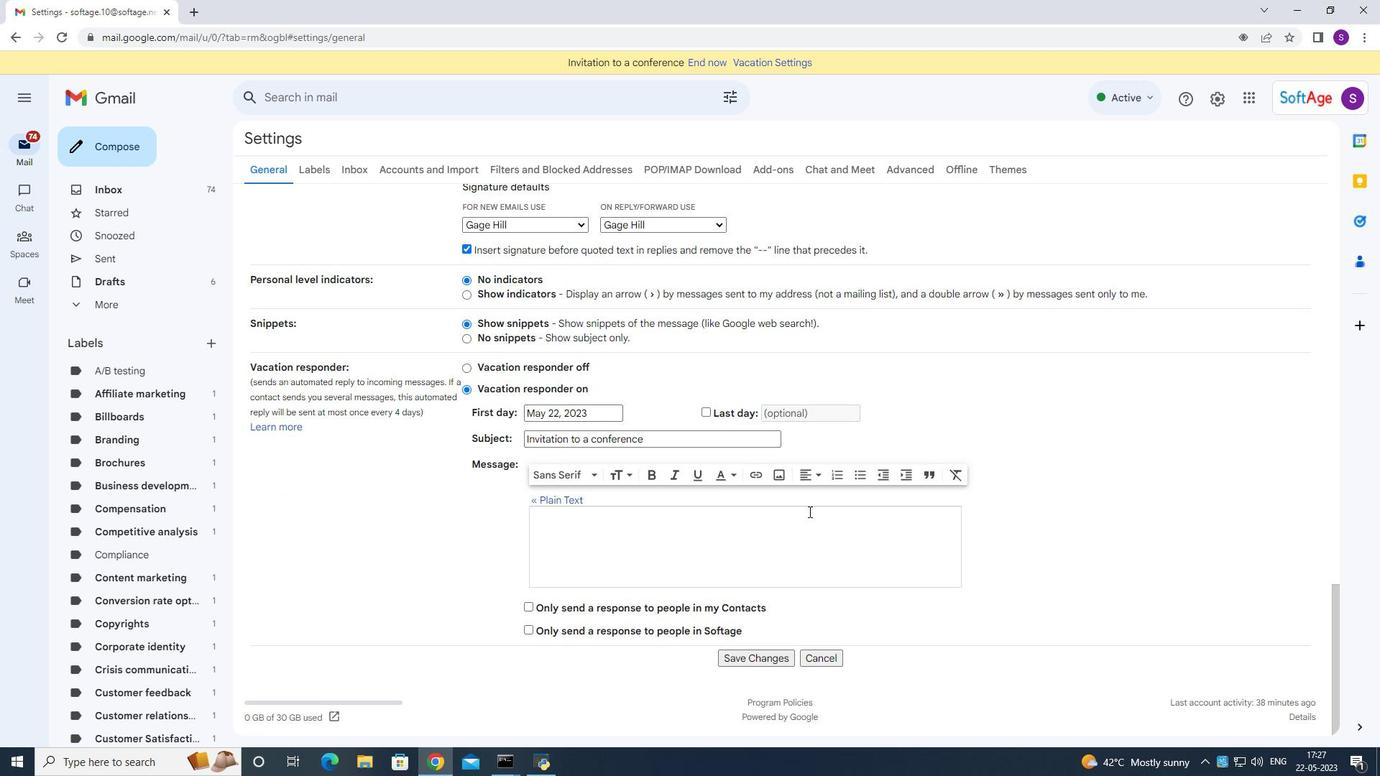 
Action: Mouse scrolled (864, 368) with delta (0, 0)
Screenshot: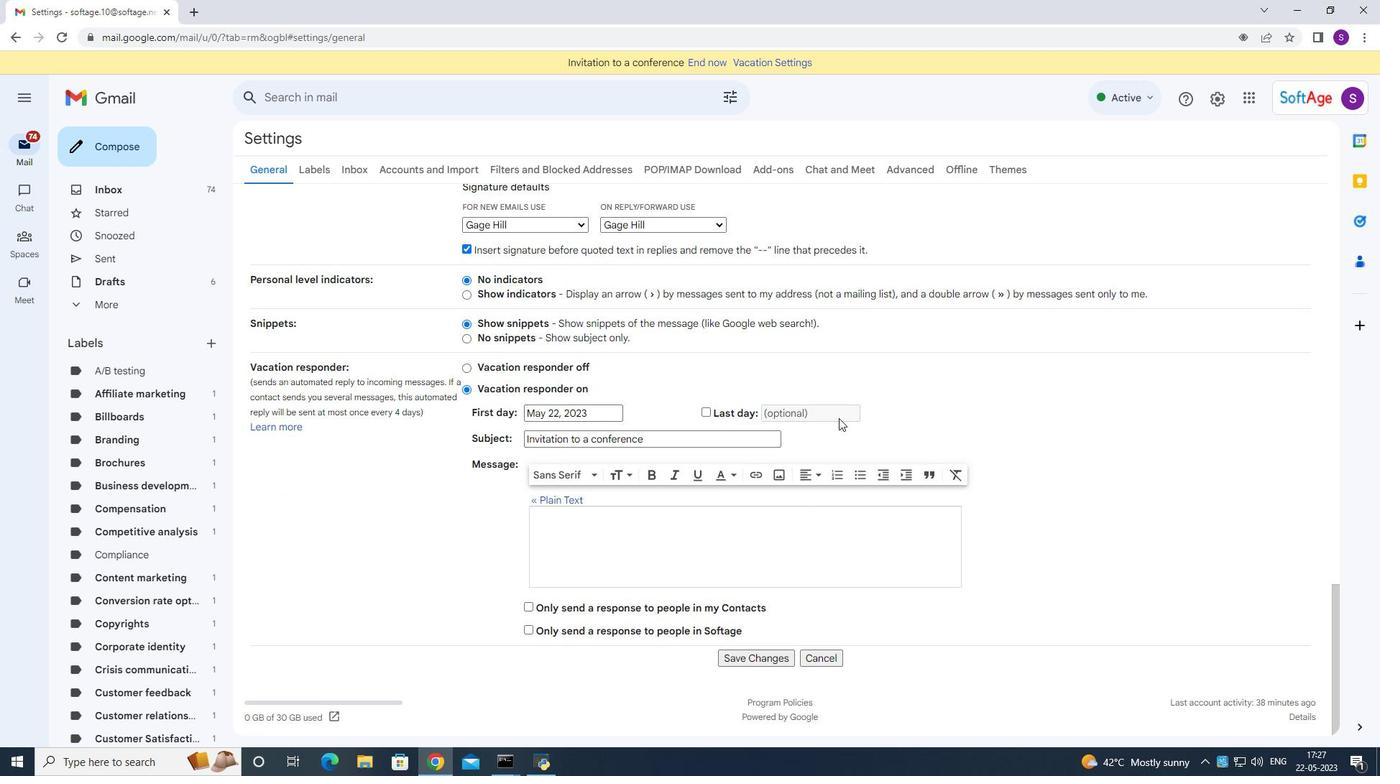 
Action: Mouse scrolled (864, 368) with delta (0, 0)
Screenshot: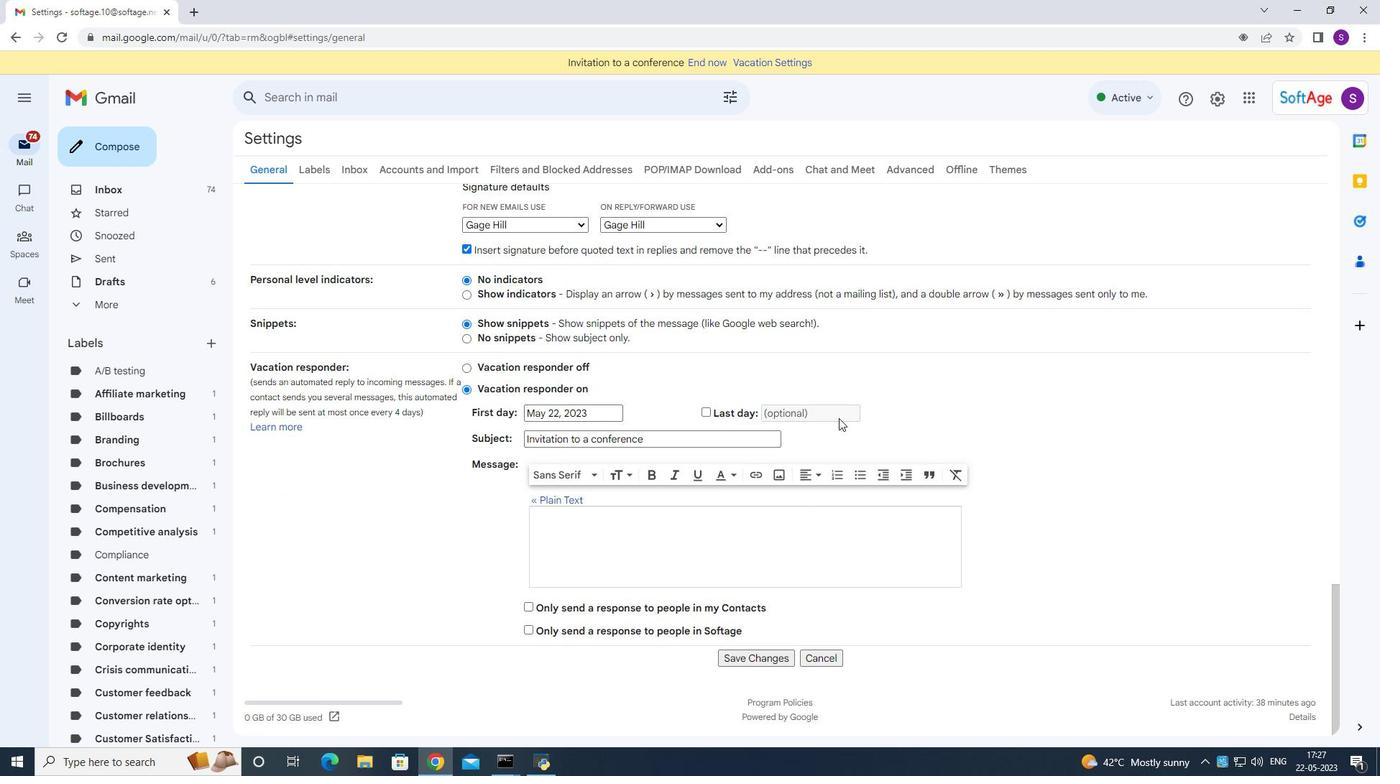 
Action: Mouse moved to (864, 366)
Screenshot: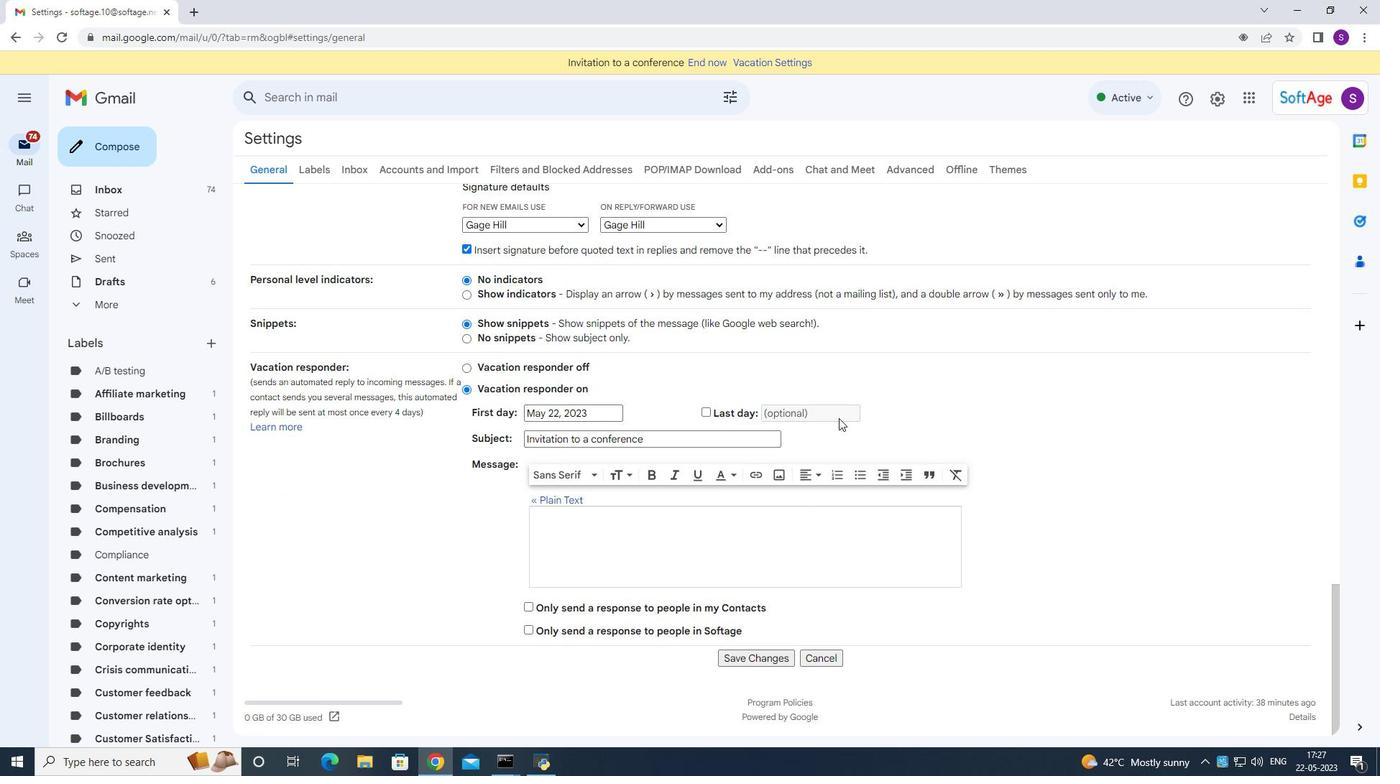 
Action: Mouse scrolled (864, 367) with delta (0, 0)
Screenshot: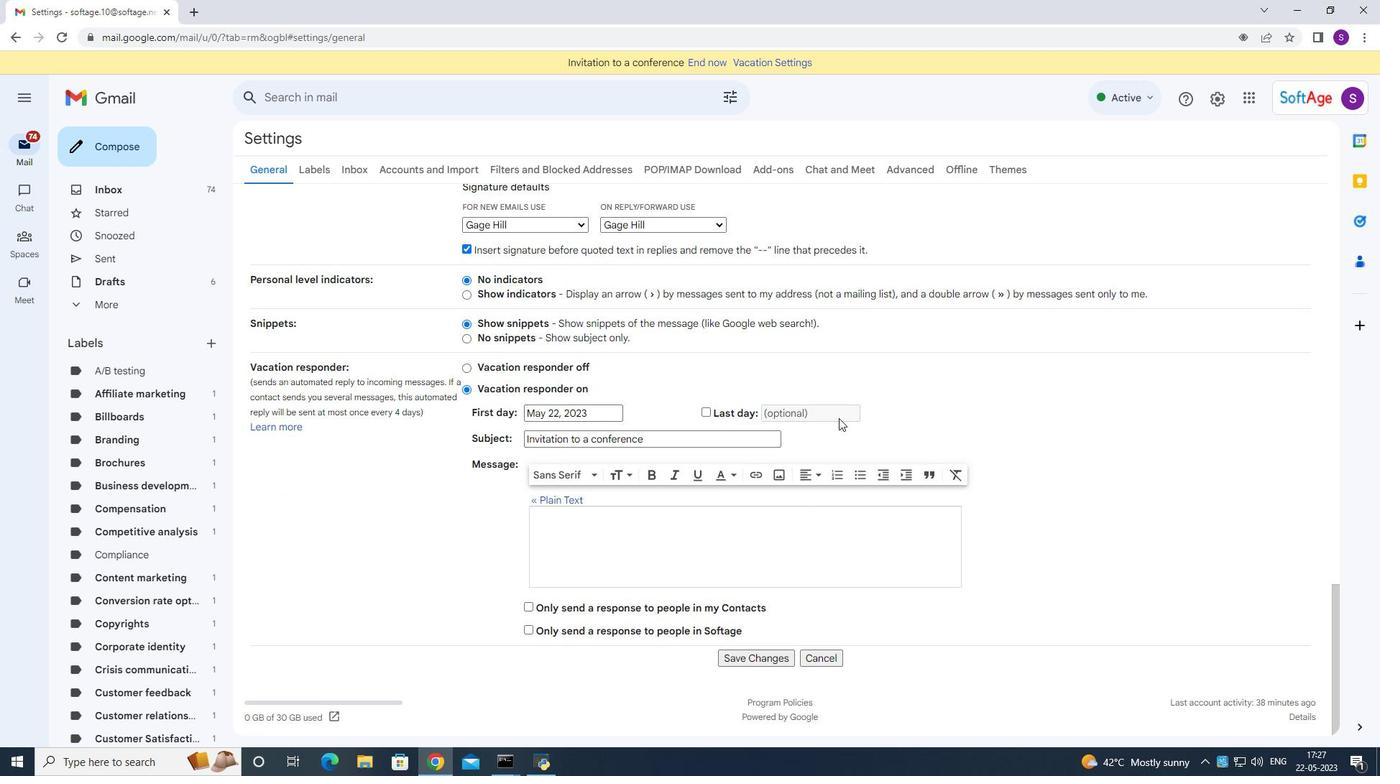 
Action: Mouse moved to (866, 365)
Screenshot: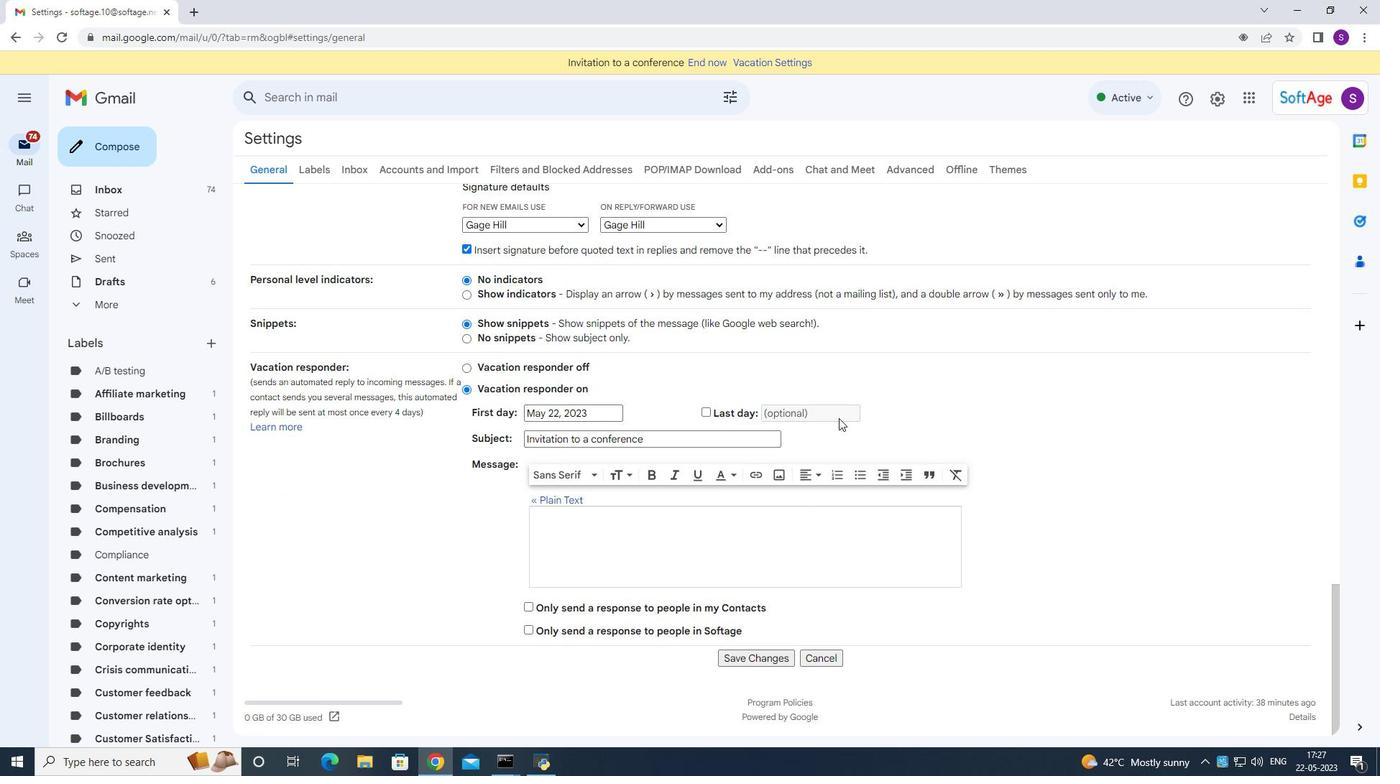 
Action: Mouse scrolled (865, 367) with delta (0, 0)
Screenshot: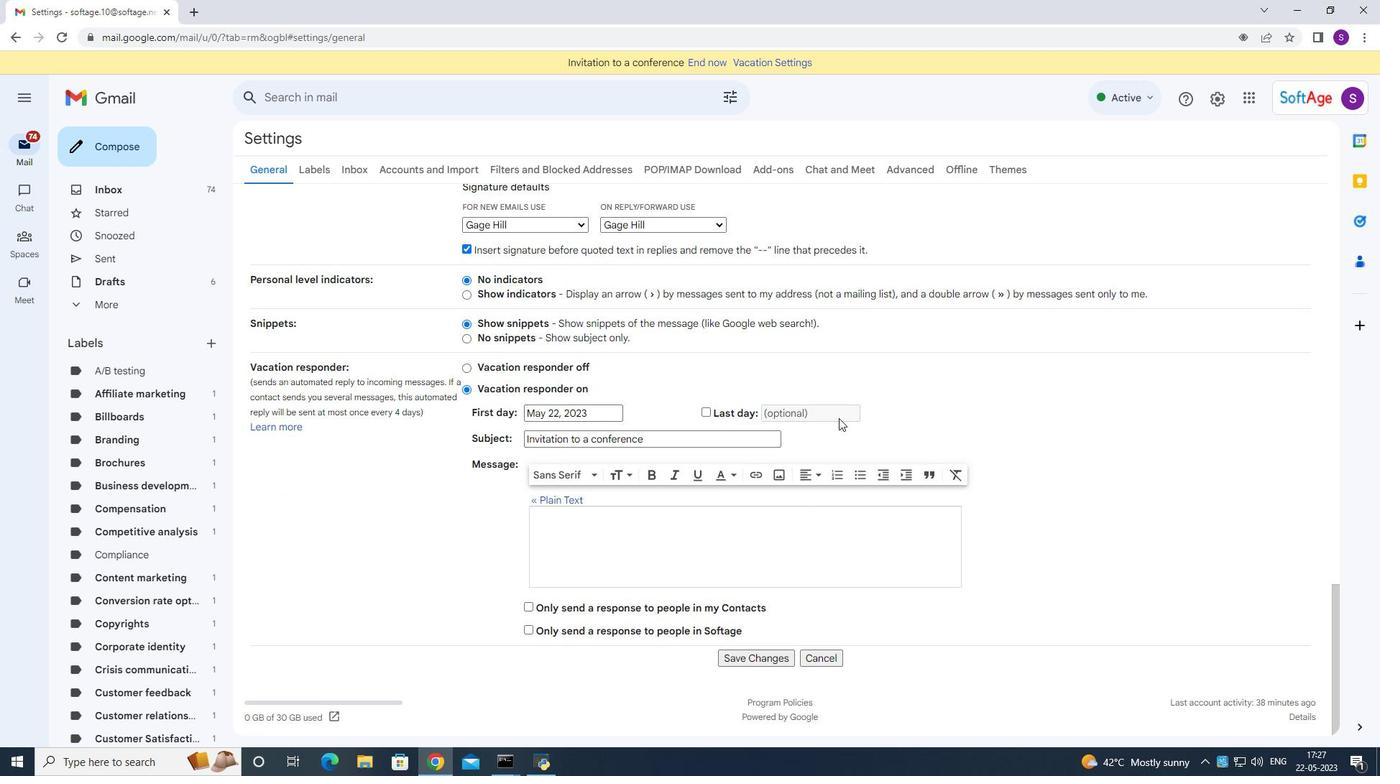 
Action: Mouse scrolled (866, 366) with delta (0, 0)
Screenshot: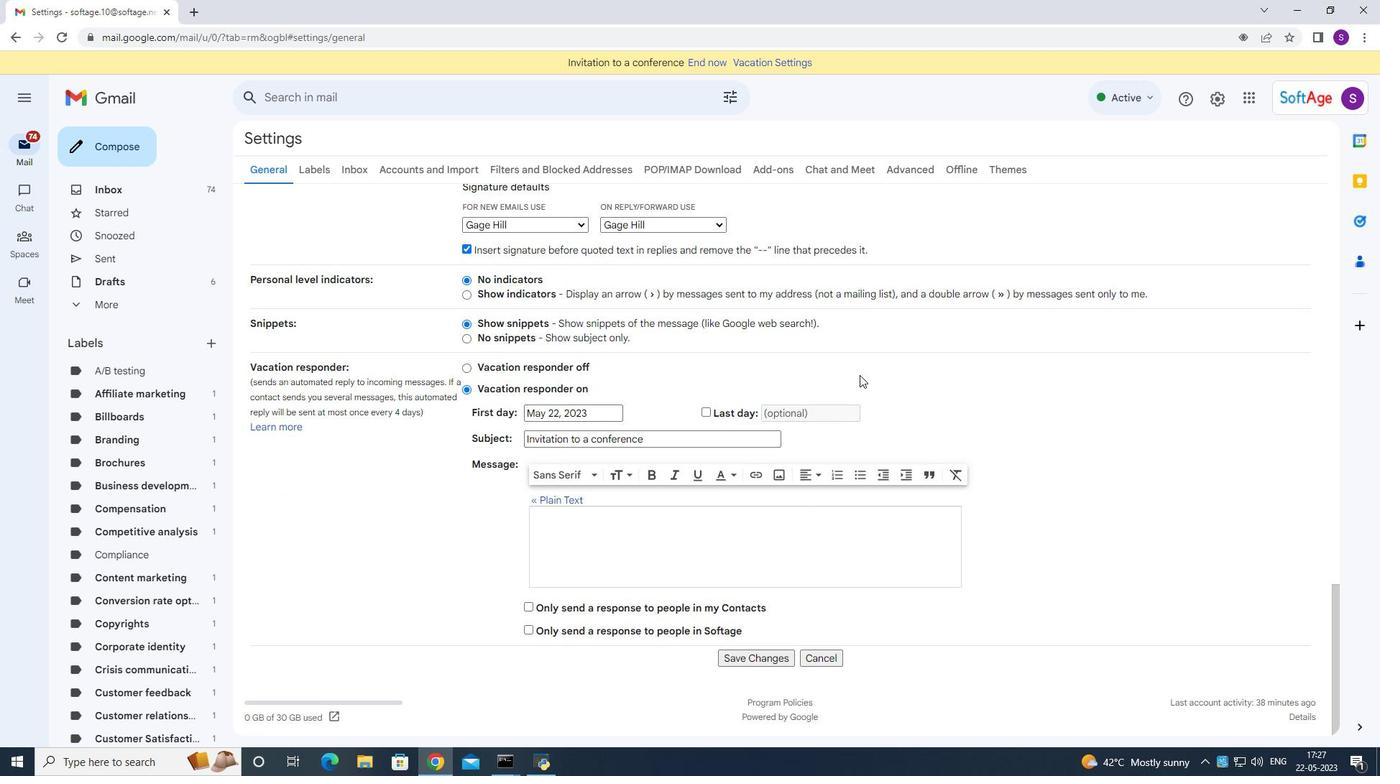 
Action: Mouse moved to (800, 585)
Screenshot: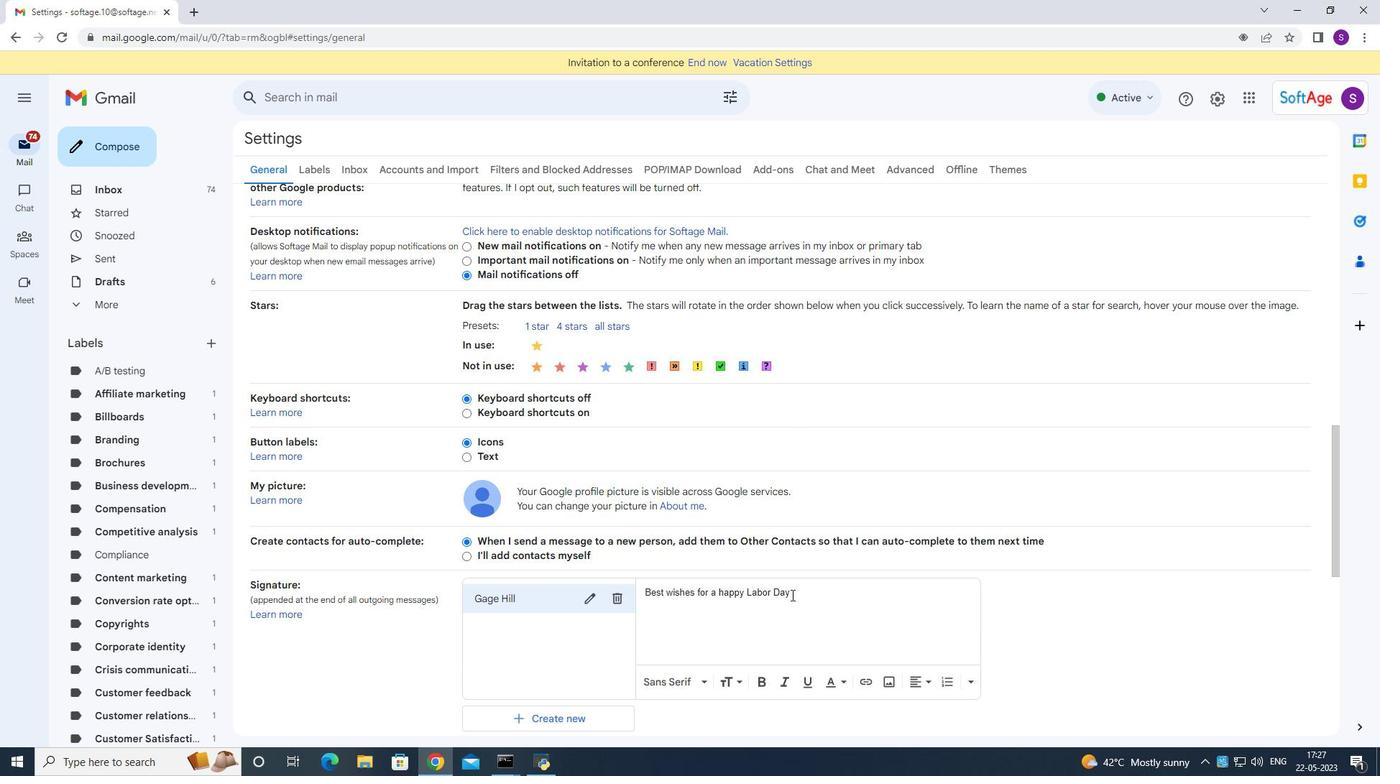 
Action: Mouse pressed left at (800, 585)
Screenshot: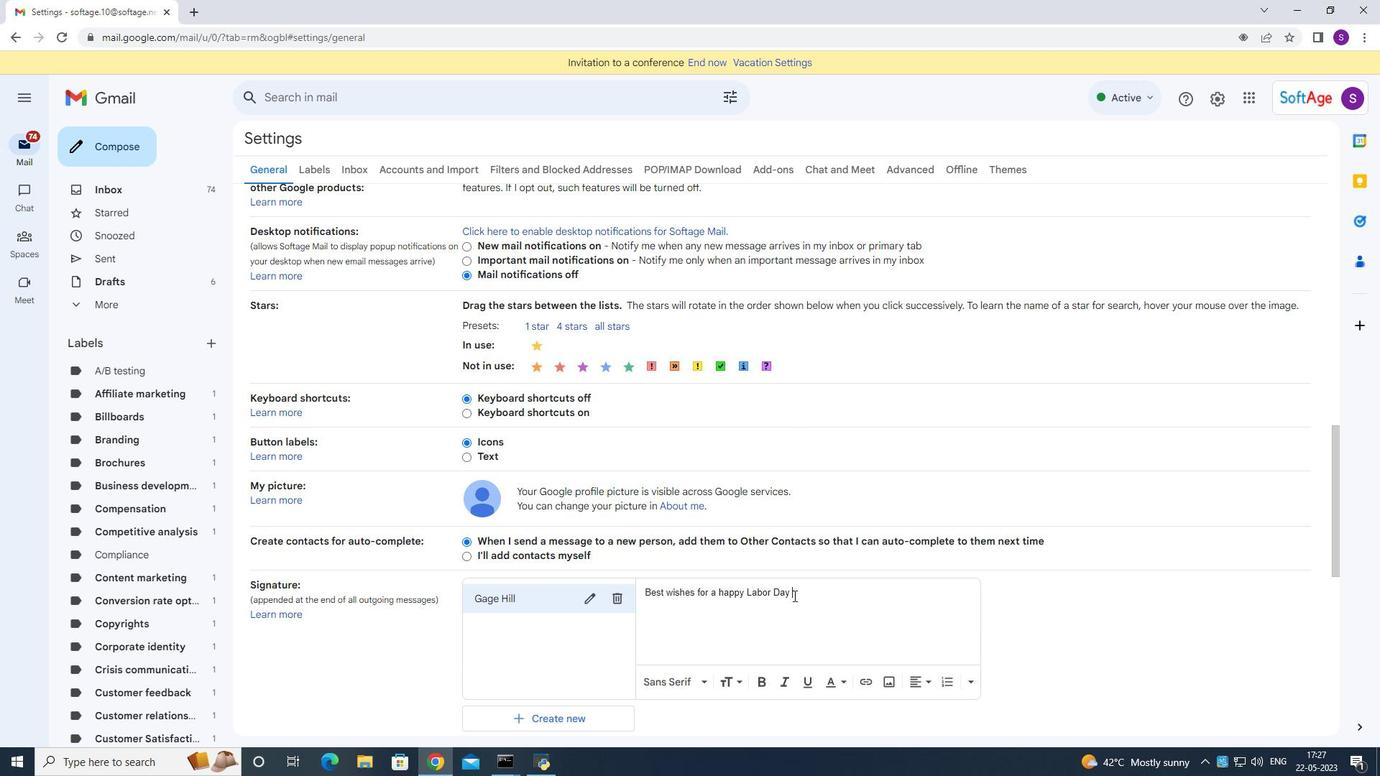 
Action: Key pressed <Key.enter><Key.enter><Key.shift>Gage<Key.space><Key.shift>Hill<Key.space>
Screenshot: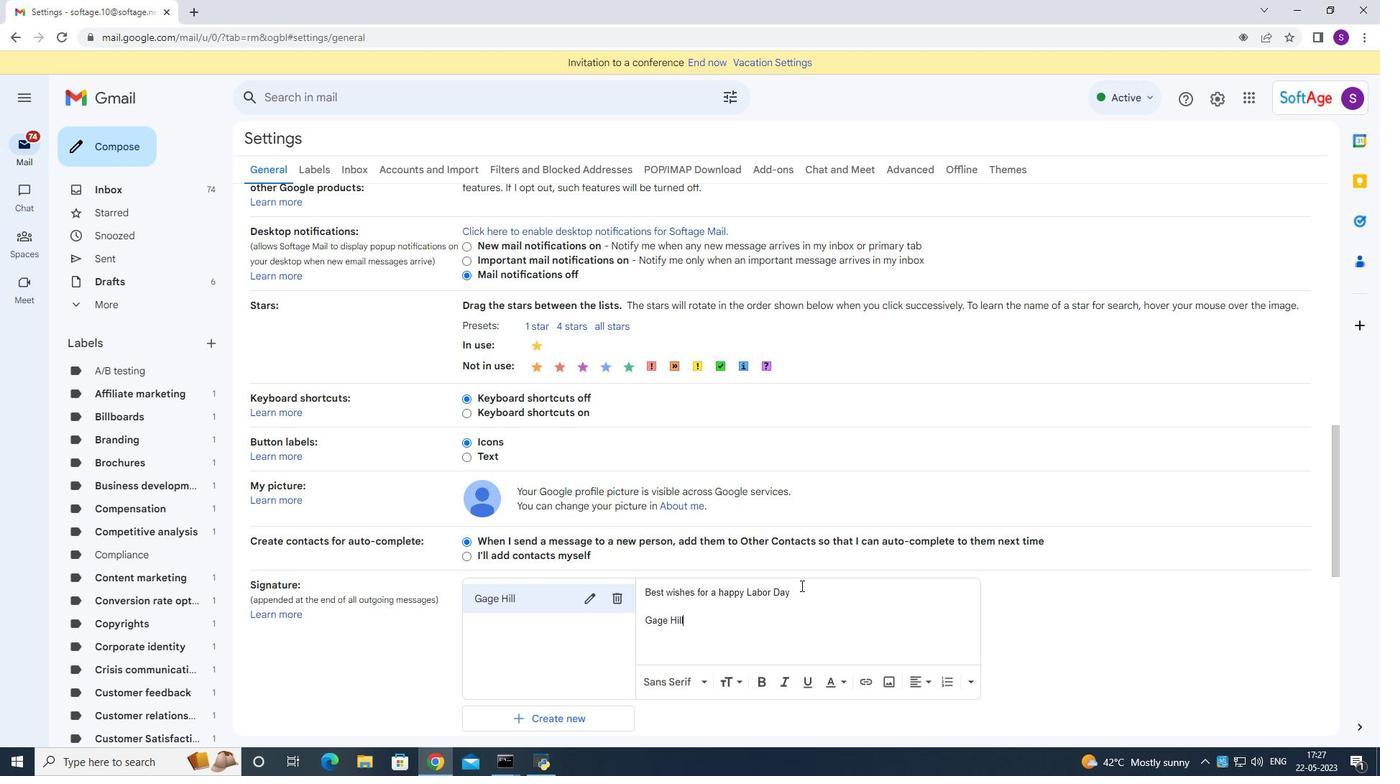 
Action: Mouse scrolled (800, 585) with delta (0, 0)
Screenshot: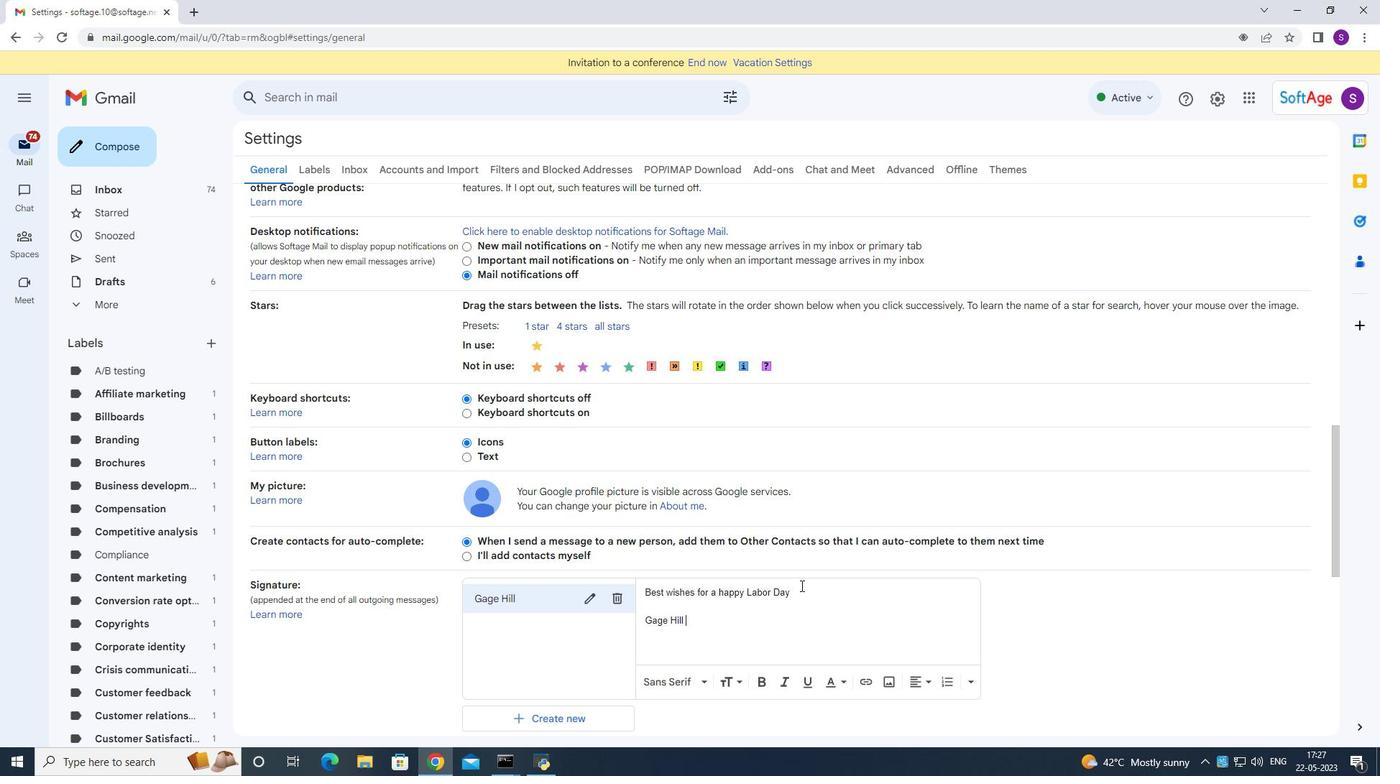 
Action: Mouse scrolled (800, 585) with delta (0, 0)
Screenshot: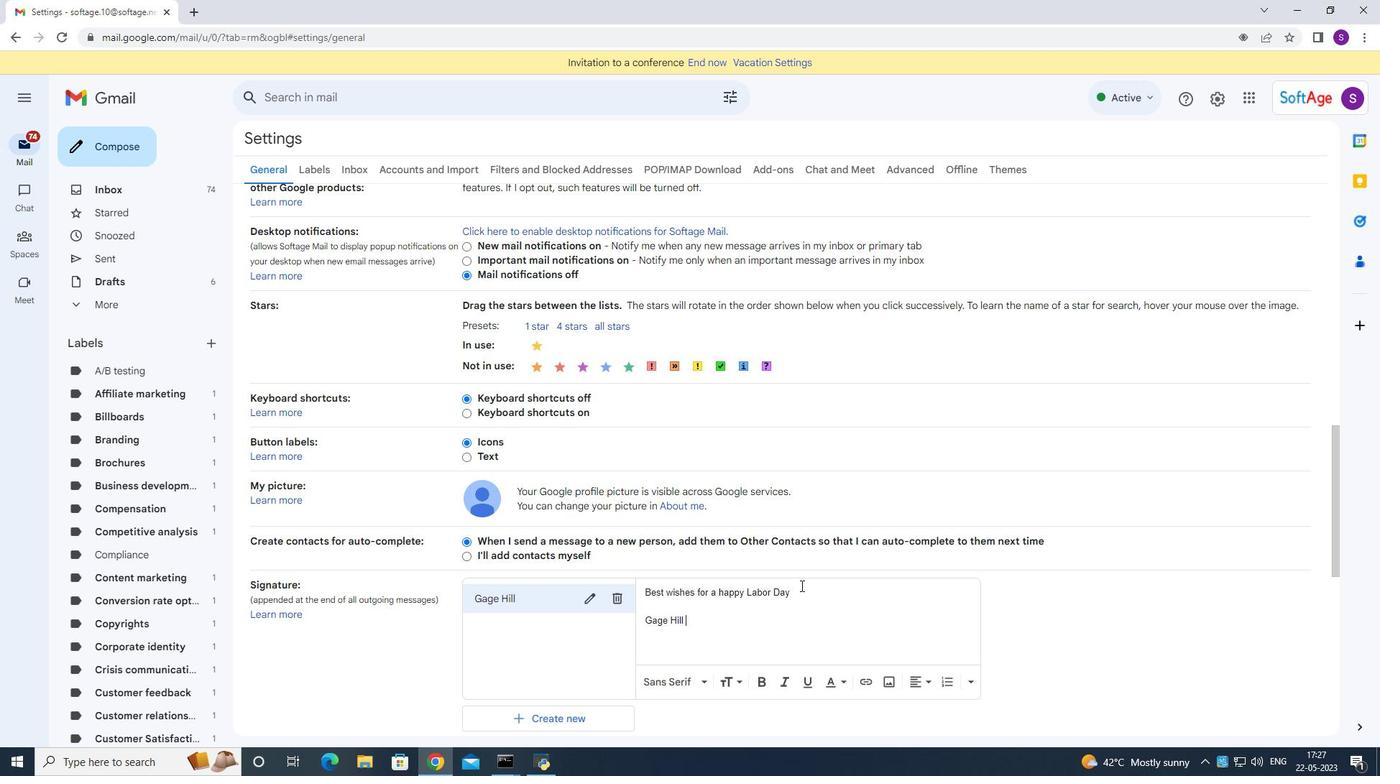 
Action: Mouse moved to (801, 585)
Screenshot: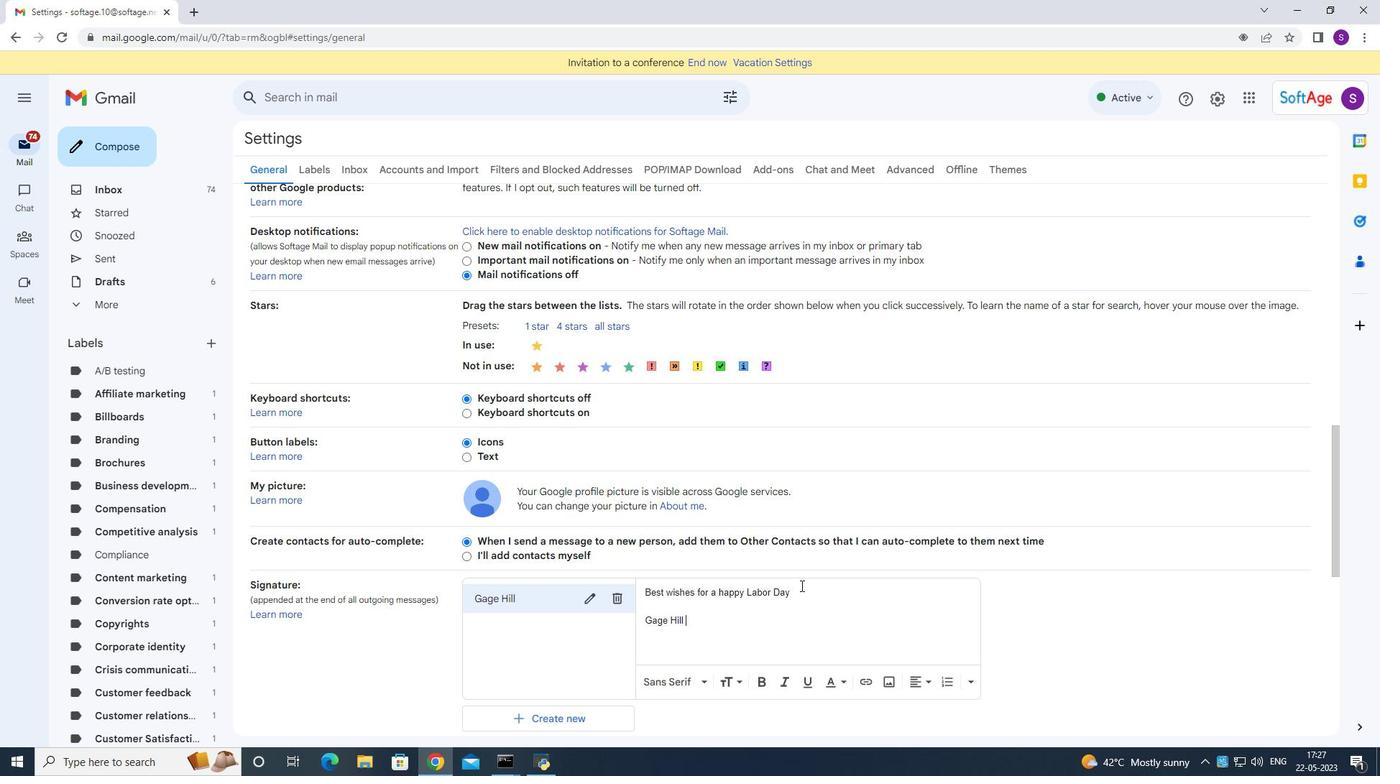 
Action: Mouse scrolled (801, 585) with delta (0, 0)
Screenshot: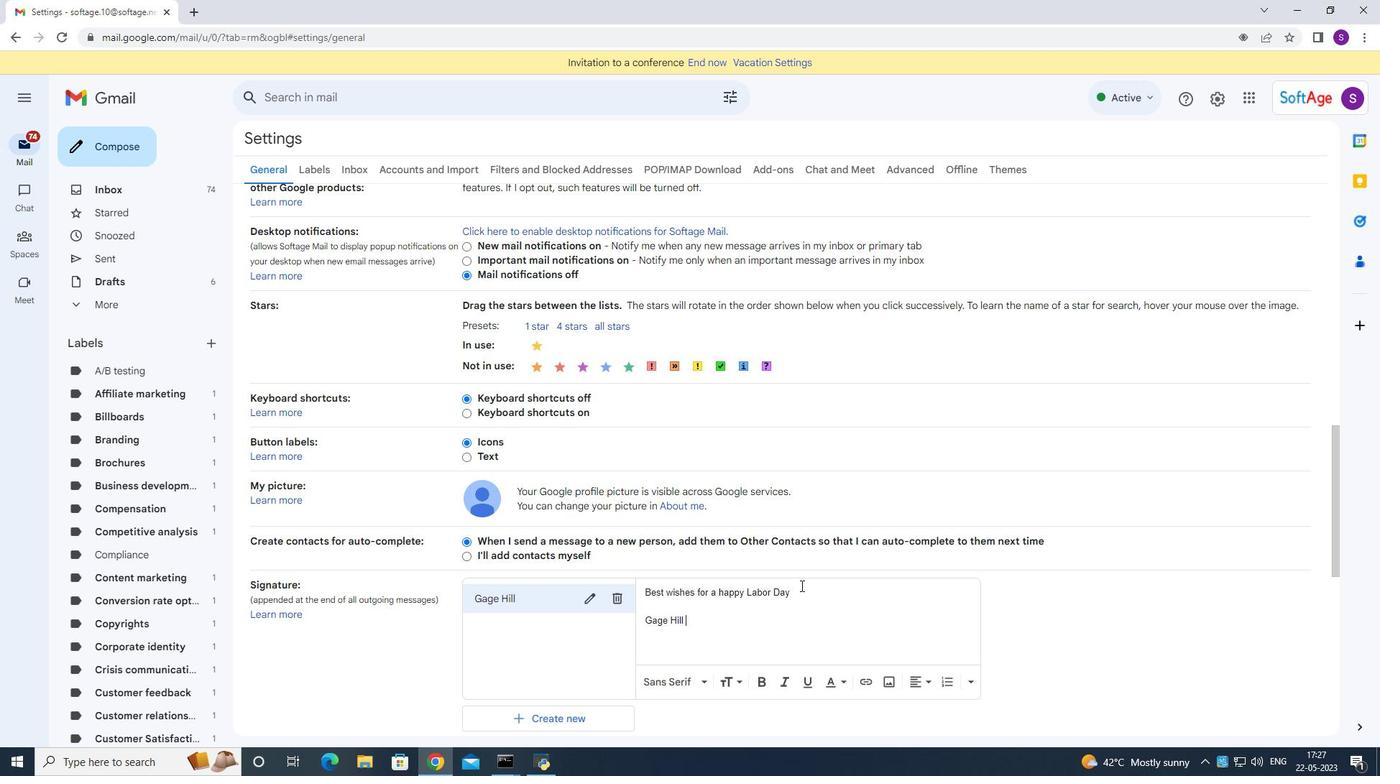 
Action: Mouse scrolled (801, 584) with delta (0, -1)
Screenshot: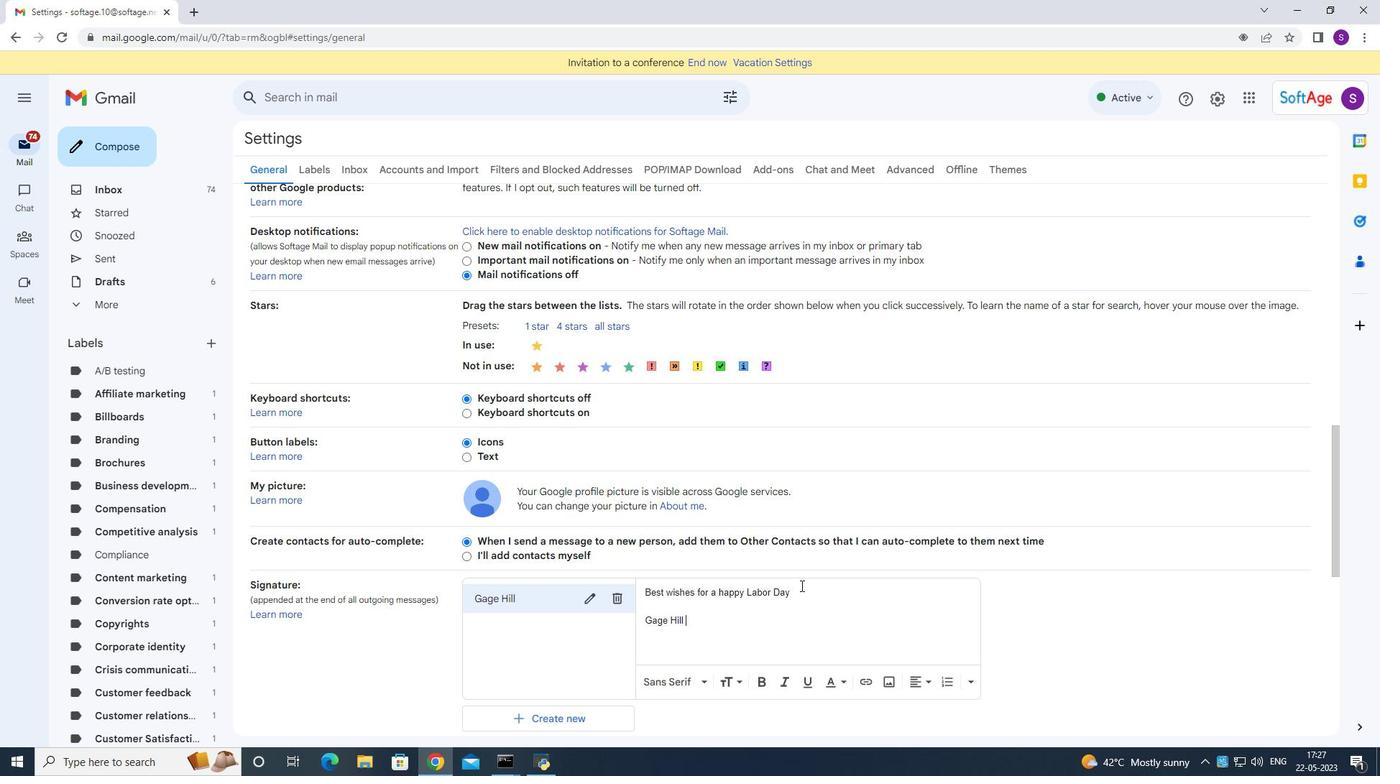 
Action: Mouse scrolled (801, 585) with delta (0, 0)
Screenshot: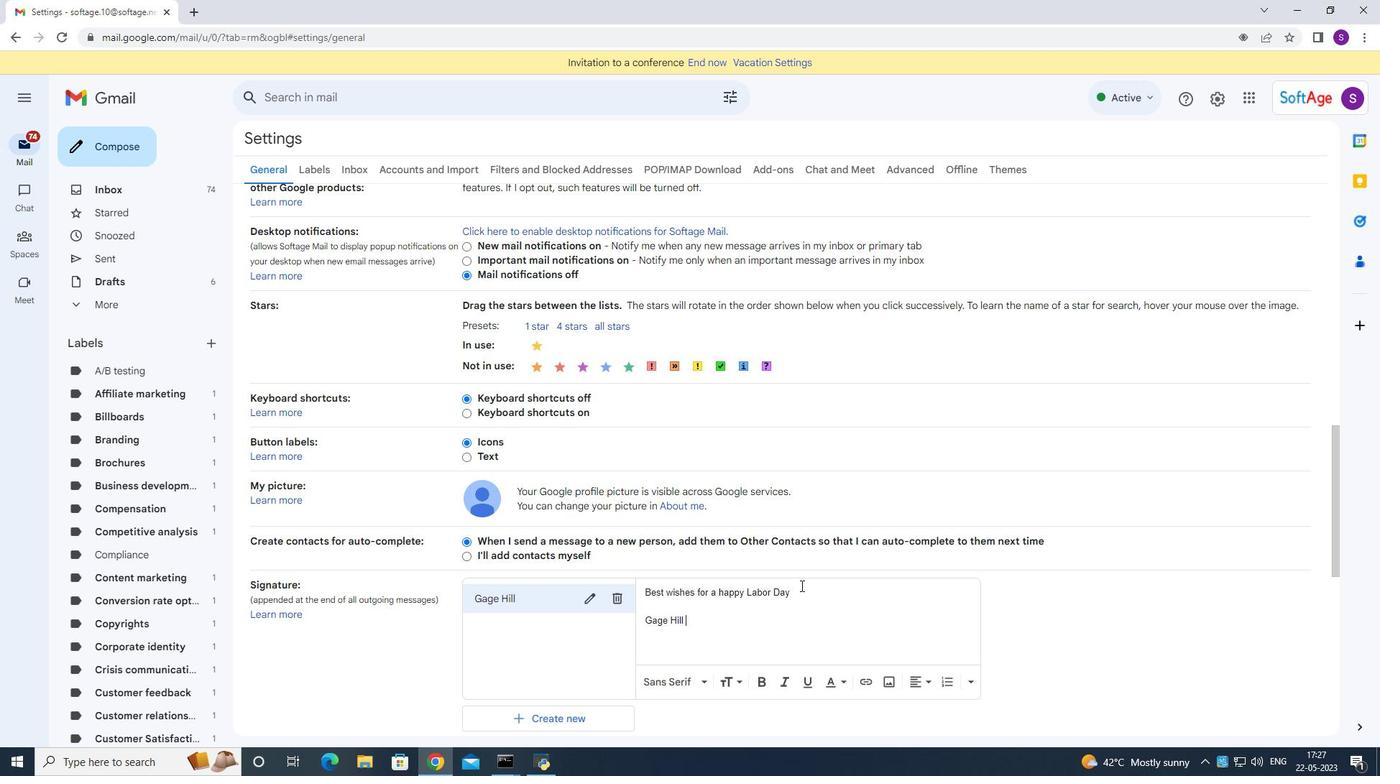 
Action: Mouse moved to (802, 585)
Screenshot: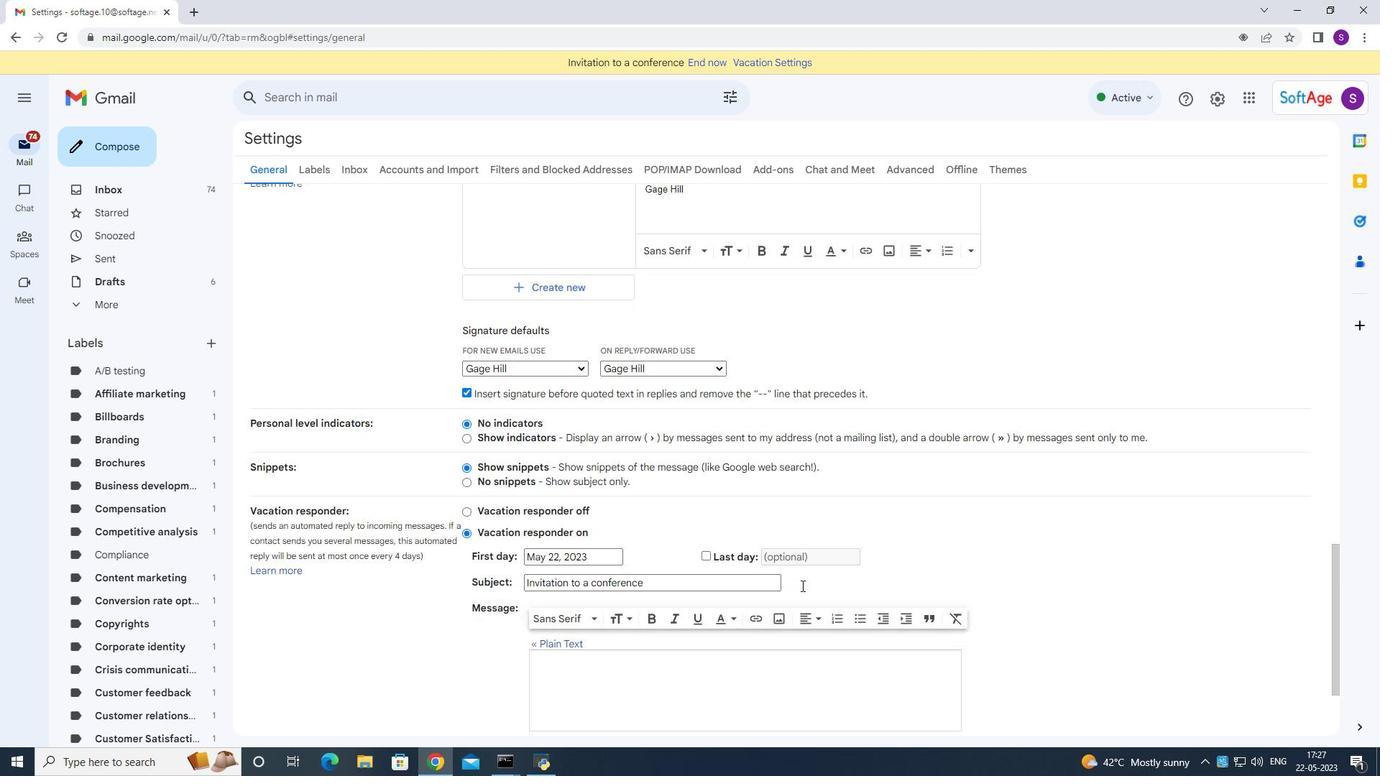 
Action: Mouse scrolled (802, 585) with delta (0, 0)
Screenshot: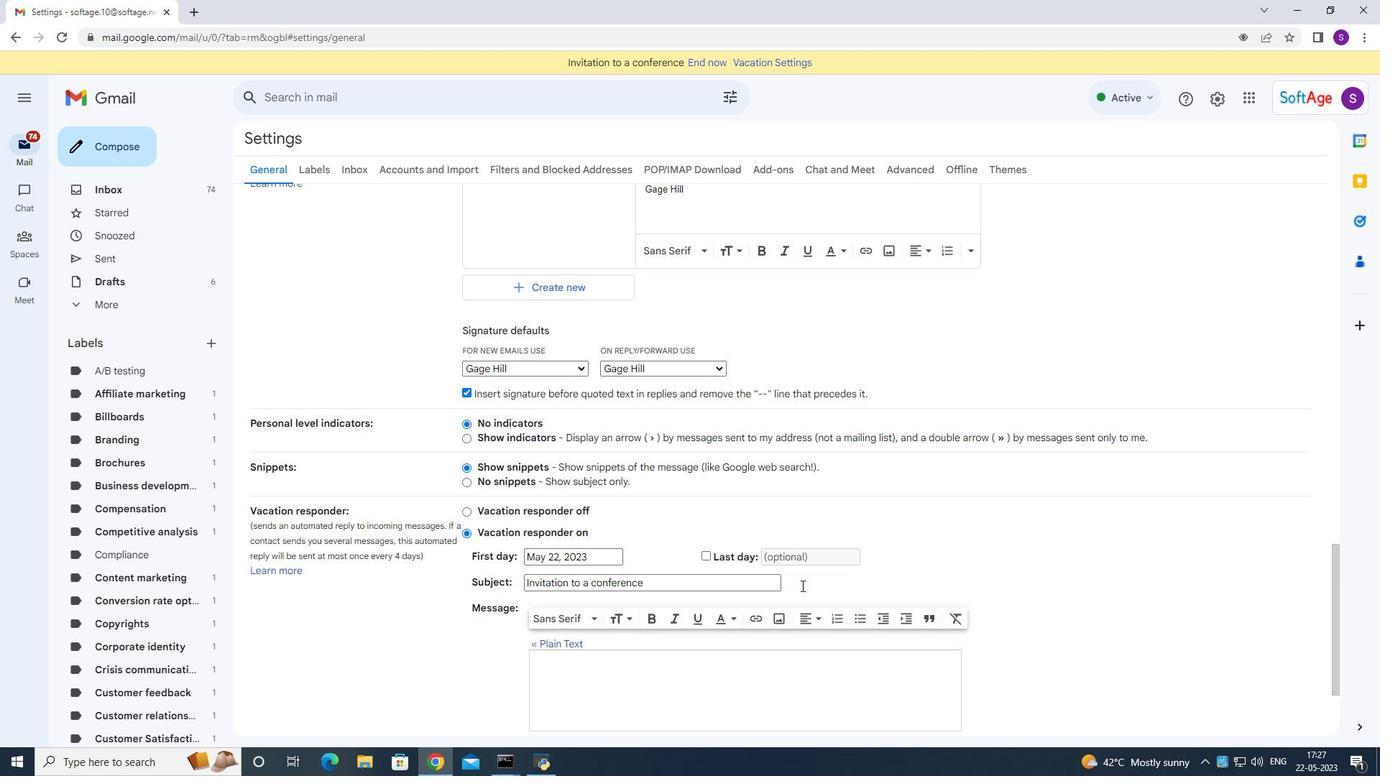 
Action: Mouse scrolled (802, 585) with delta (0, 0)
Screenshot: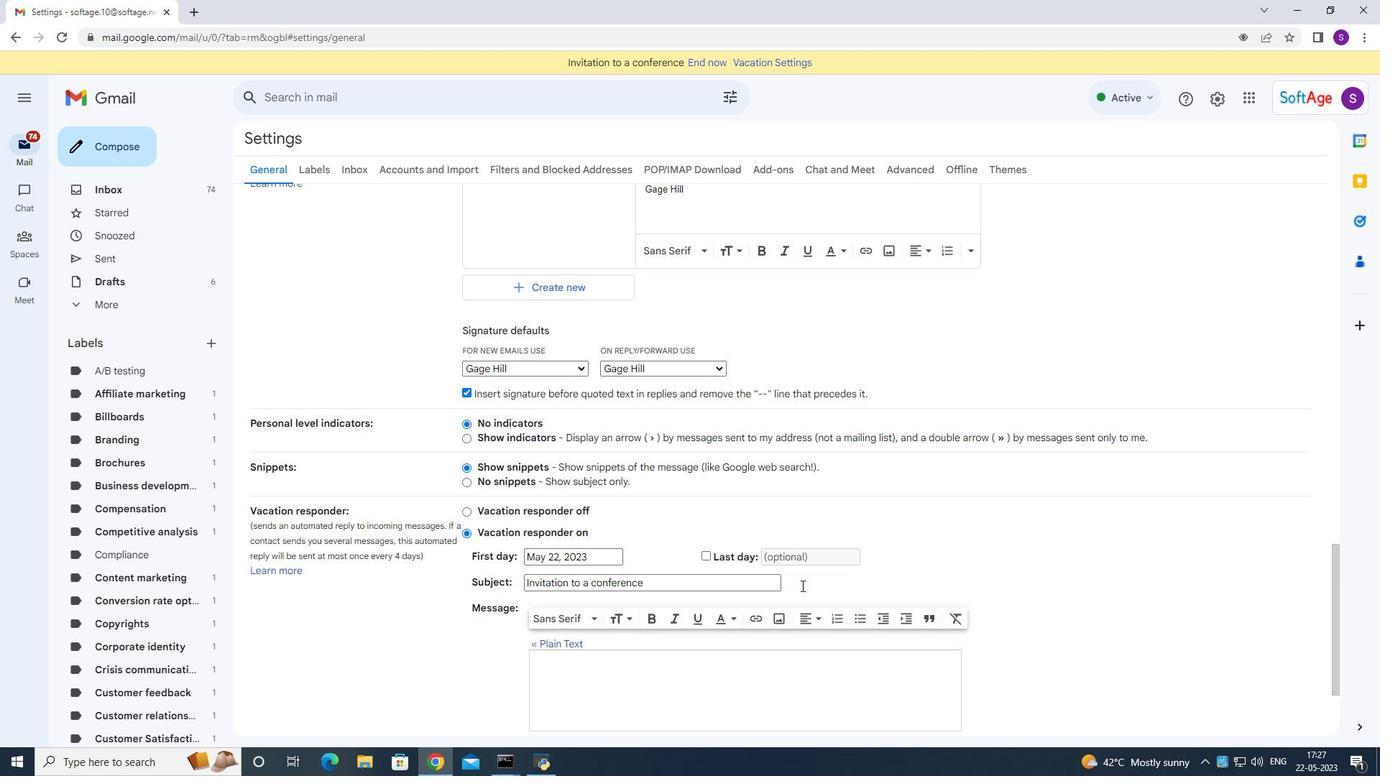 
Action: Mouse scrolled (802, 584) with delta (0, -1)
Screenshot: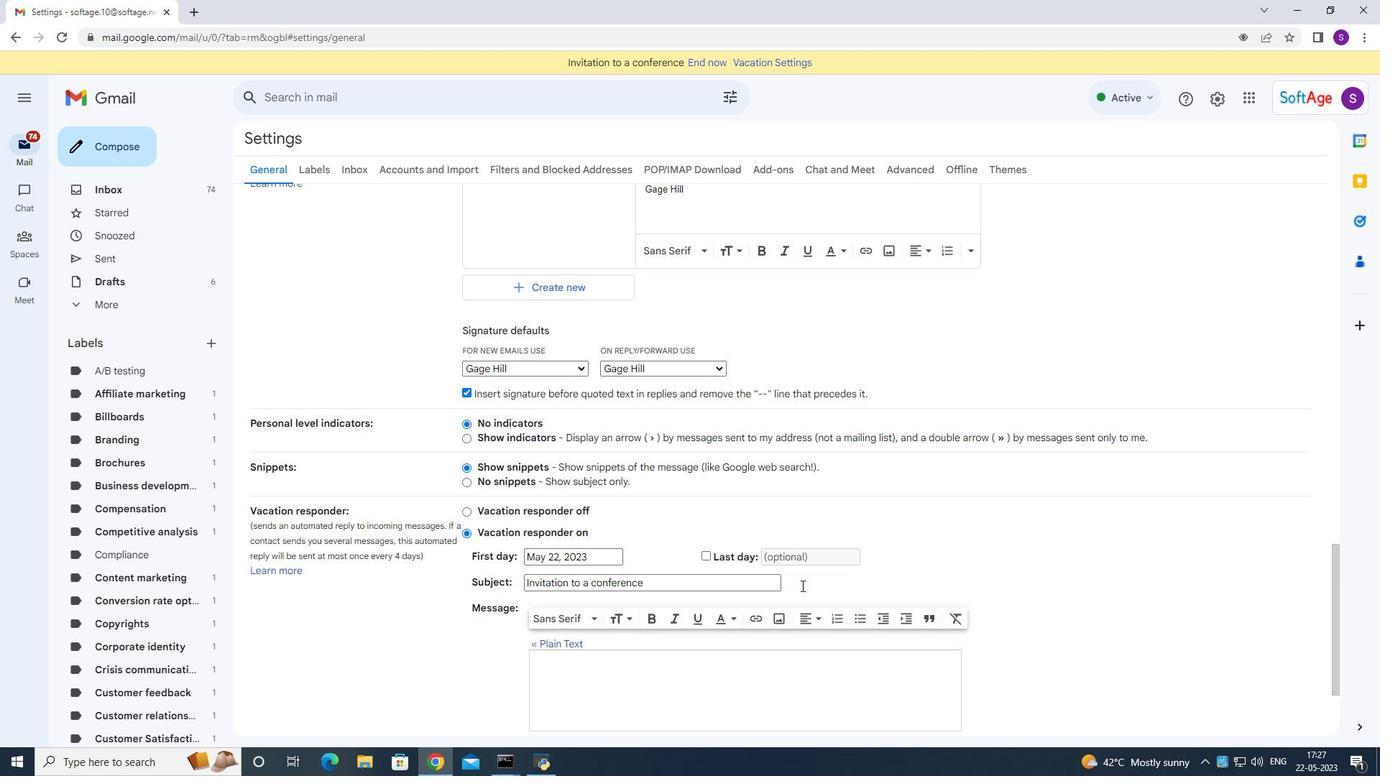 
Action: Mouse scrolled (802, 585) with delta (0, 0)
Screenshot: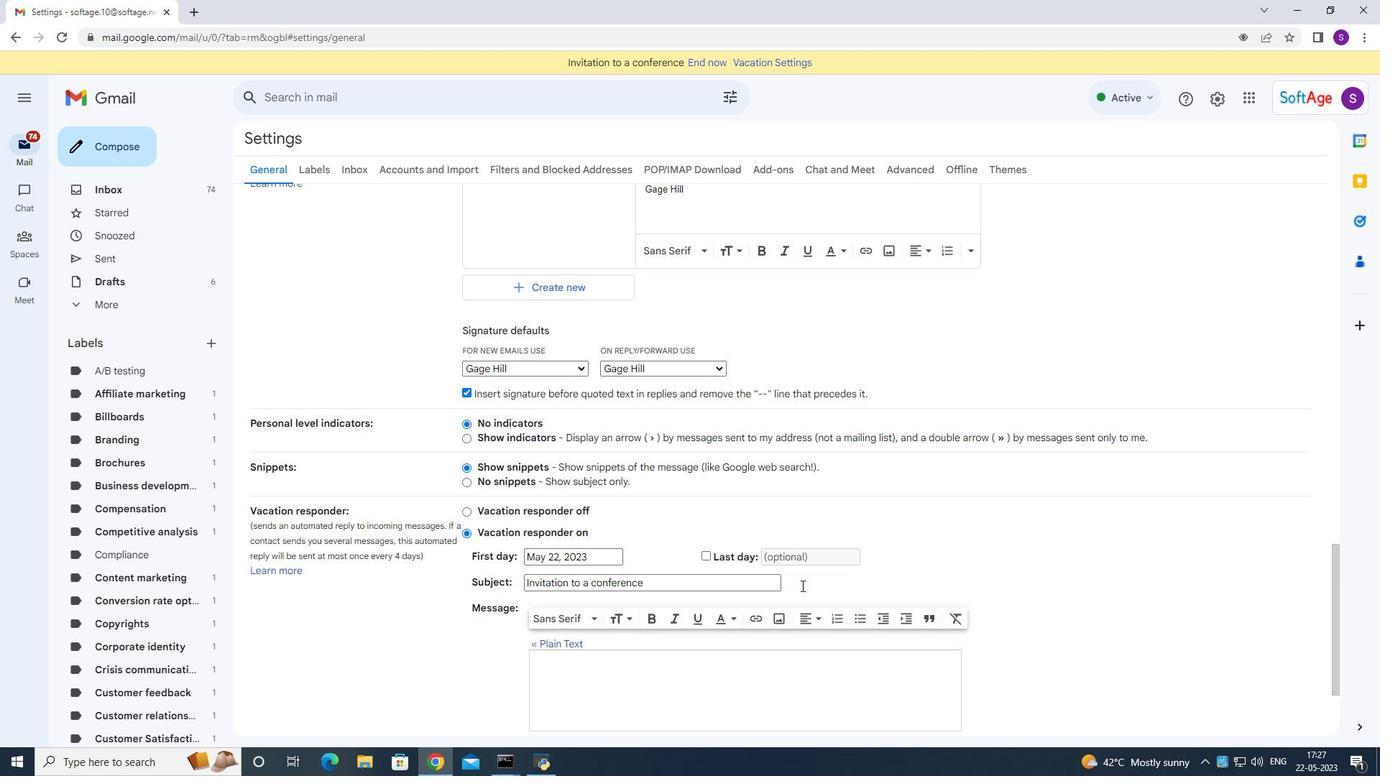 
Action: Mouse scrolled (802, 585) with delta (0, 0)
Screenshot: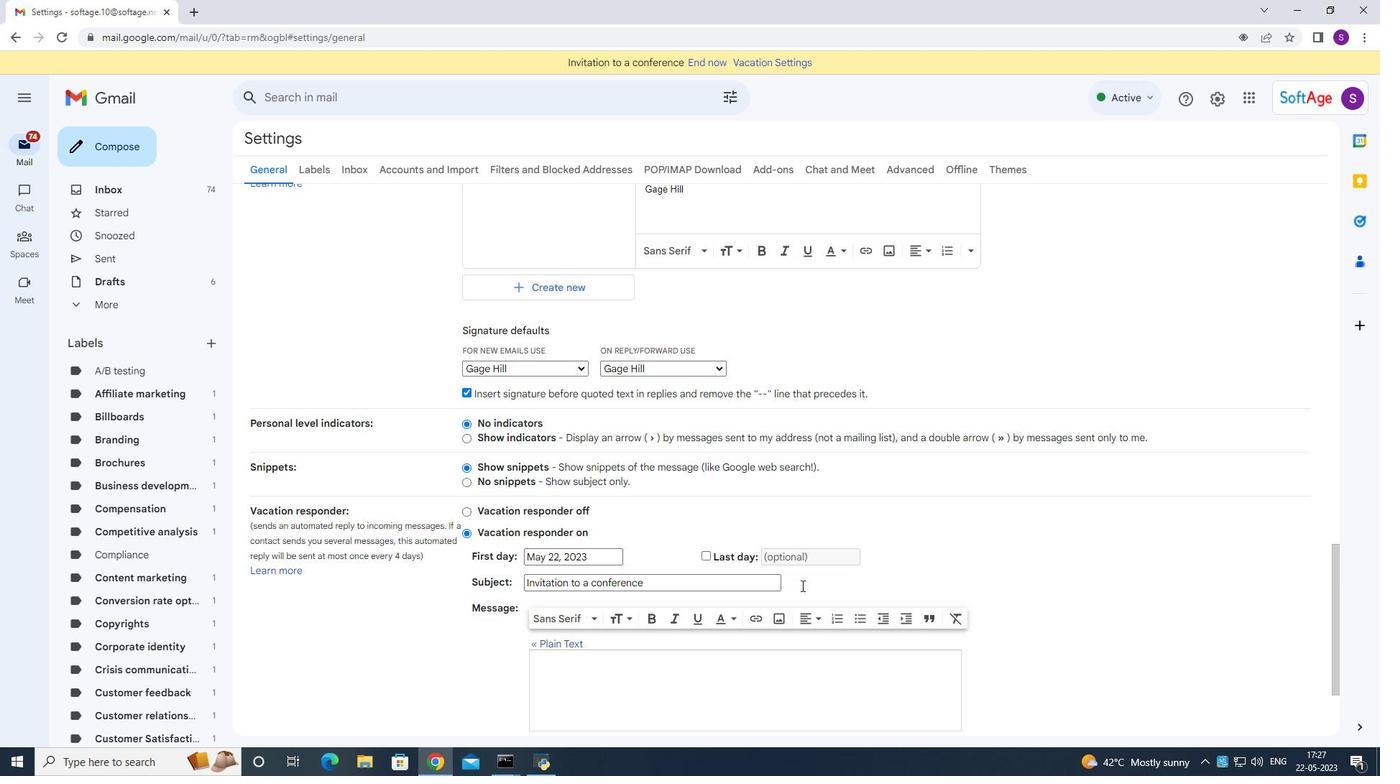 
Action: Mouse moved to (804, 585)
Screenshot: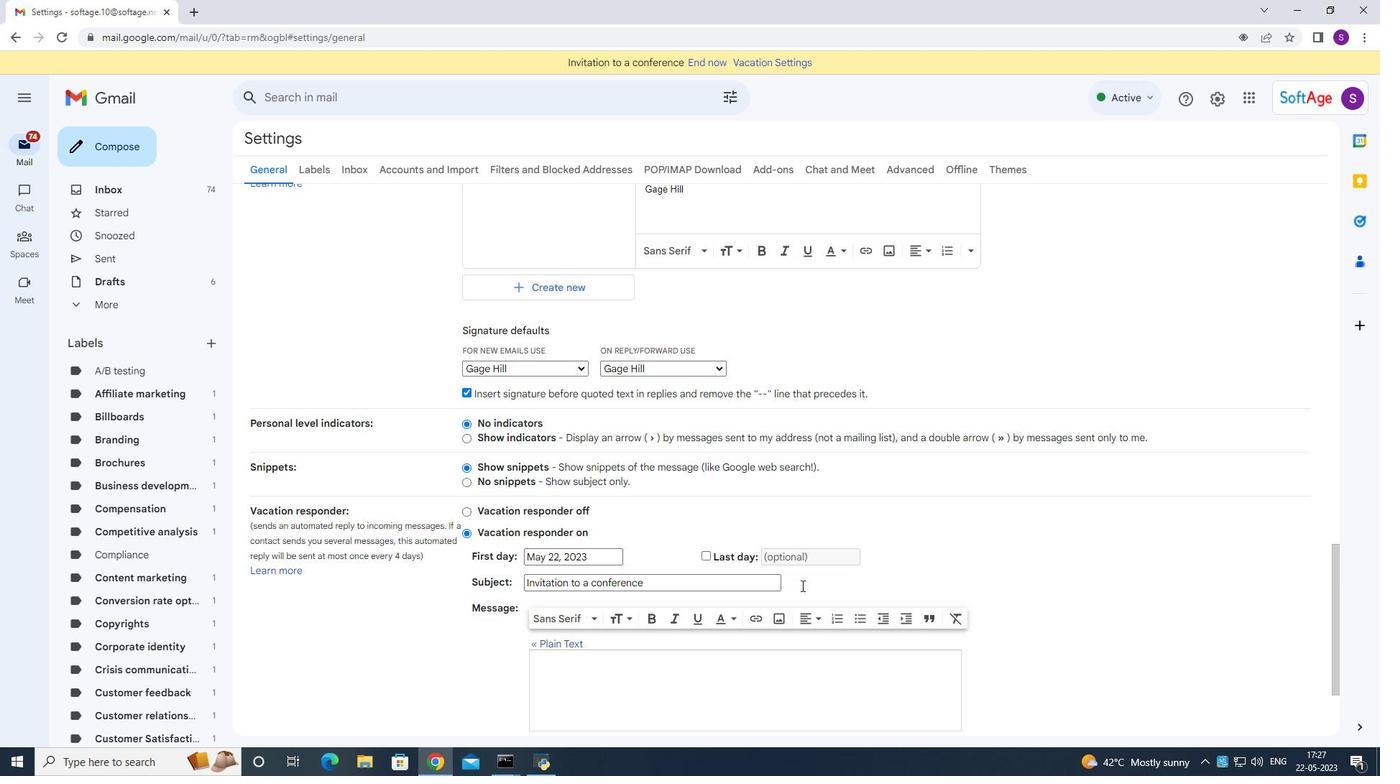 
Action: Mouse scrolled (804, 585) with delta (0, 0)
Screenshot: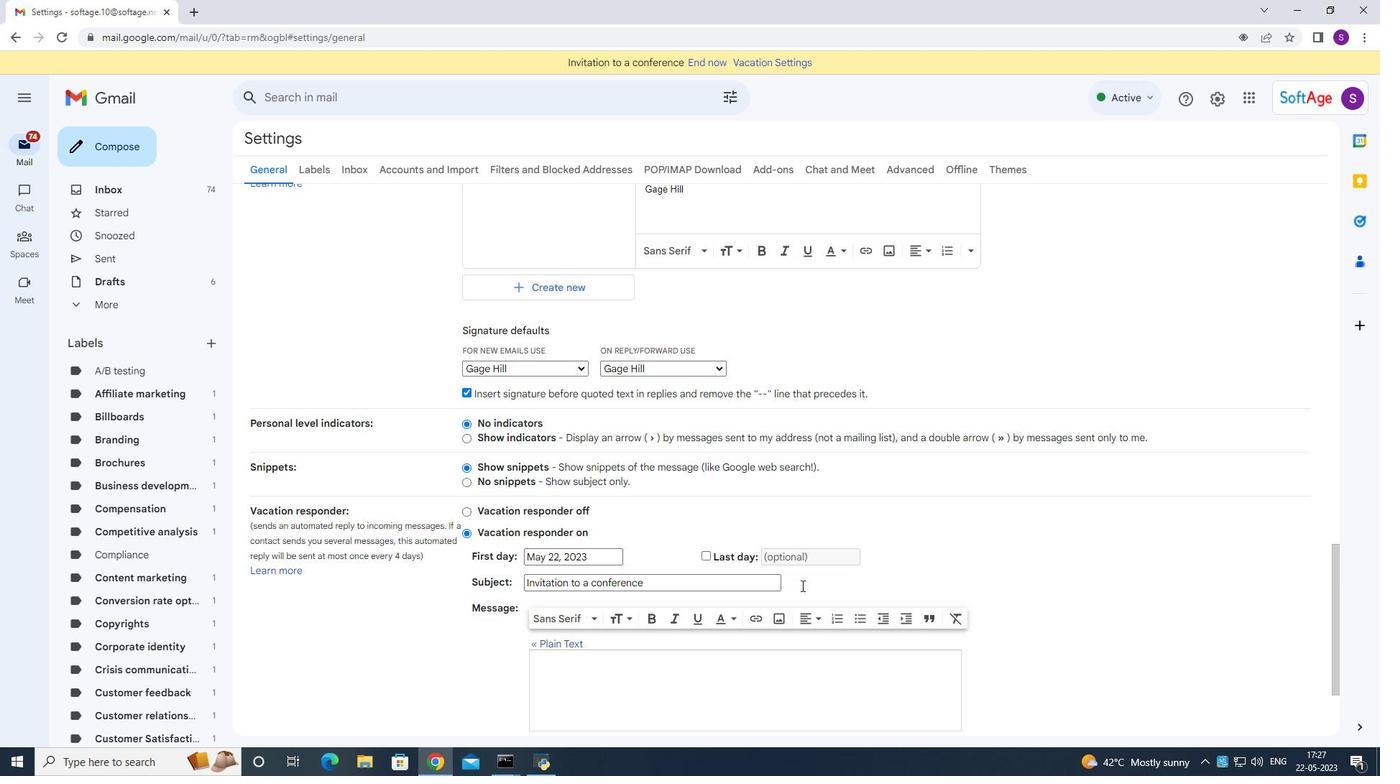 
Action: Mouse moved to (734, 659)
Screenshot: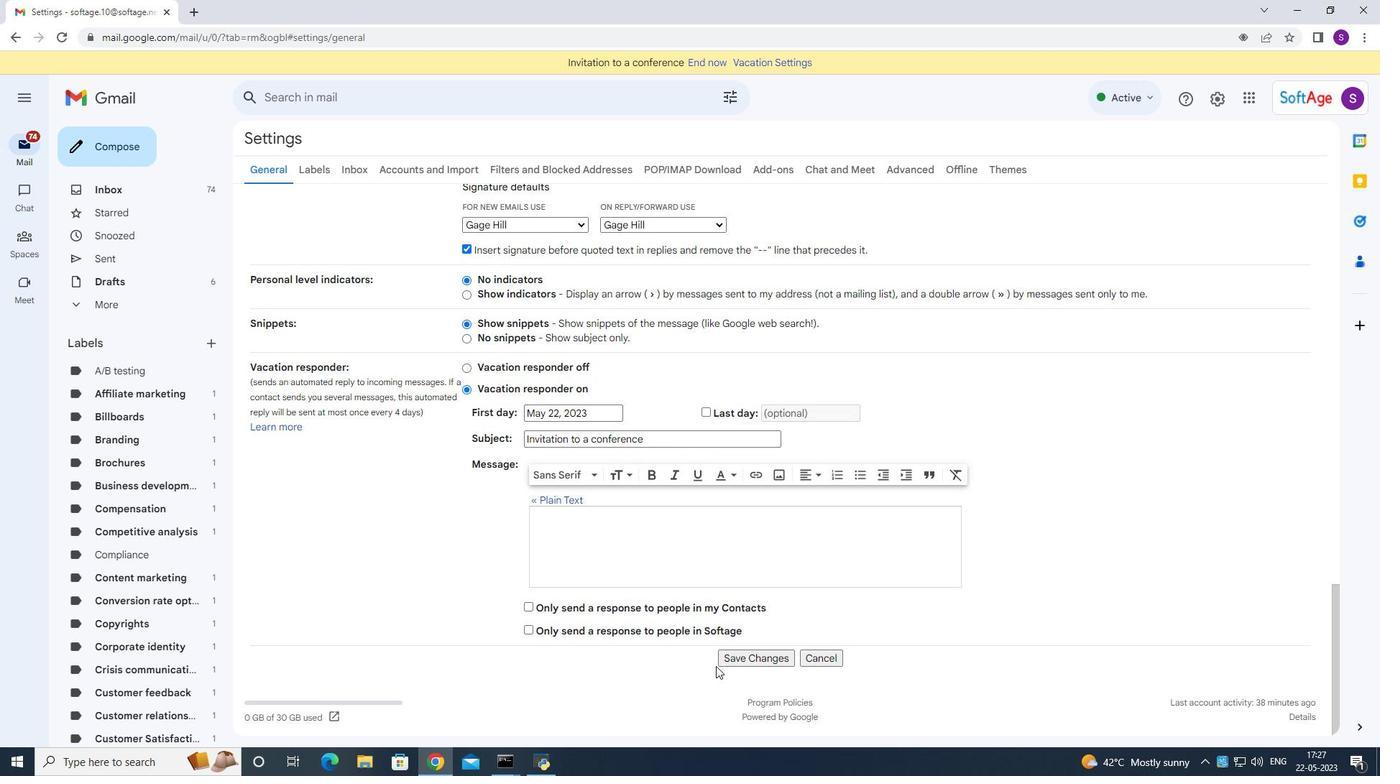 
Action: Mouse pressed left at (734, 659)
Screenshot: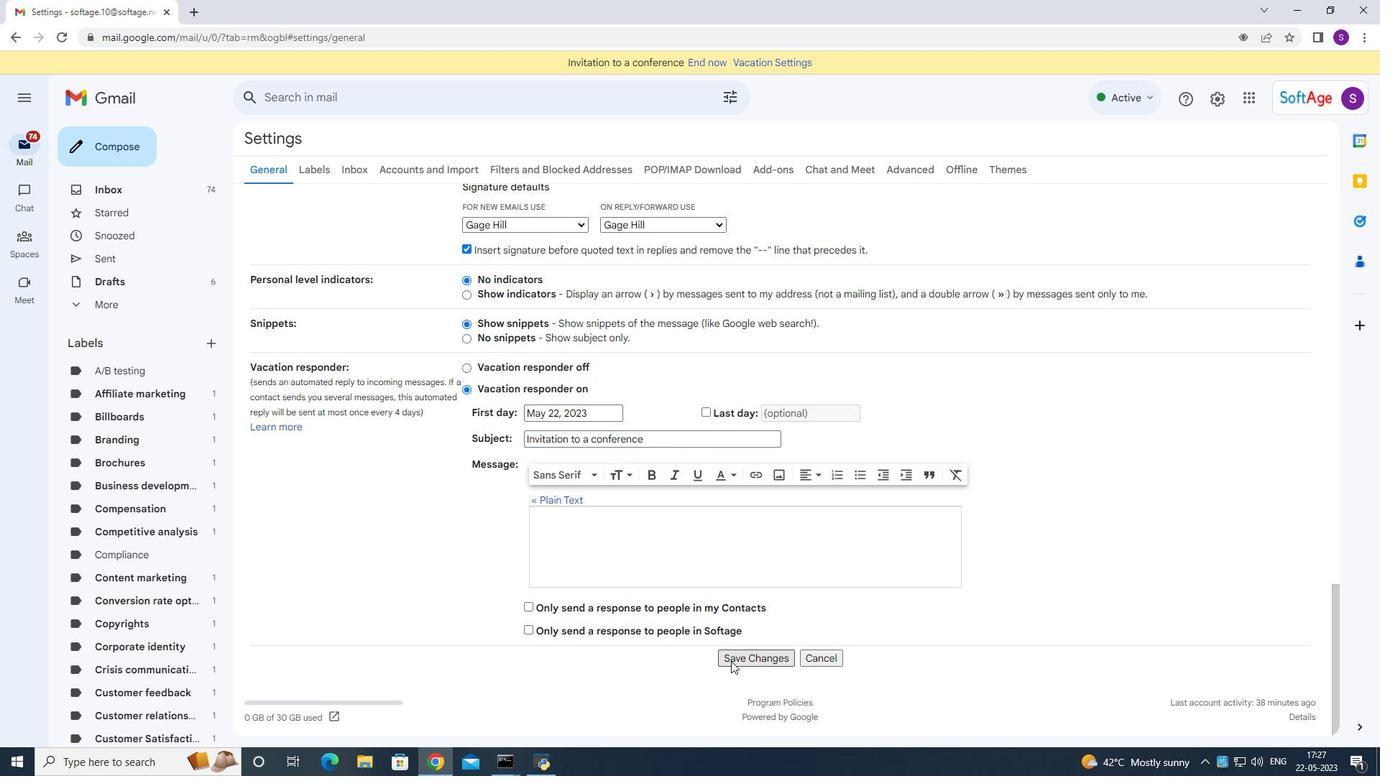 
Action: Mouse moved to (105, 143)
Screenshot: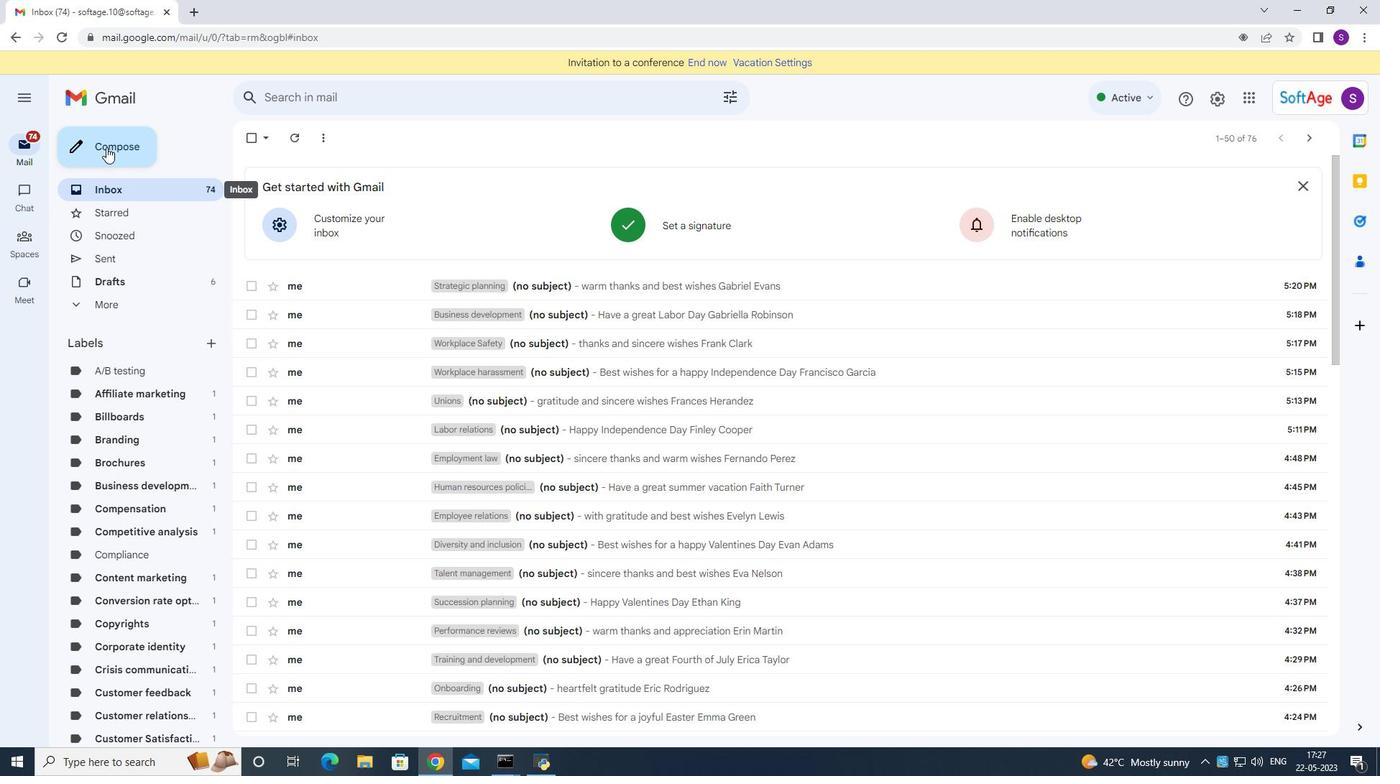 
Action: Mouse pressed left at (105, 143)
Screenshot: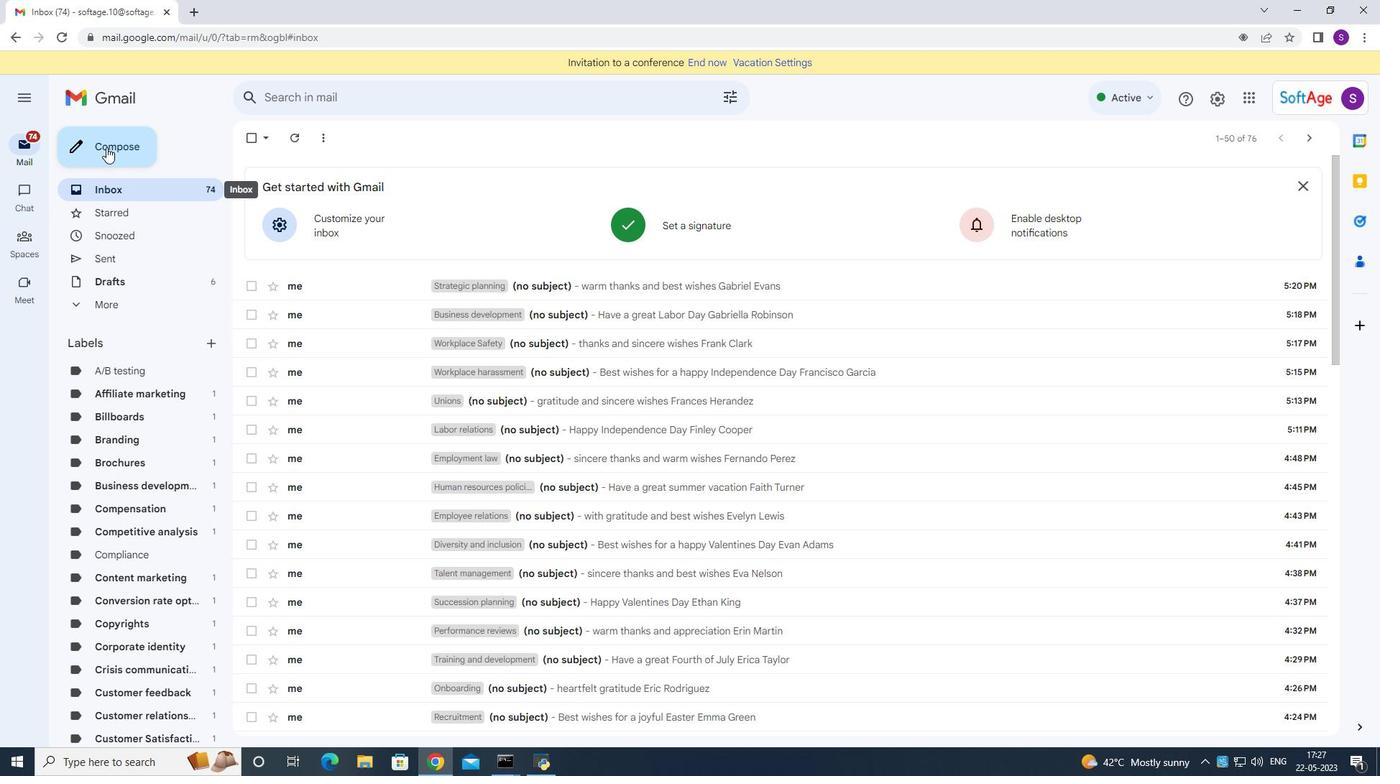
Action: Mouse moved to (971, 363)
Screenshot: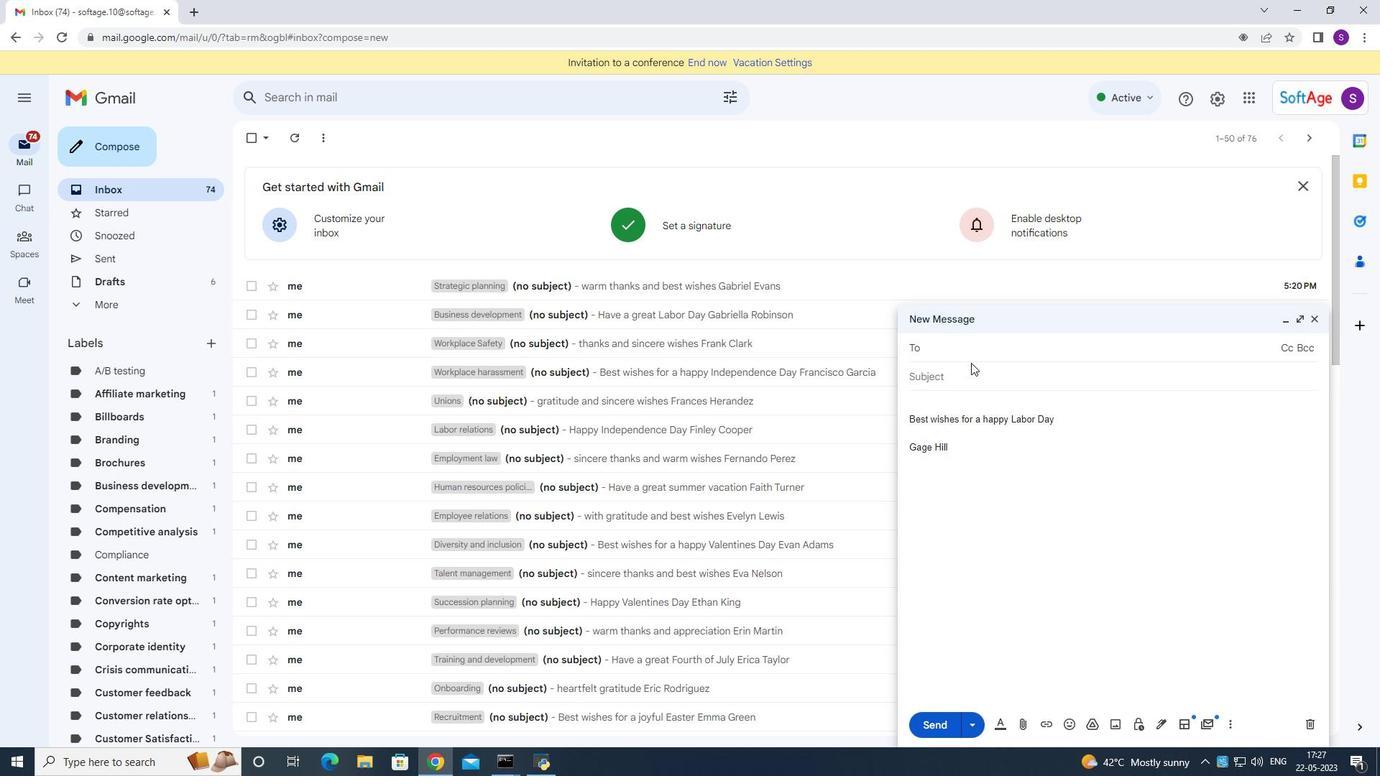 
Action: Key pressed <Key.shift>Softage.10<Key.shift>@softage.net
Screenshot: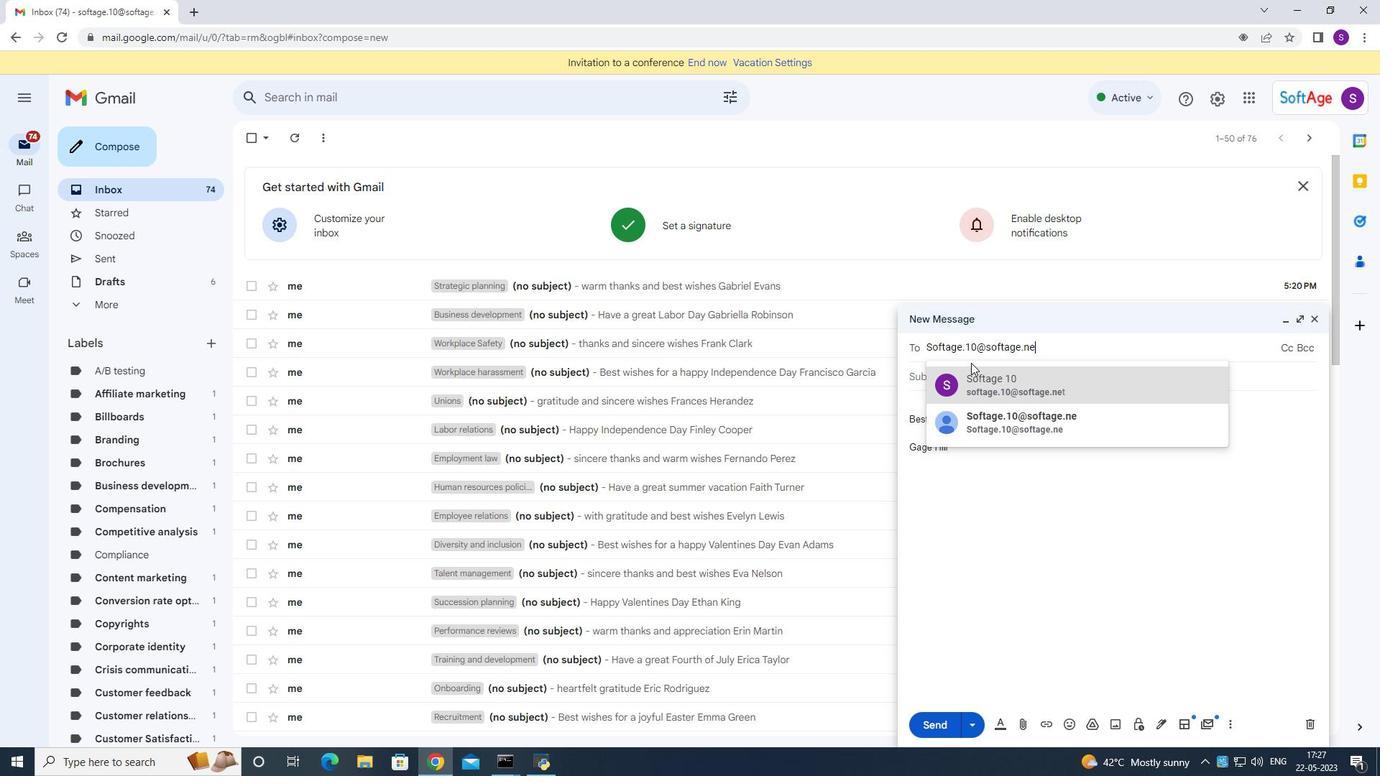 
Action: Mouse moved to (1018, 385)
Screenshot: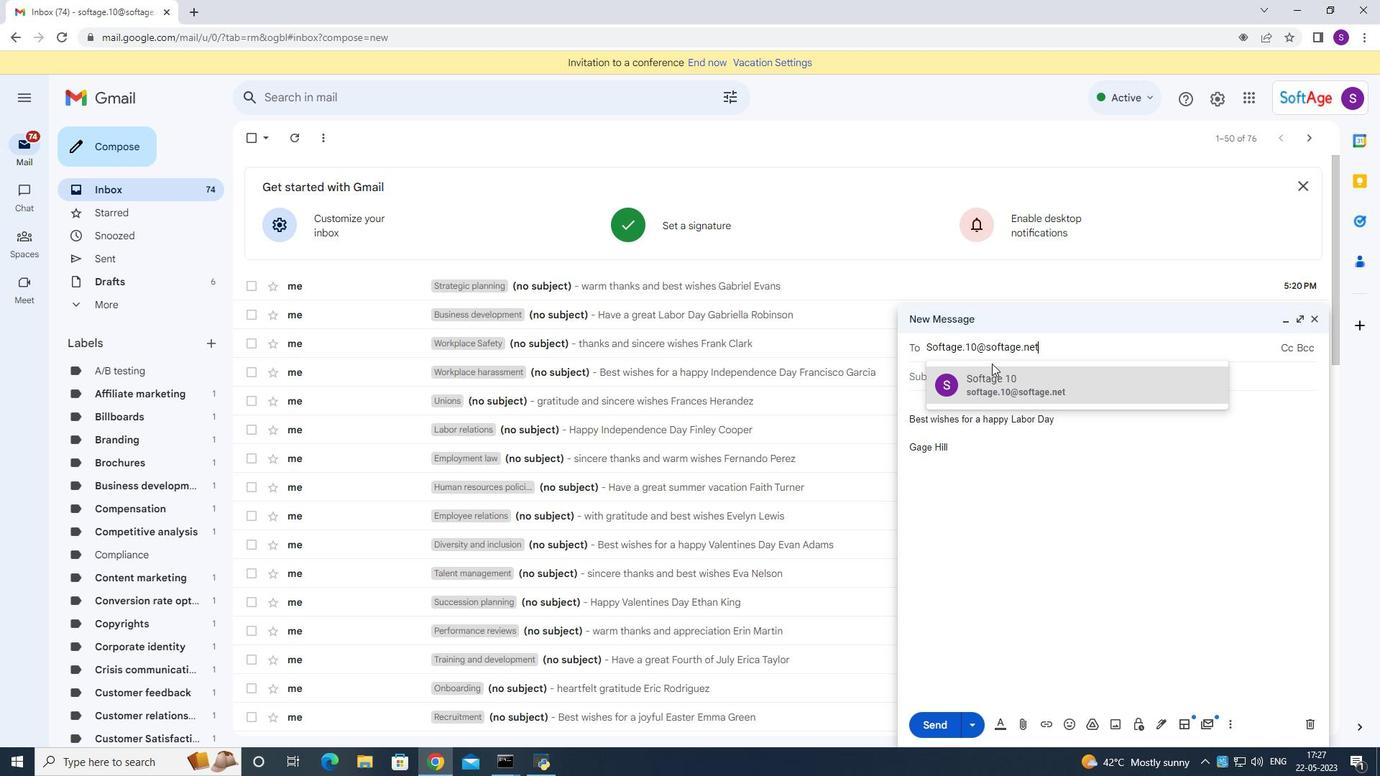 
Action: Mouse pressed left at (1018, 385)
Screenshot: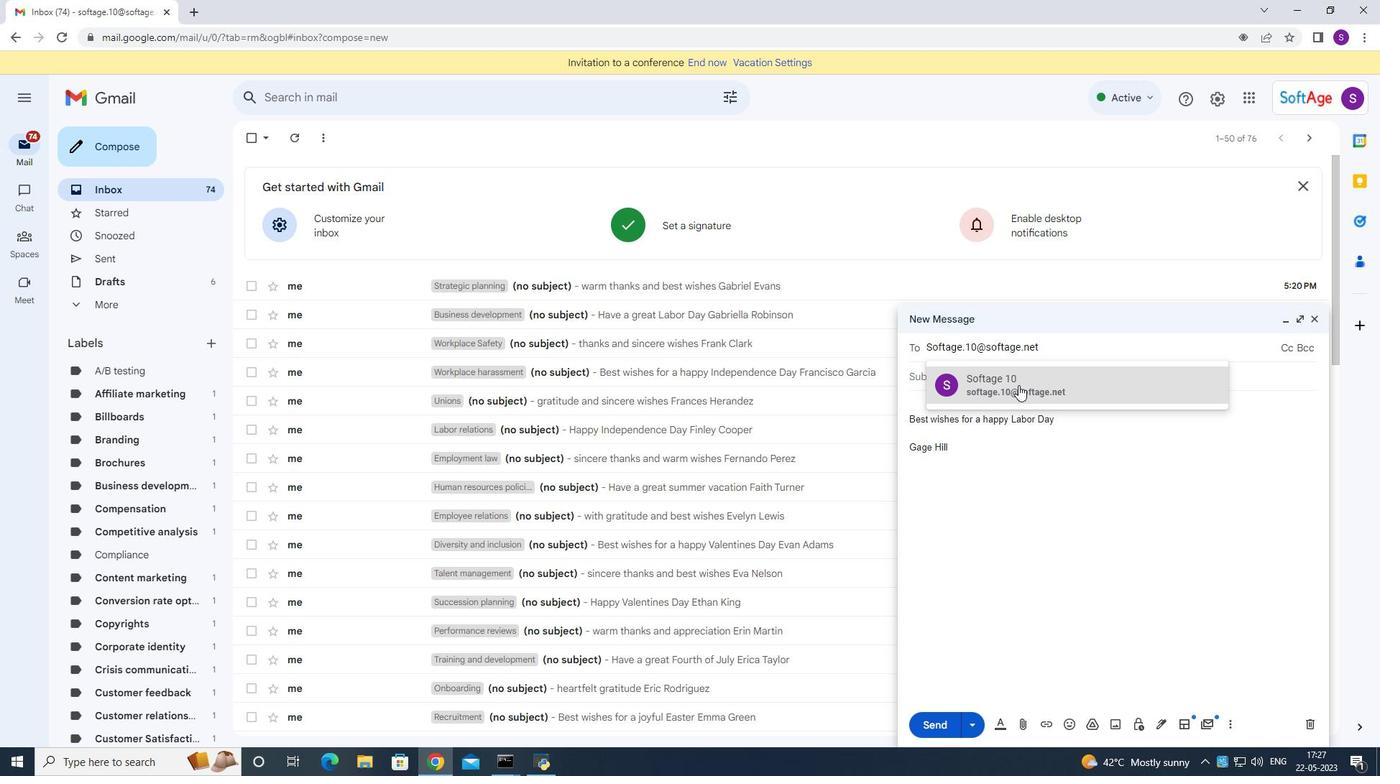 
Action: Mouse moved to (1051, 393)
Screenshot: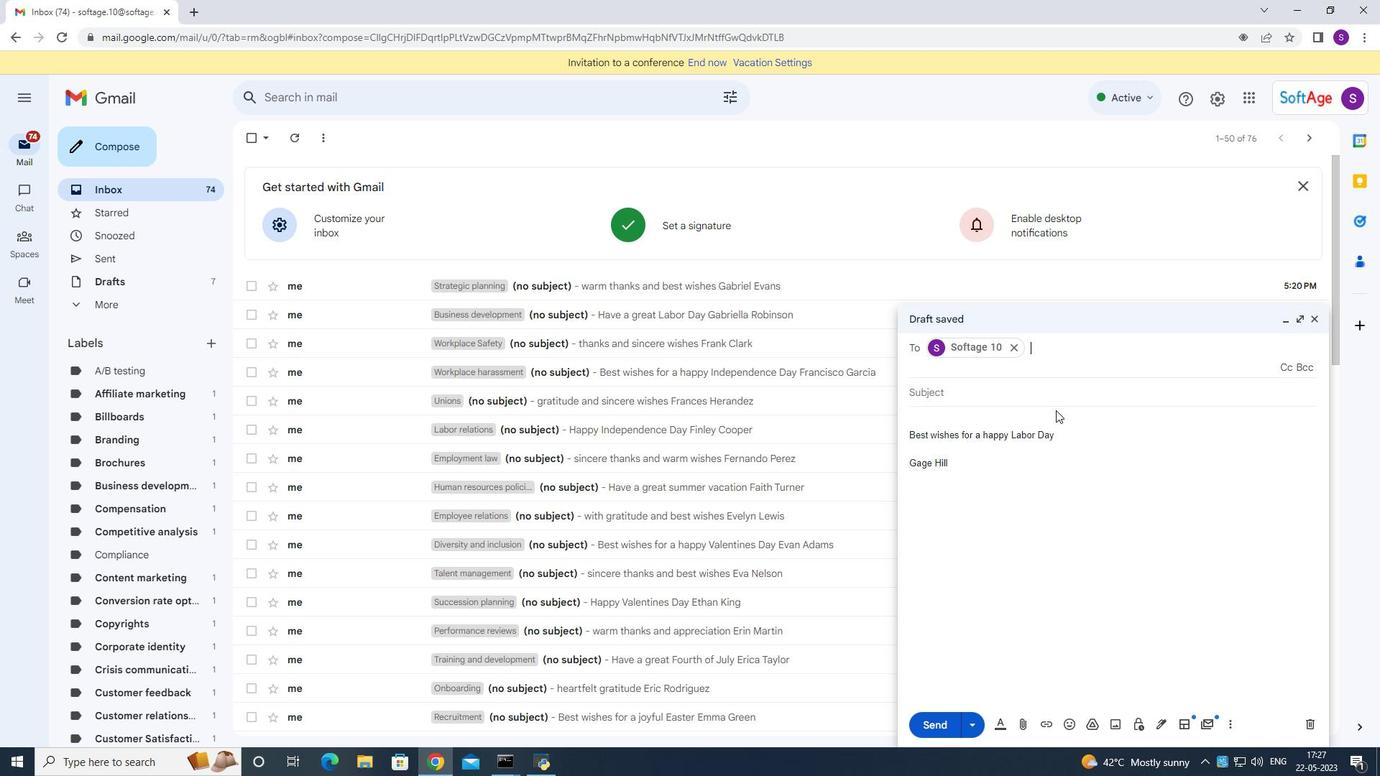 
Action: Mouse pressed left at (1051, 393)
Screenshot: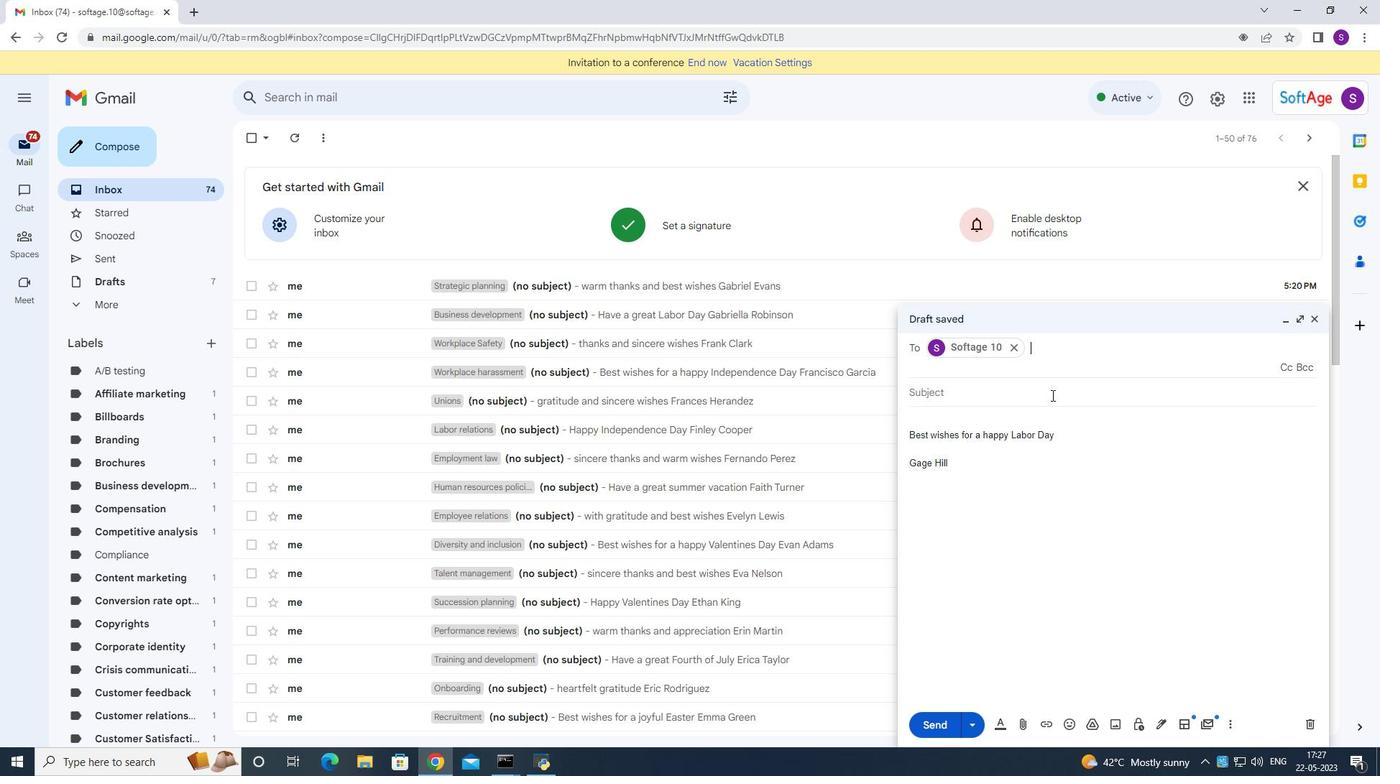 
Action: Mouse moved to (1233, 732)
Screenshot: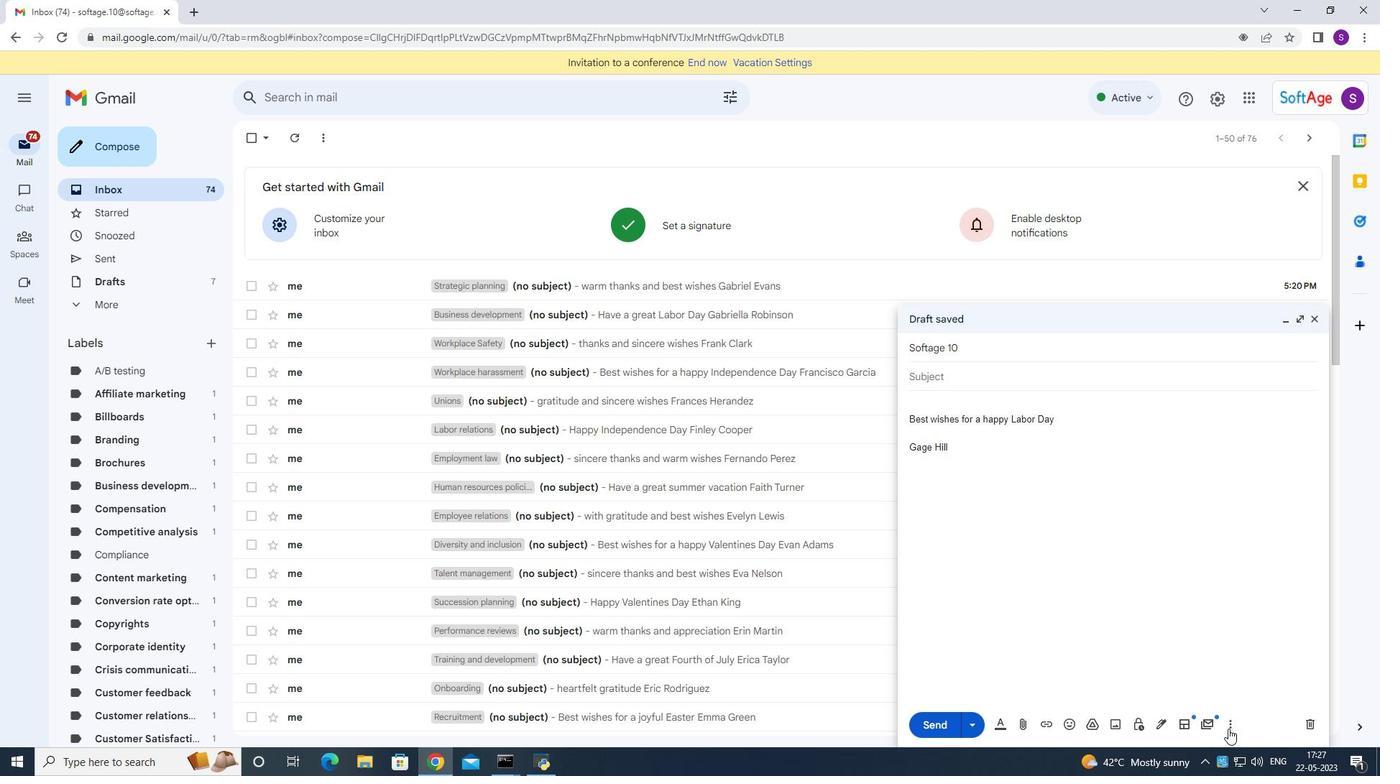 
Action: Mouse pressed left at (1233, 732)
Screenshot: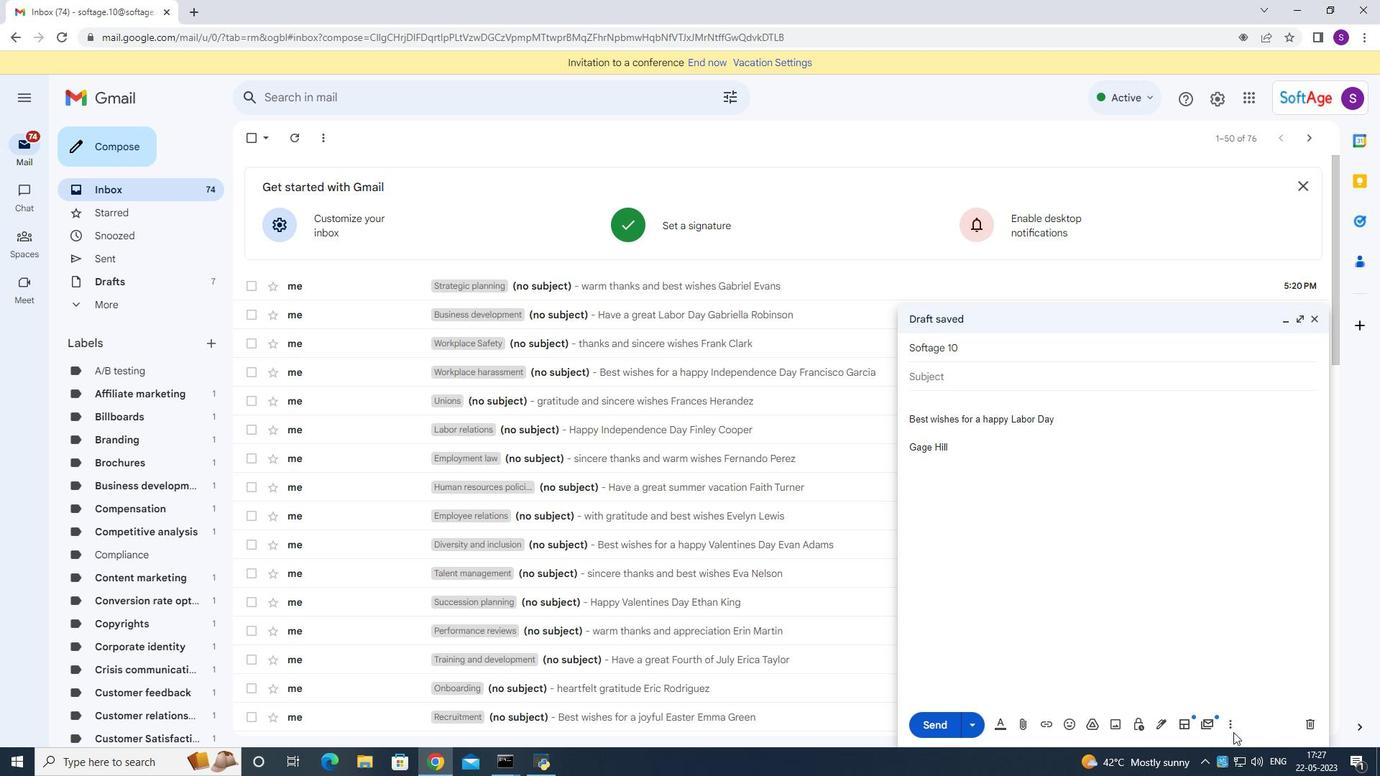 
Action: Mouse moved to (1120, 341)
Screenshot: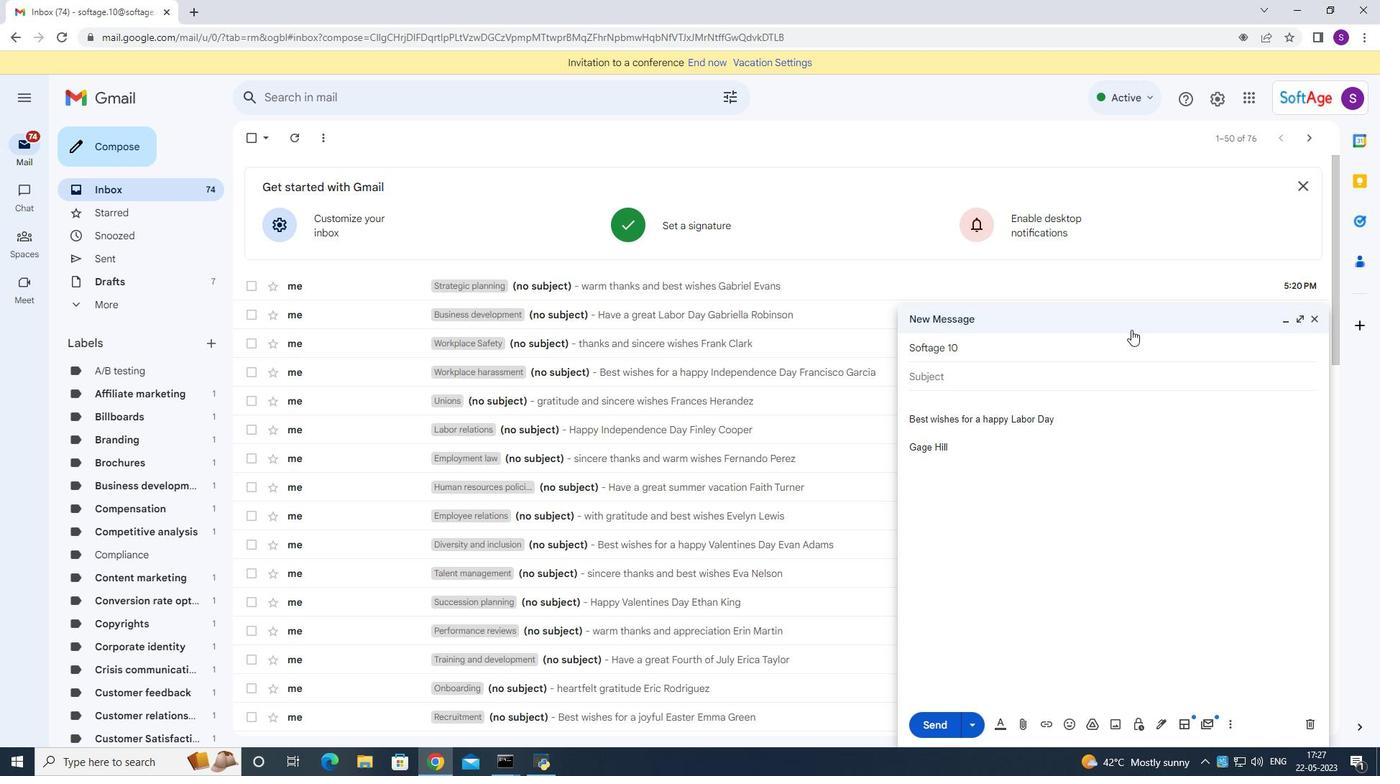 
Action: Mouse pressed left at (1120, 341)
Screenshot: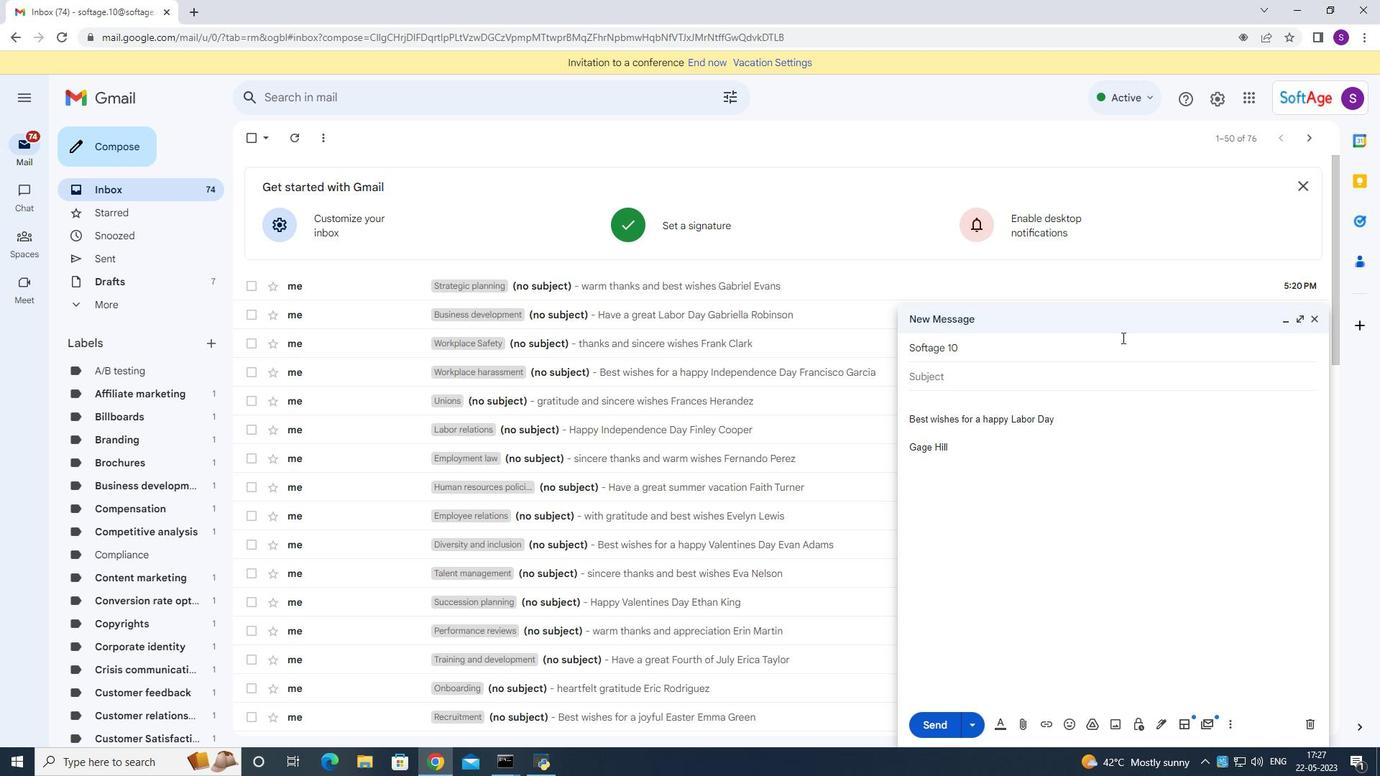 
Action: Mouse moved to (1231, 728)
Screenshot: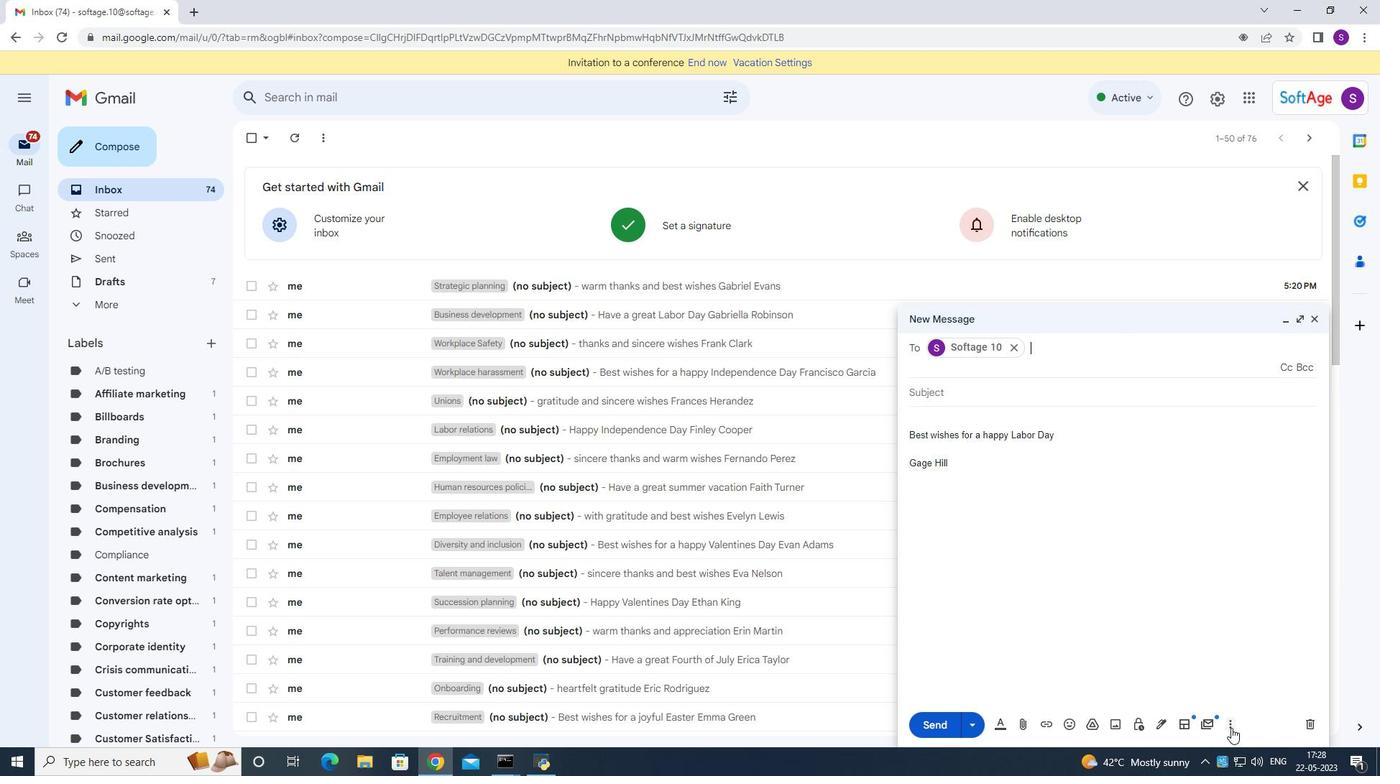 
Action: Mouse pressed left at (1231, 728)
Screenshot: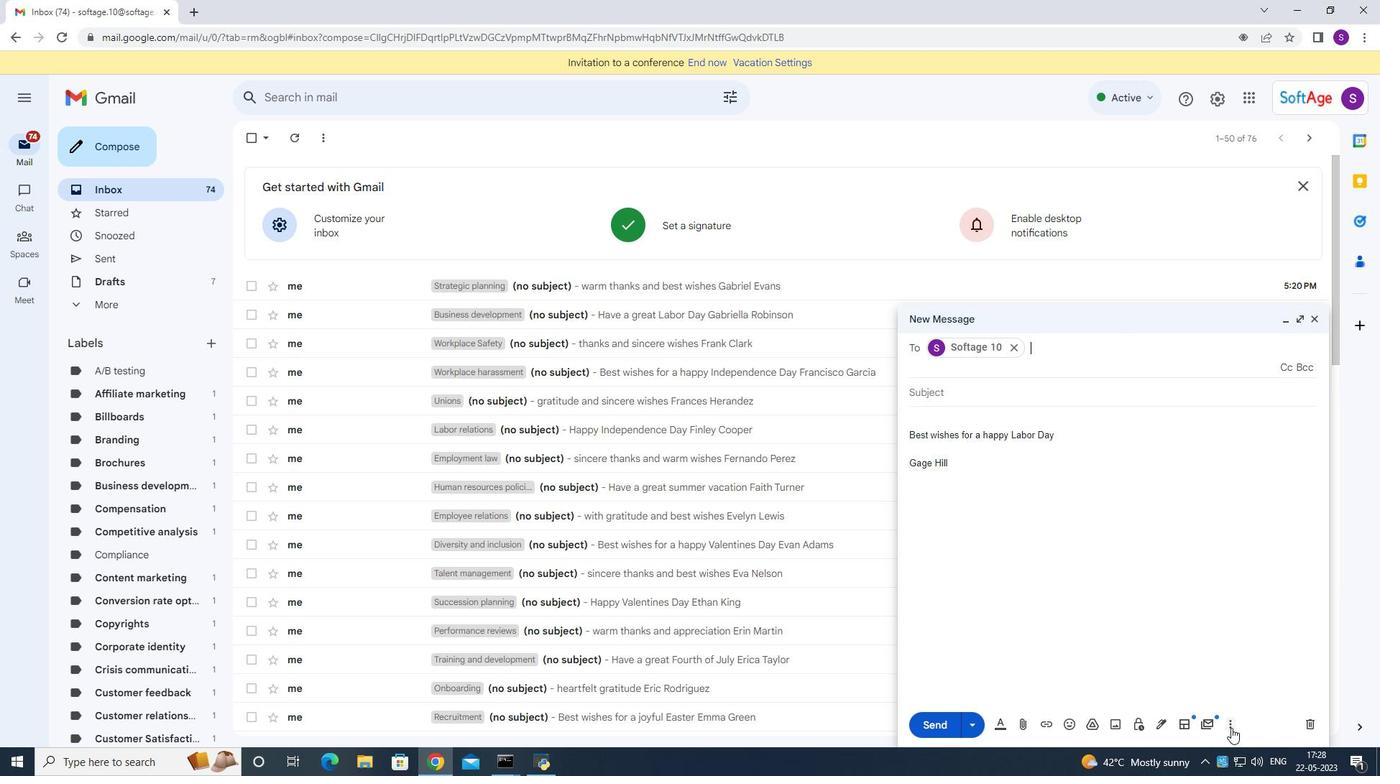 
Action: Mouse moved to (1146, 595)
Screenshot: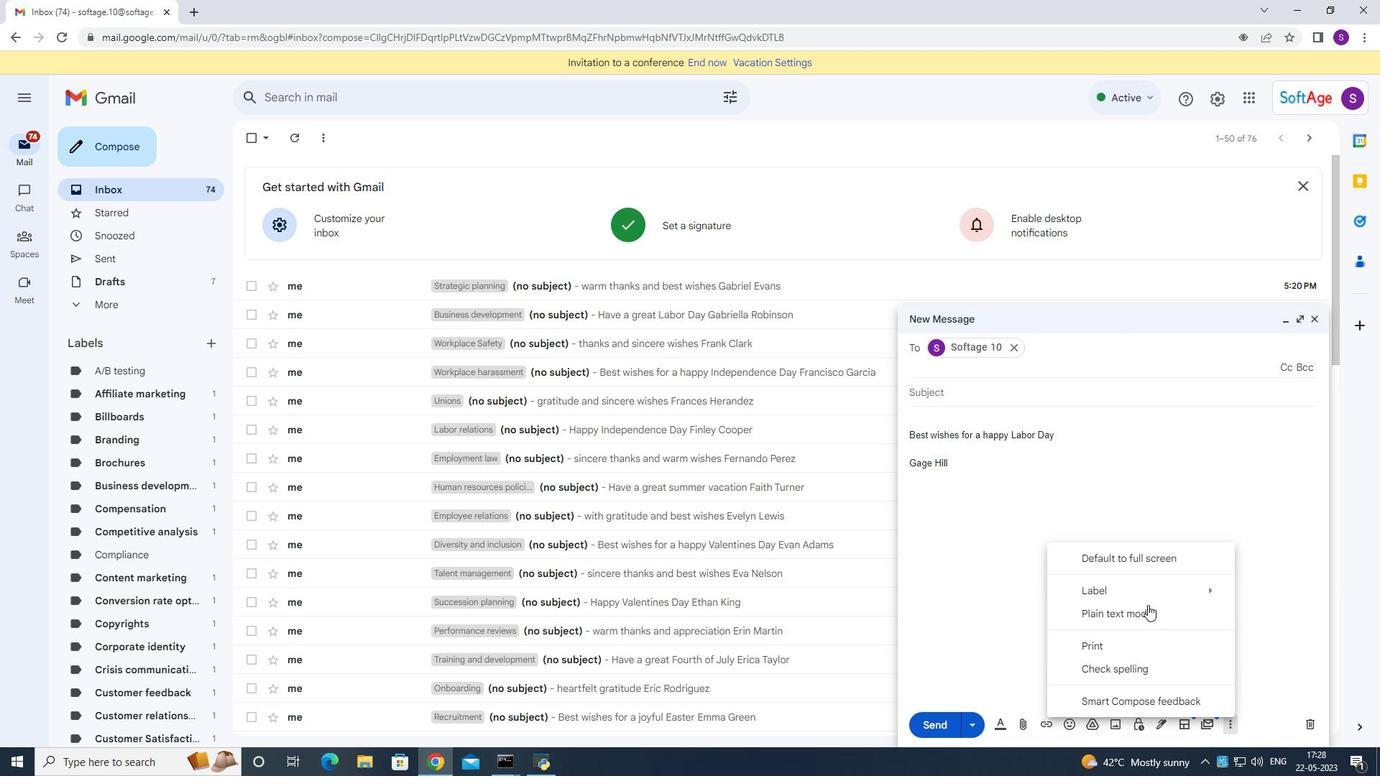 
Action: Mouse pressed left at (1146, 595)
Screenshot: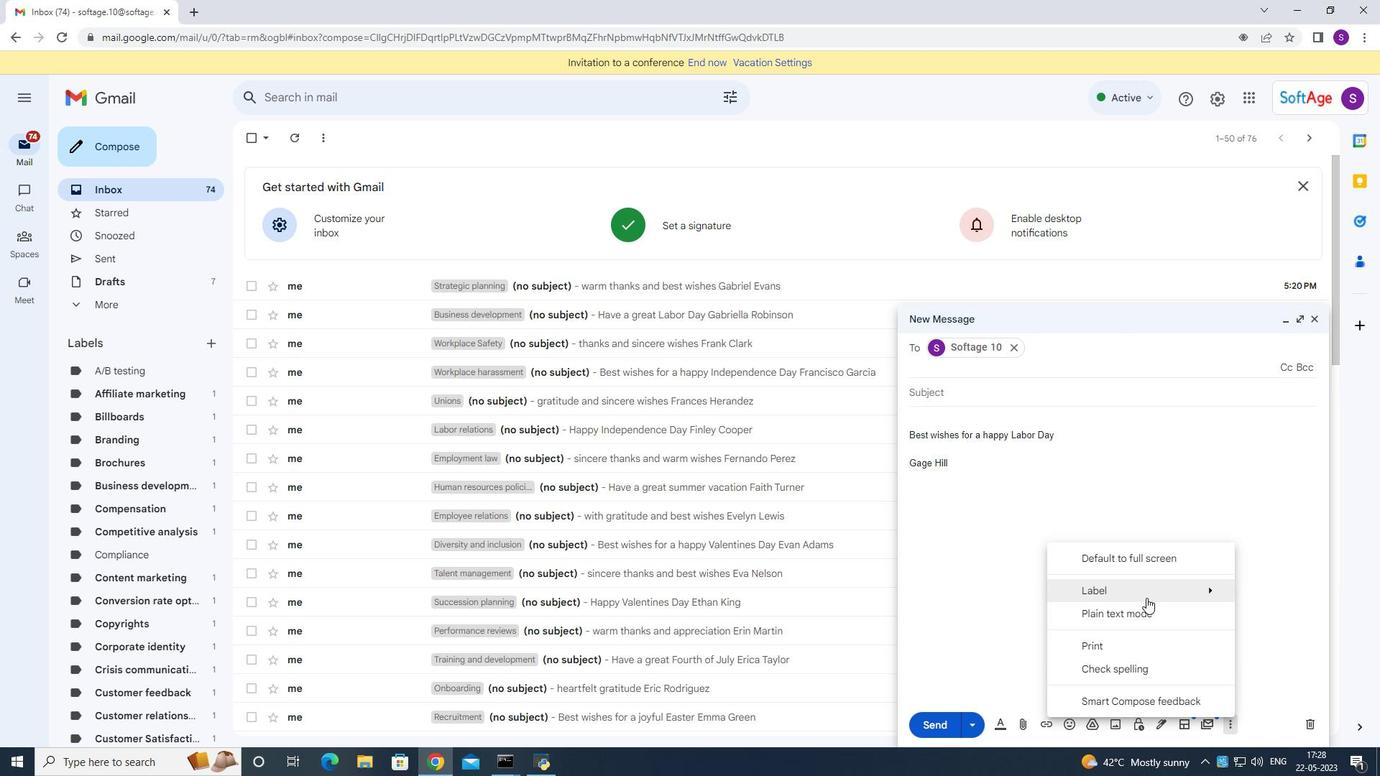 
Action: Mouse moved to (1114, 596)
Screenshot: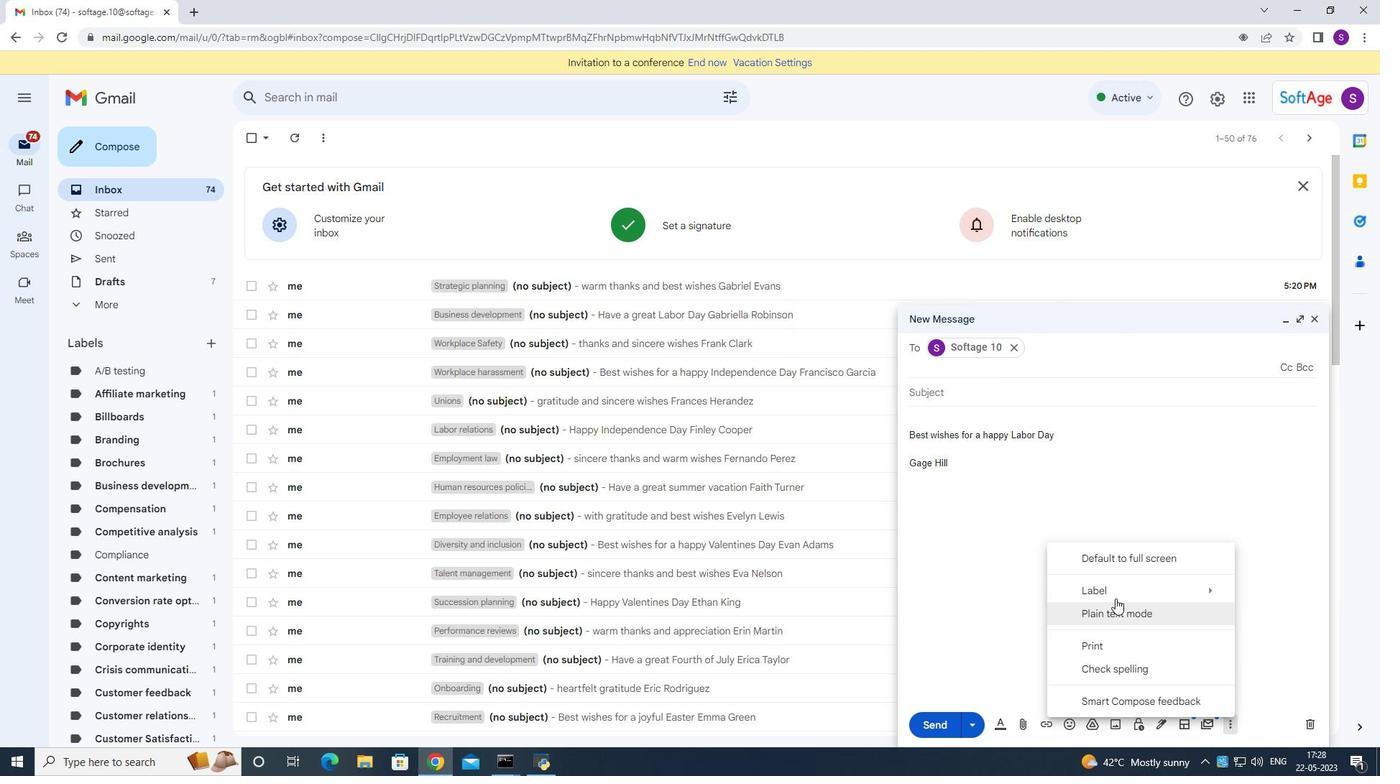 
Action: Mouse pressed left at (1114, 596)
Screenshot: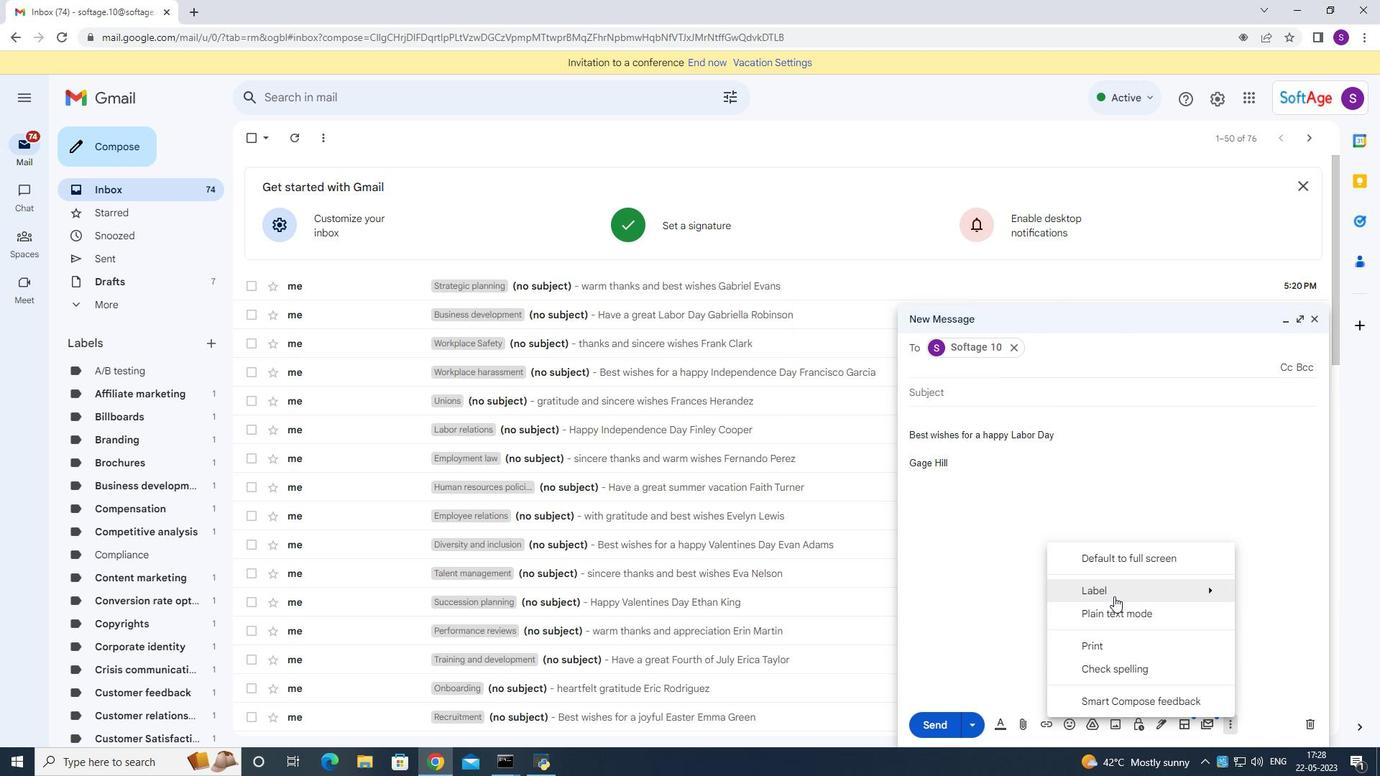 
Action: Mouse moved to (902, 560)
Screenshot: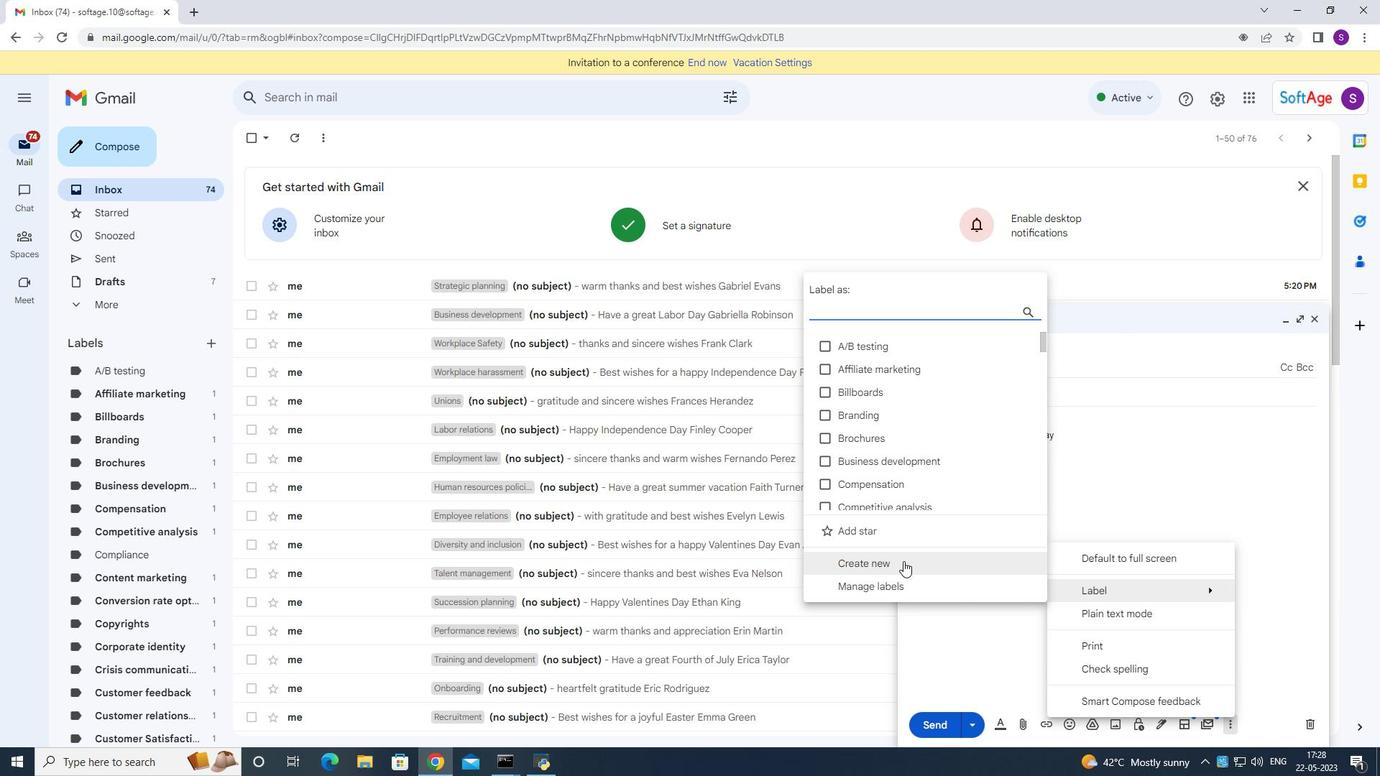 
Action: Mouse pressed left at (902, 560)
Screenshot: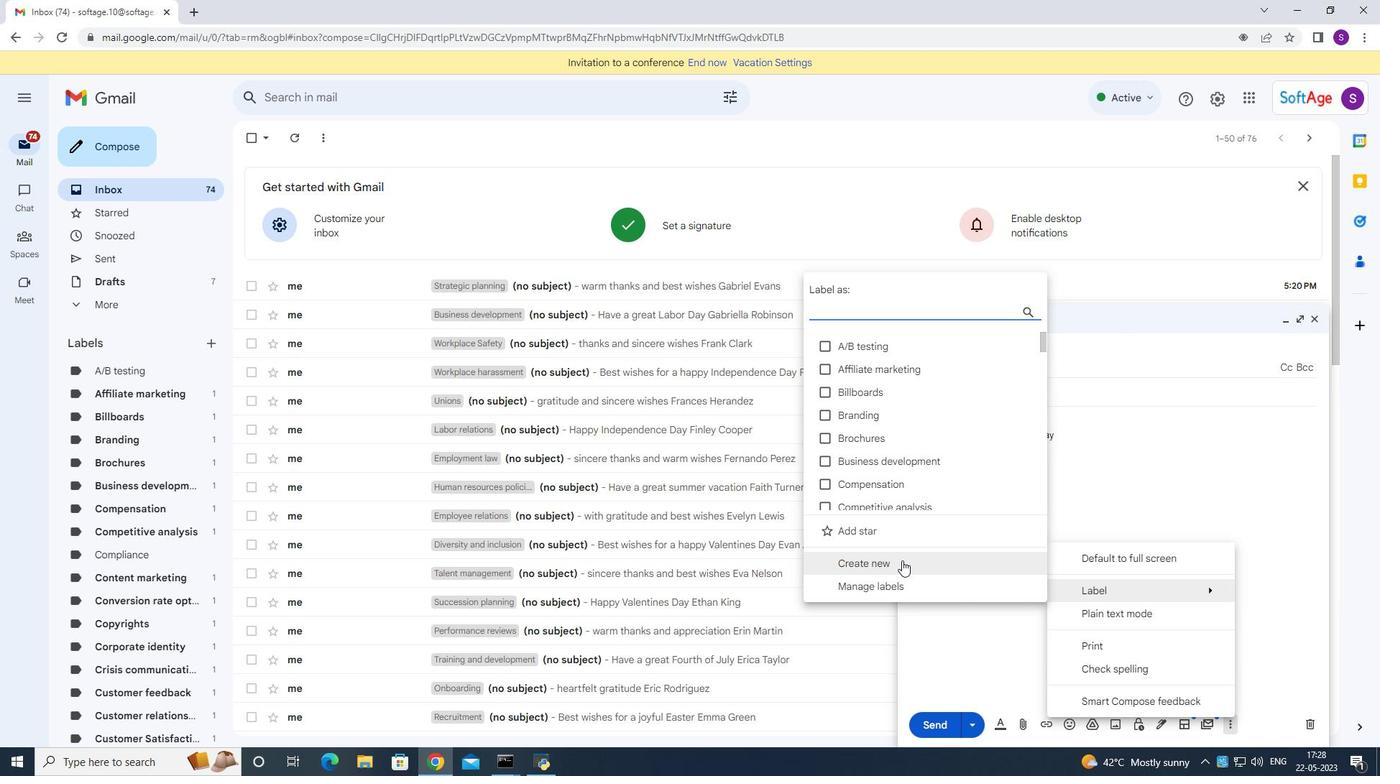
Action: Mouse moved to (908, 543)
Screenshot: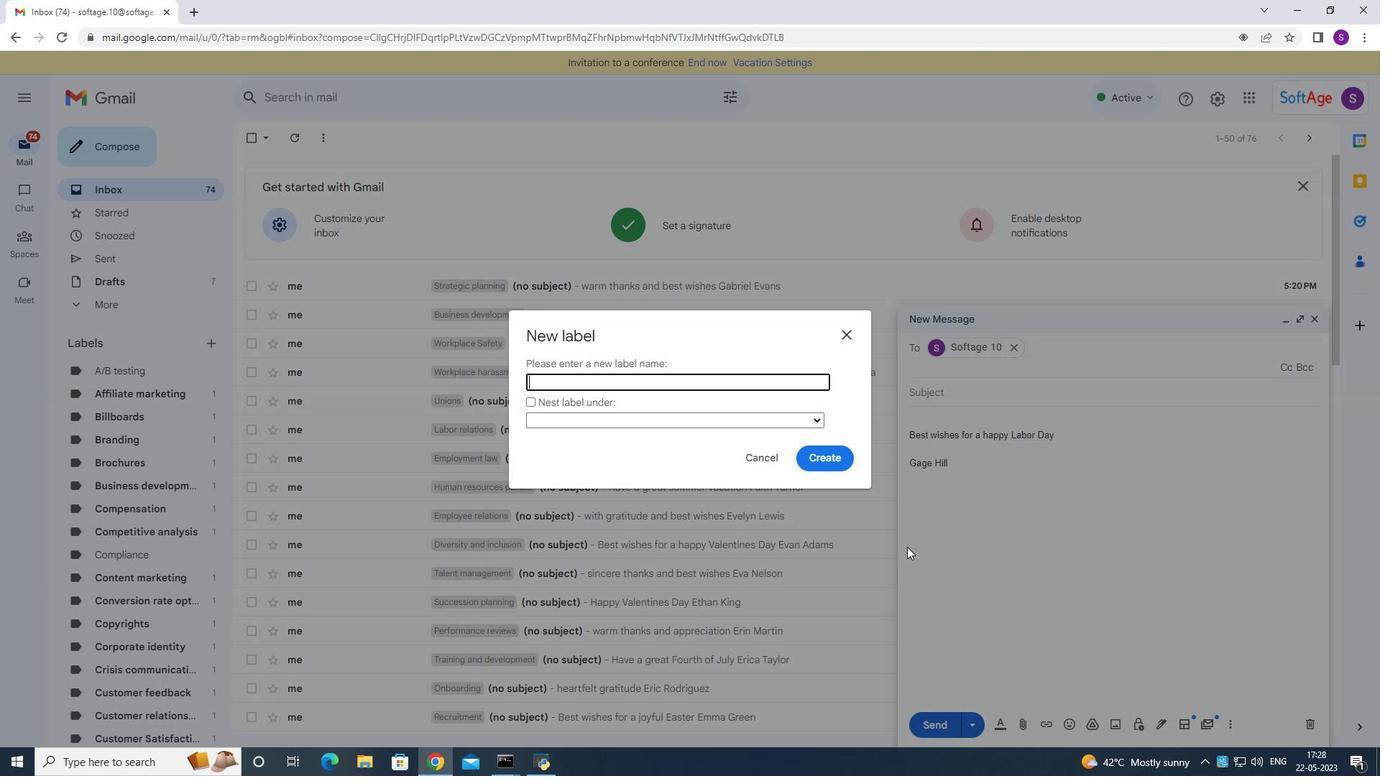 
Action: Key pressed <Key.shift>Business<Key.space>gri<Key.backspace>owth<Key.space>
Screenshot: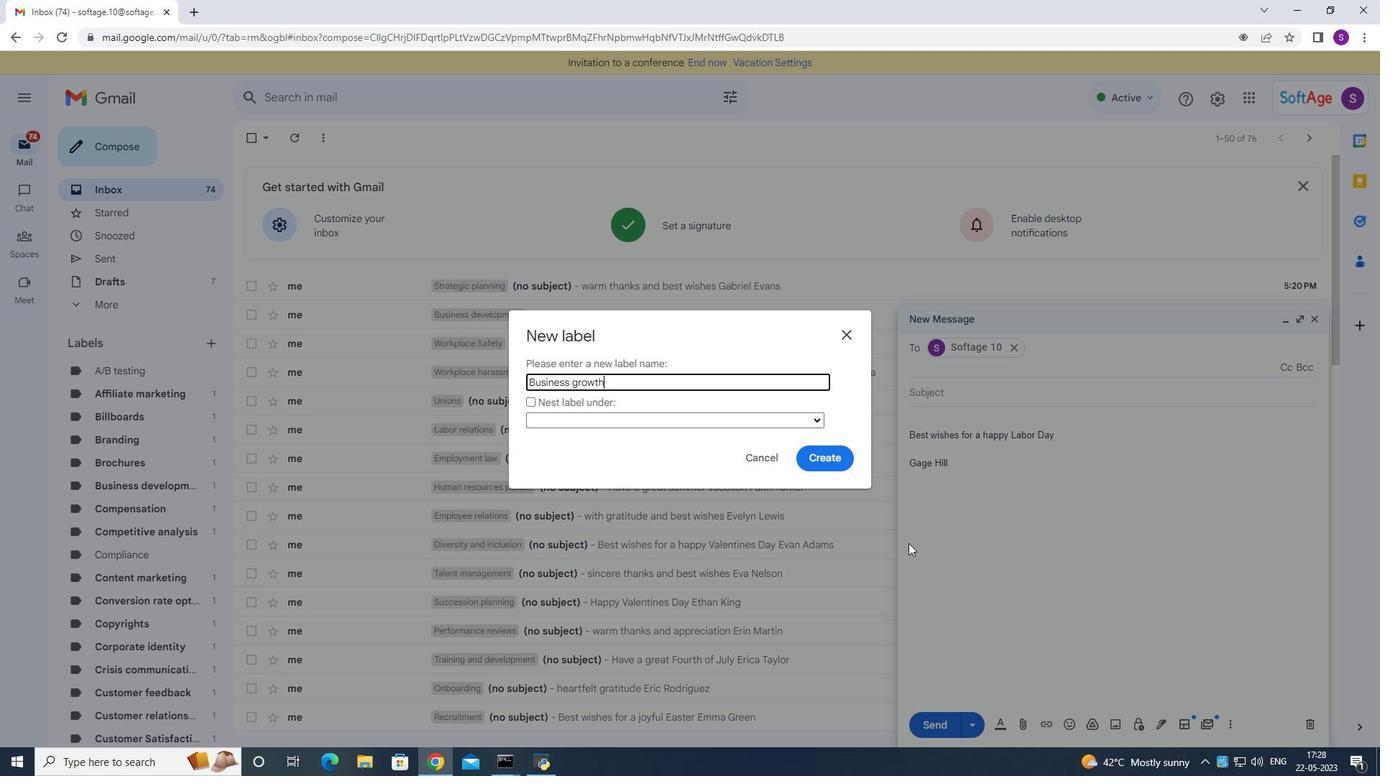 
Action: Mouse moved to (816, 459)
Screenshot: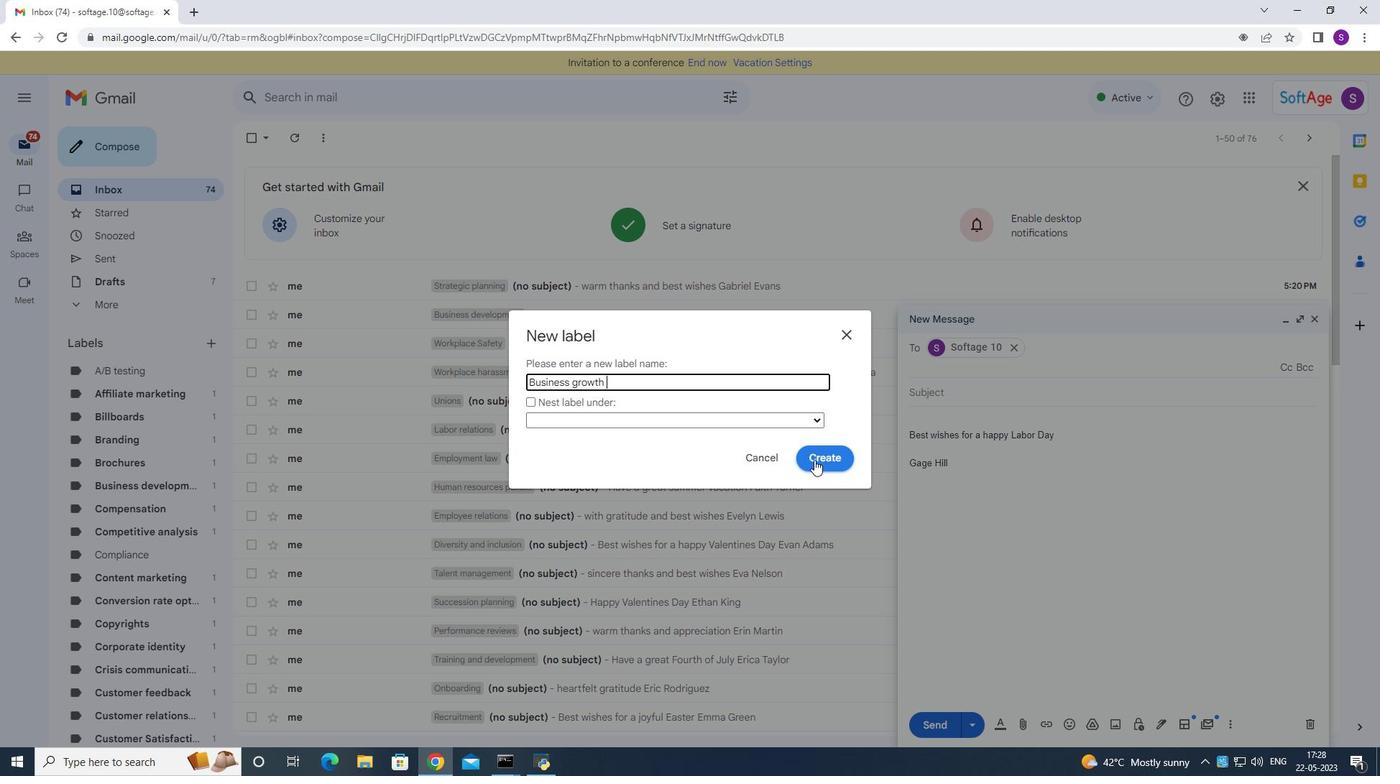 
Action: Mouse pressed left at (816, 459)
Screenshot: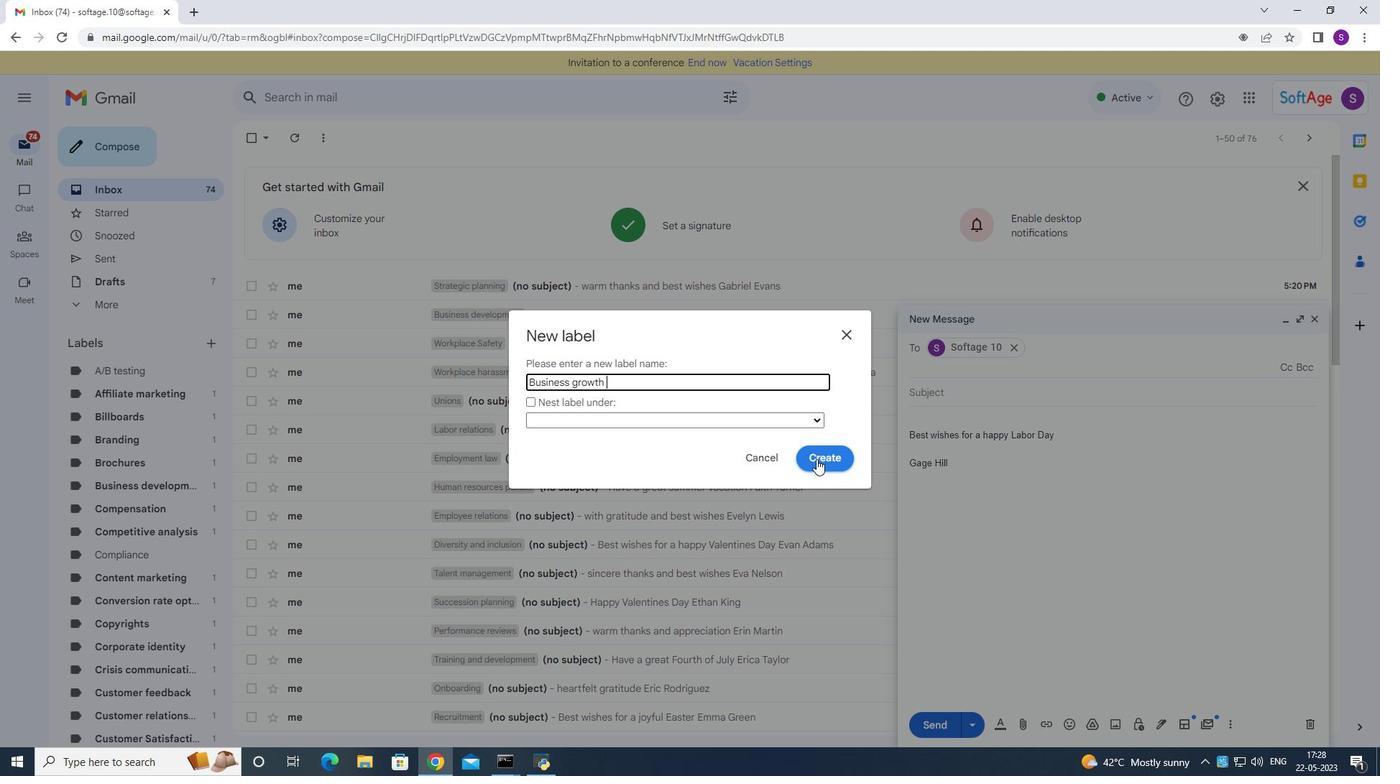 
Action: Mouse moved to (920, 722)
Screenshot: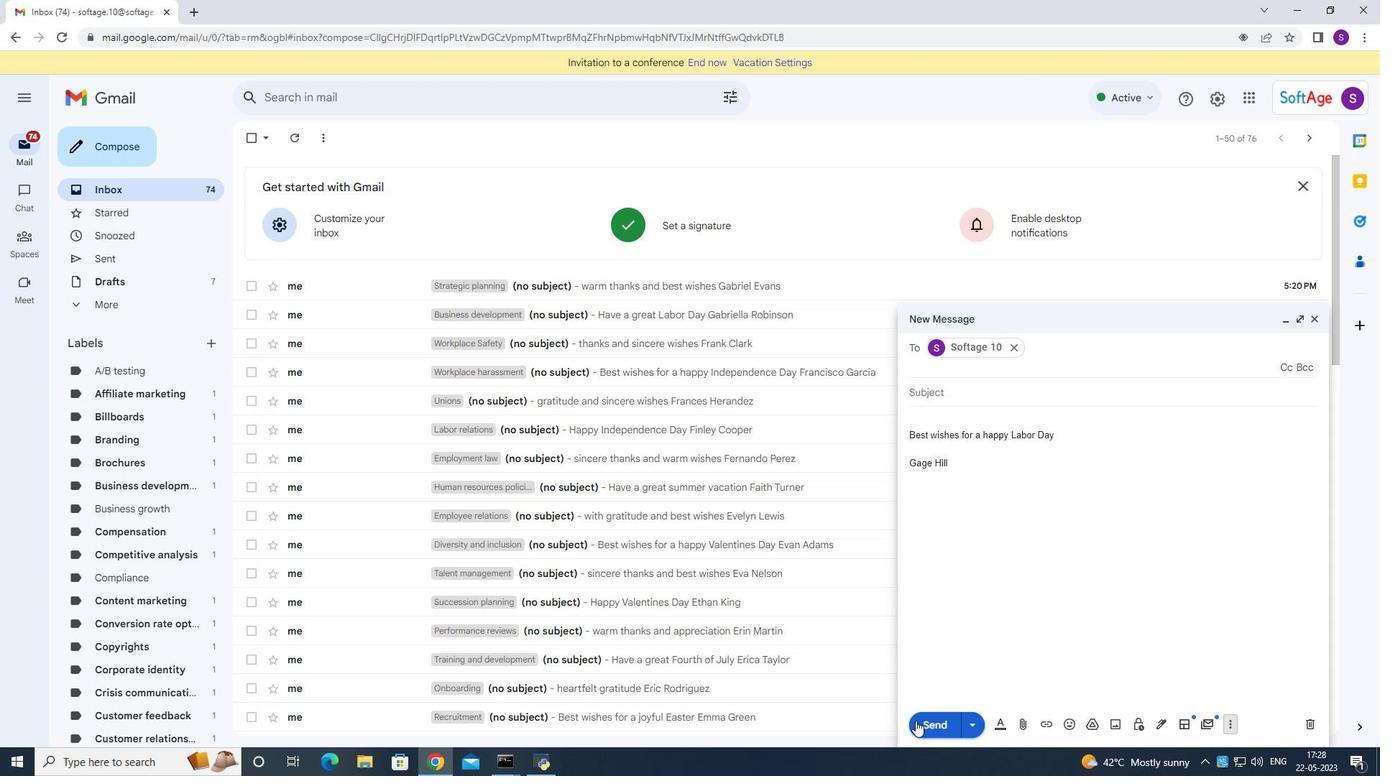 
Action: Mouse pressed left at (920, 722)
Screenshot: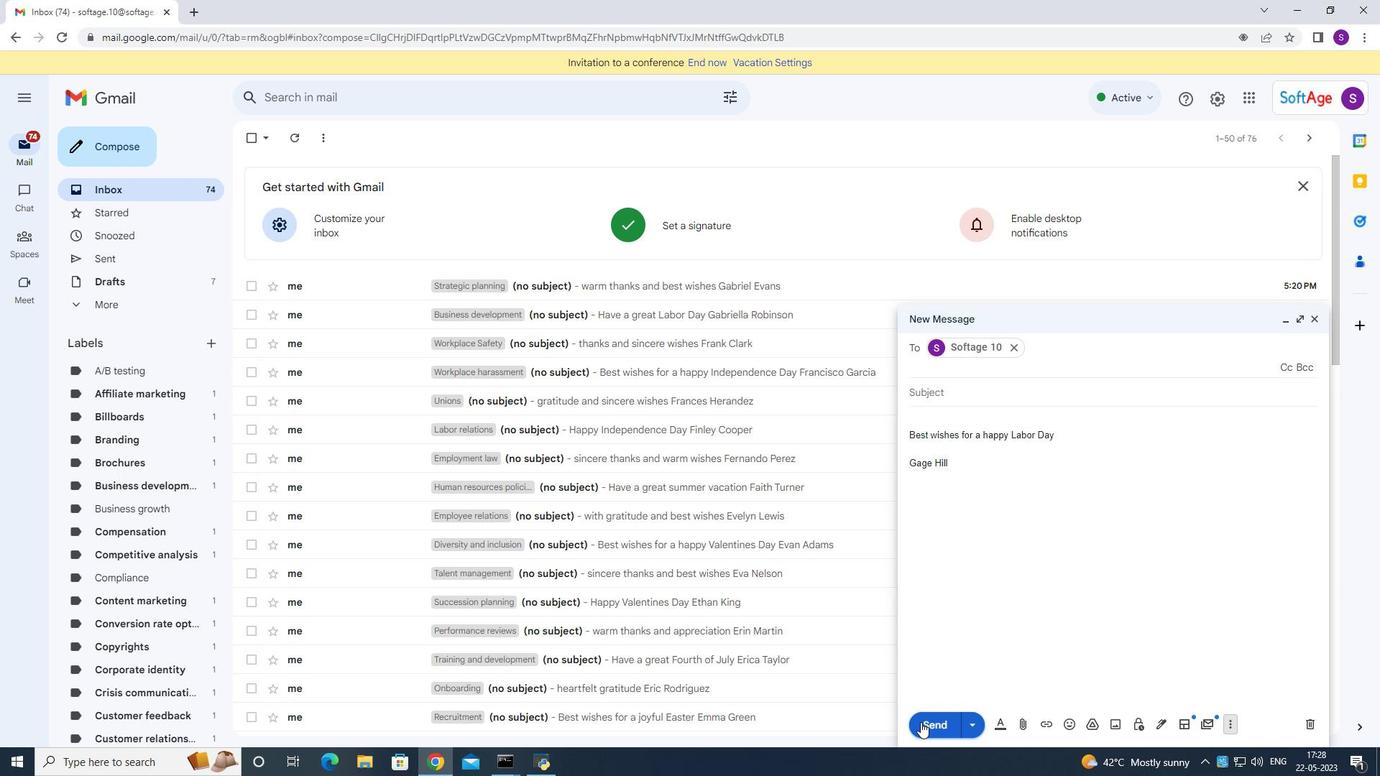 
Action: Mouse moved to (1087, 454)
Screenshot: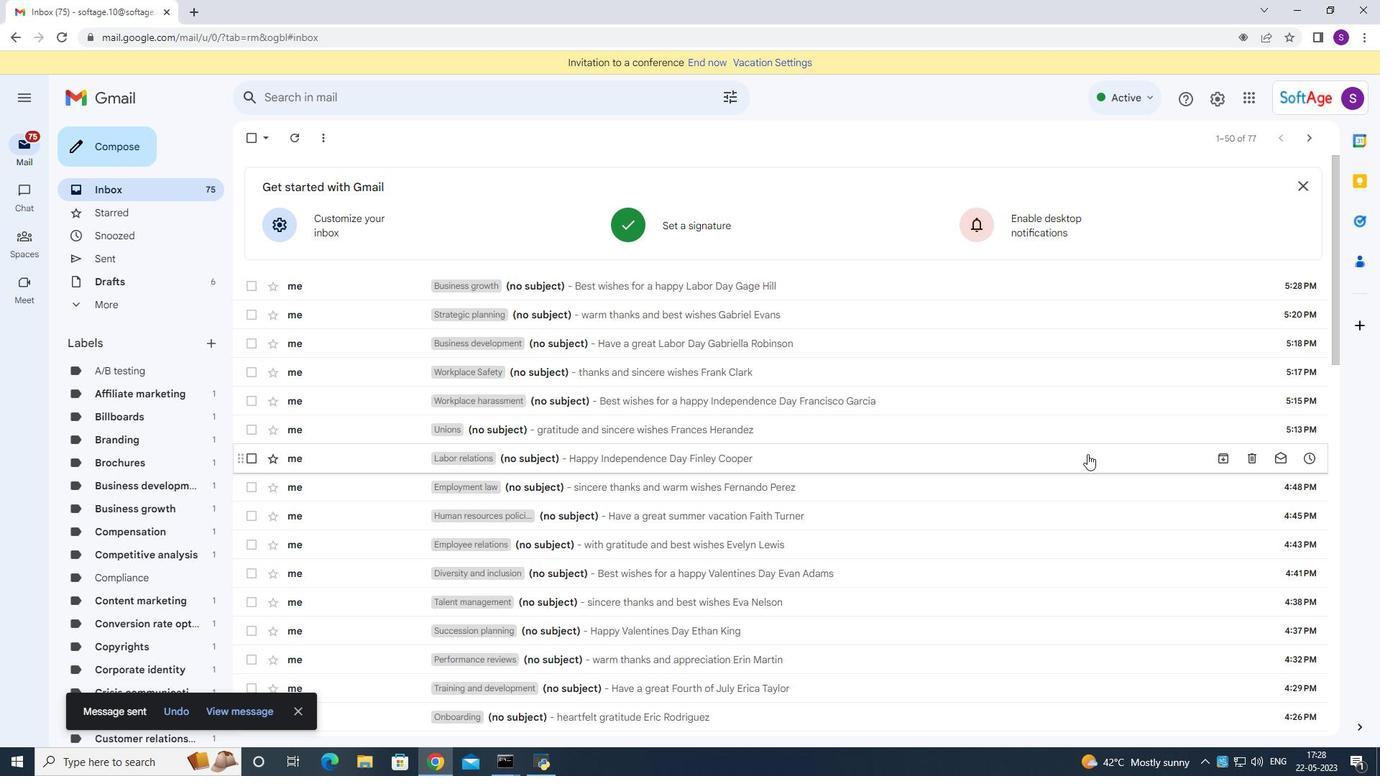 
